 Task: Find a place to stay in East Lansing, United States, from 12th to 16th July for 8 guests, with a price range of ₹10,000 to ₹16,000, and amenities including TV, Gym, Breakfast, and Free parking. Choose 'Hotel' as the property type.
Action: Mouse moved to (613, 89)
Screenshot: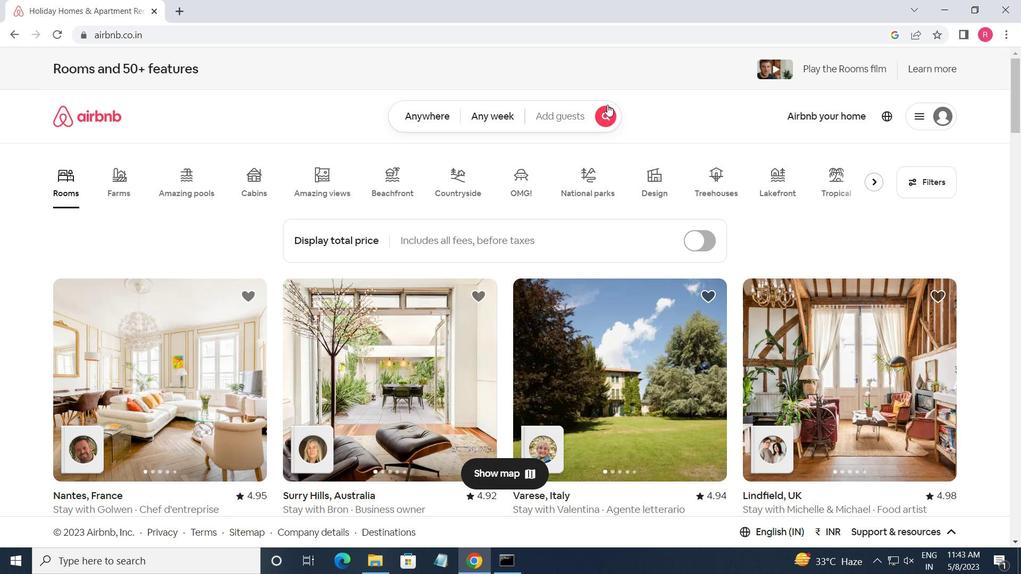 
Action: Mouse pressed left at (613, 89)
Screenshot: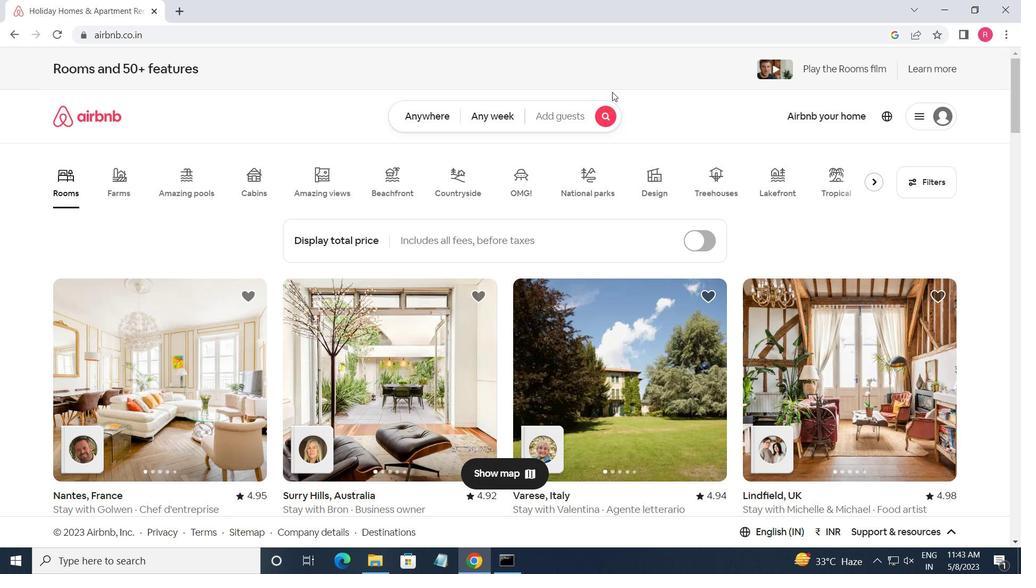 
Action: Mouse moved to (611, 114)
Screenshot: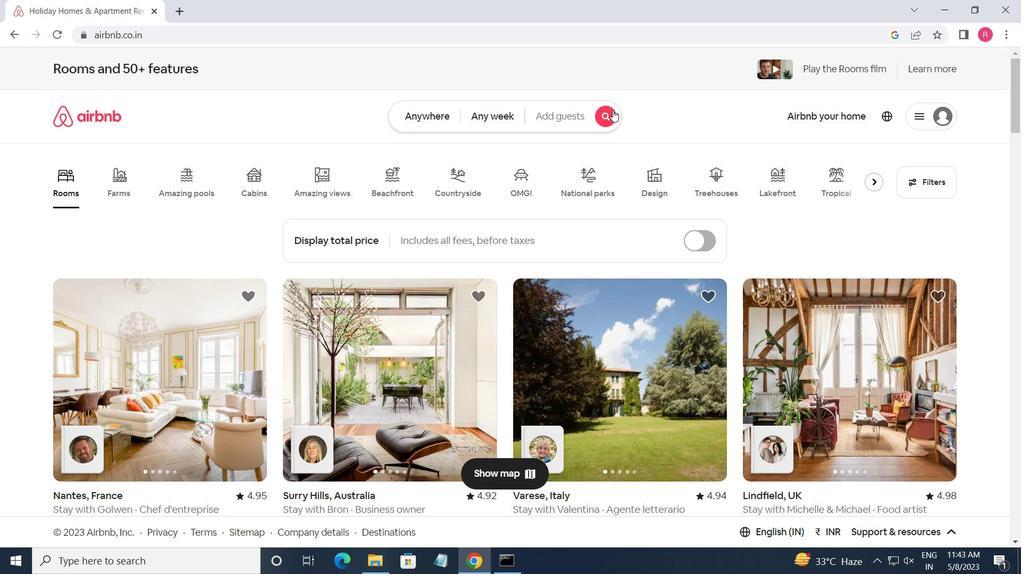 
Action: Mouse pressed left at (611, 114)
Screenshot: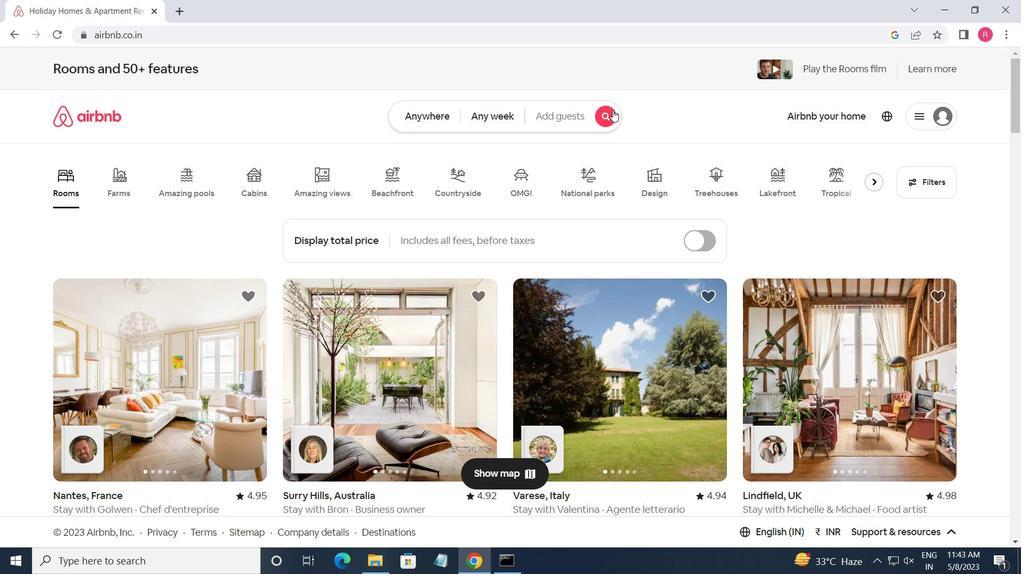 
Action: Mouse moved to (292, 166)
Screenshot: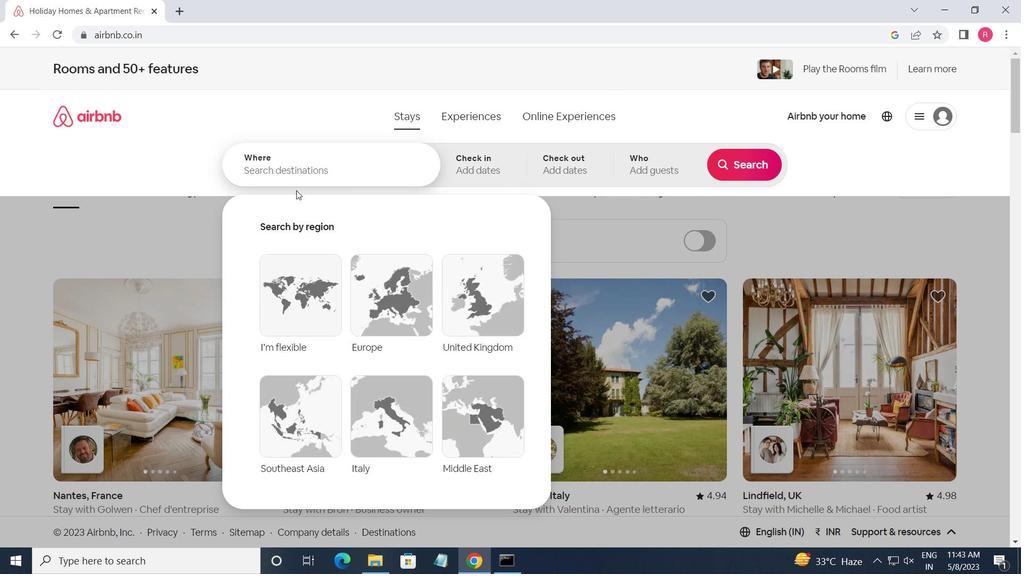 
Action: Mouse pressed left at (292, 166)
Screenshot: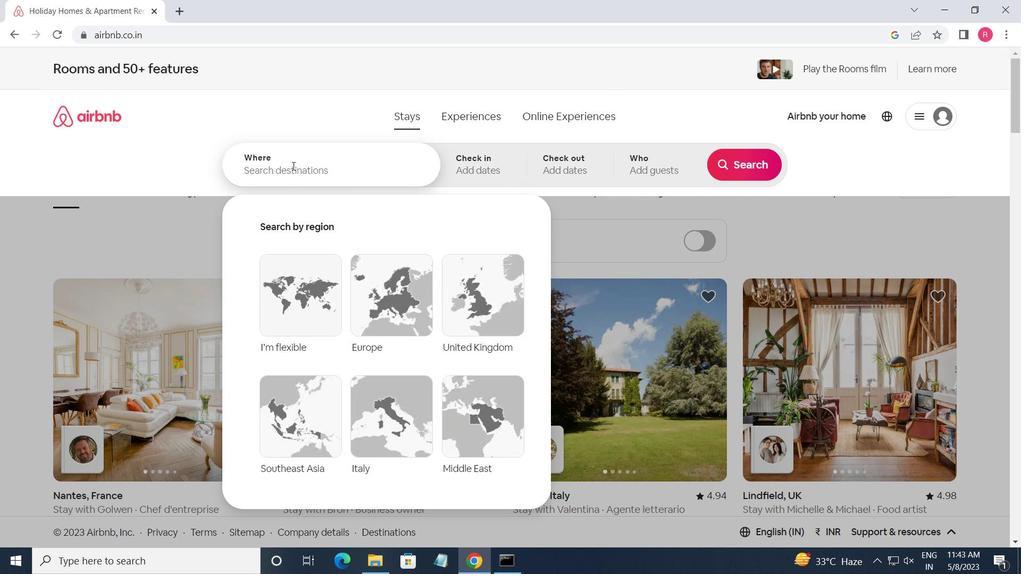 
Action: Key pressed <Key.shift>SPACE<Key.backspace><Key.backspace><Key.backspace><Key.backspace><Key.backspace><Key.backspace><Key.backspace><Key.backspace><Key.backspace><Key.backspace><Key.backspace><Key.backspace><Key.backspace><Key.backspace><Key.backspace><Key.backspace><Key.backspace><Key.backspace><Key.shift>W<Key.backspace><Key.shift>EAST<Key.space><Key.shift_r>LANSING,<Key.space><Key.shift_r>UNITED<Key.space><Key.shift>STATES<Key.enter>
Screenshot: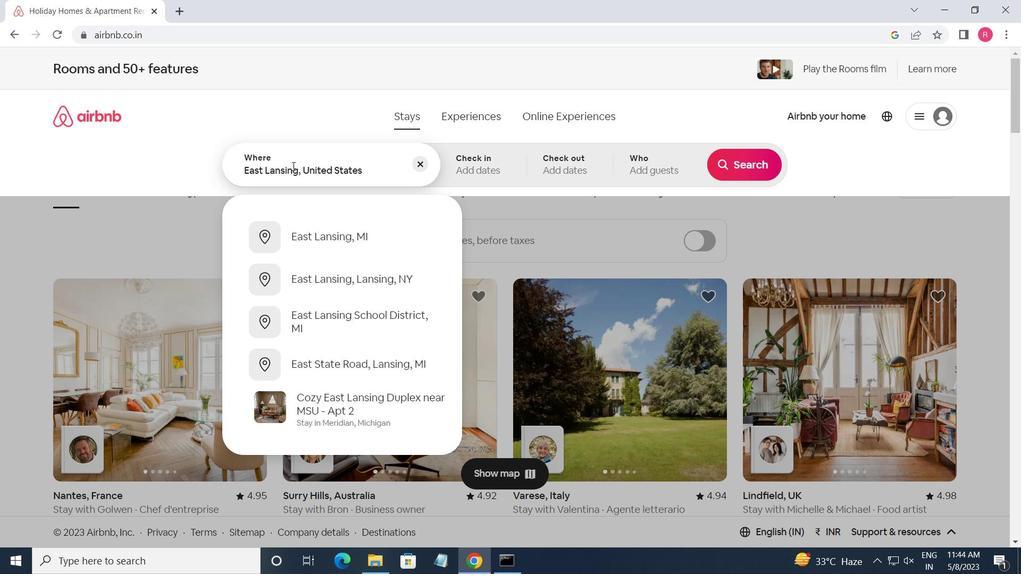 
Action: Mouse moved to (735, 271)
Screenshot: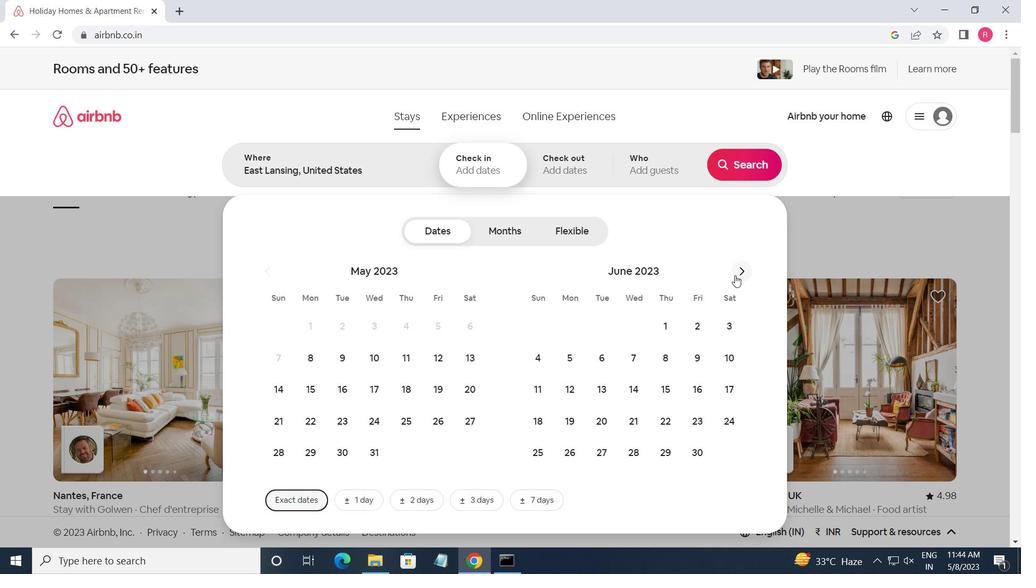 
Action: Mouse pressed left at (735, 271)
Screenshot: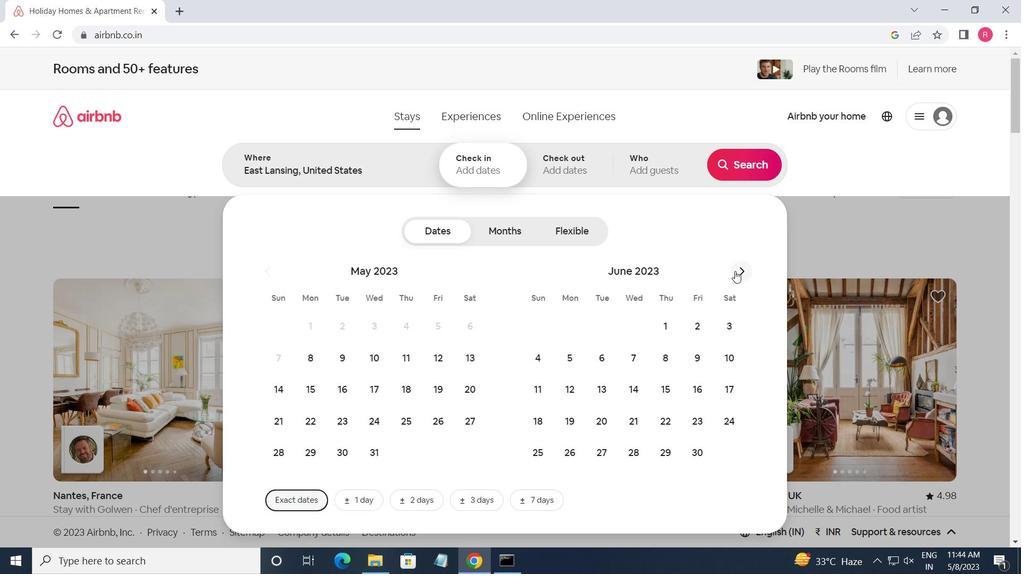 
Action: Mouse moved to (639, 394)
Screenshot: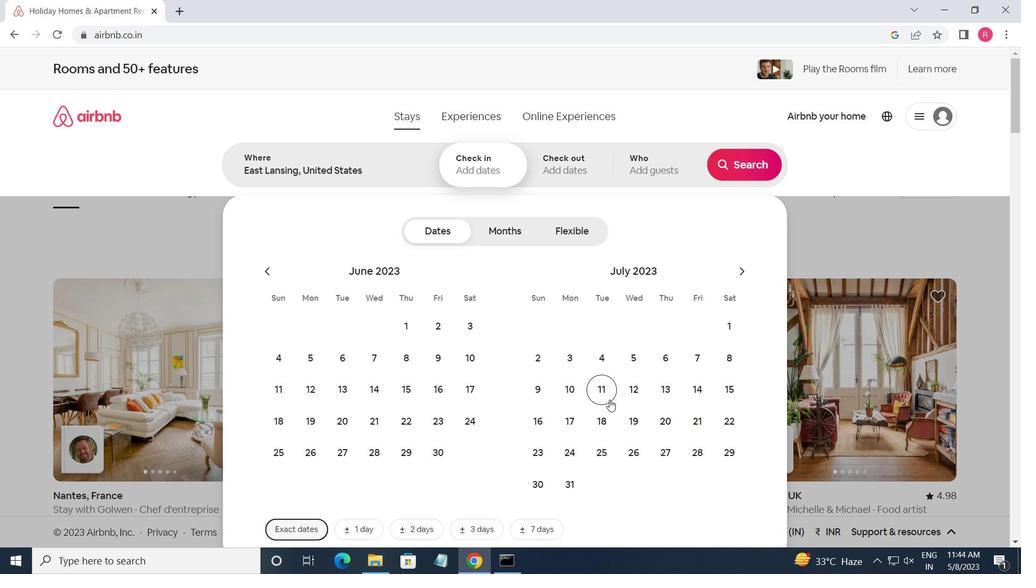 
Action: Mouse pressed left at (639, 394)
Screenshot: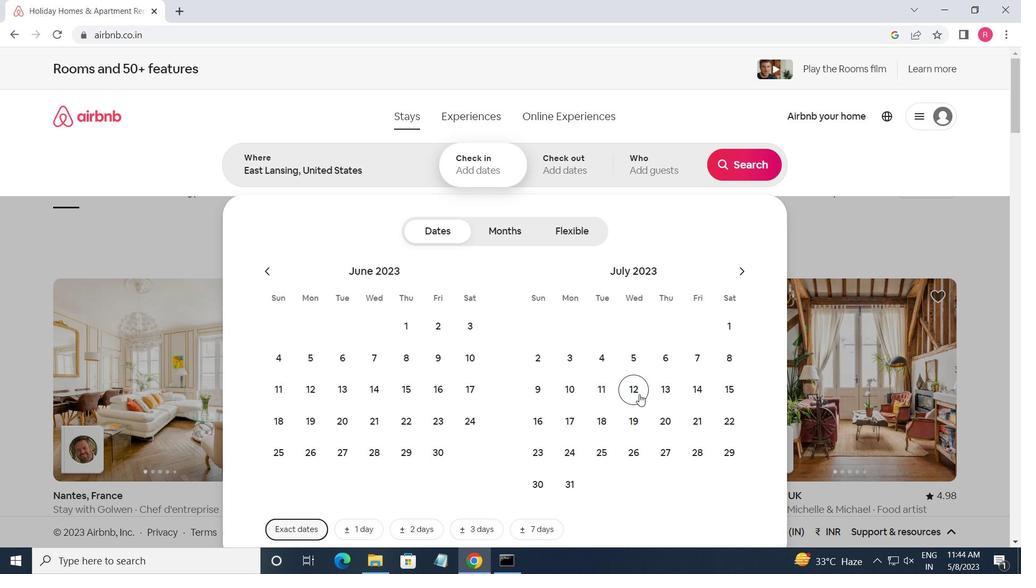 
Action: Mouse moved to (545, 423)
Screenshot: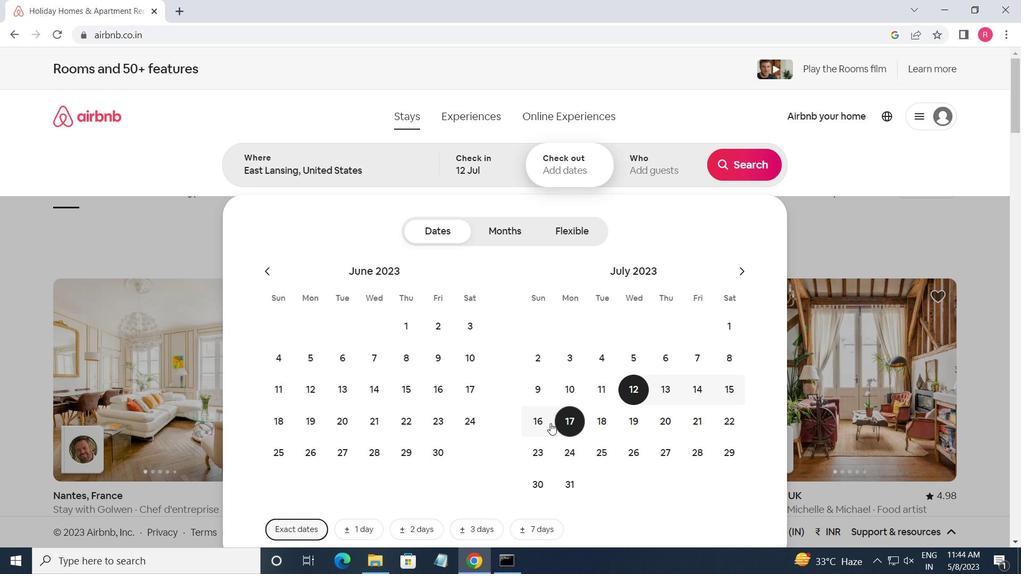 
Action: Mouse pressed left at (545, 423)
Screenshot: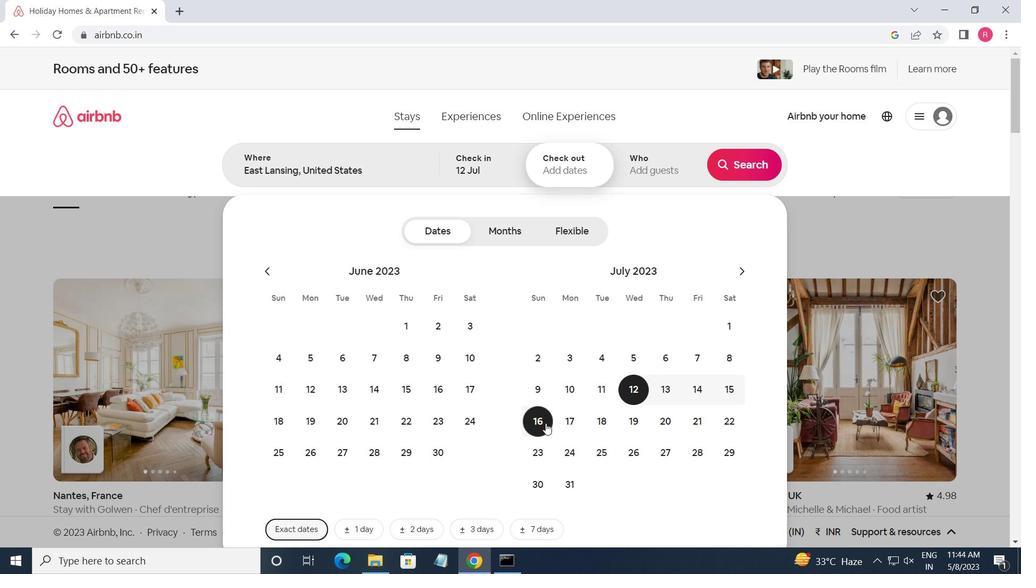 
Action: Mouse moved to (667, 169)
Screenshot: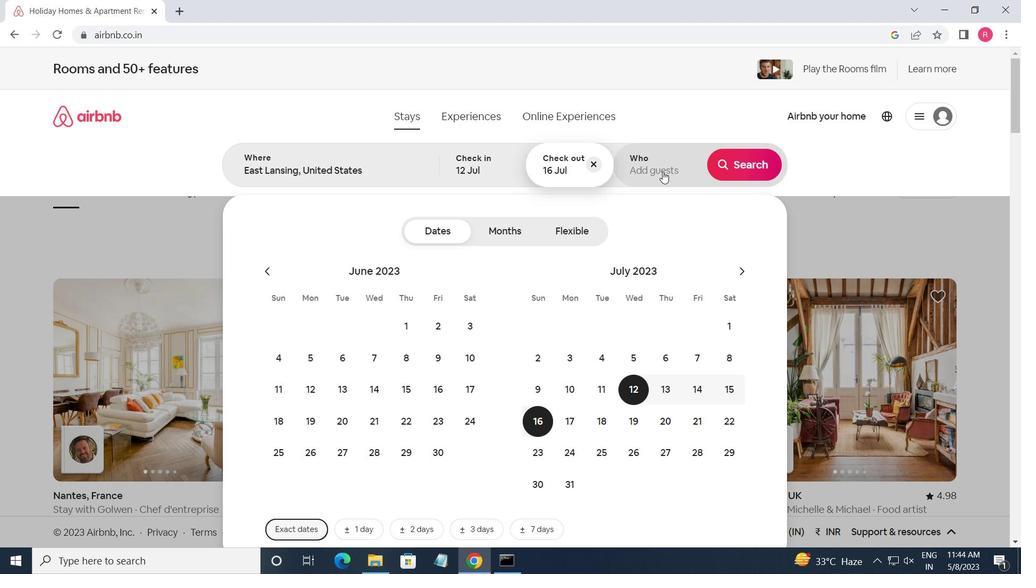
Action: Mouse pressed left at (667, 169)
Screenshot: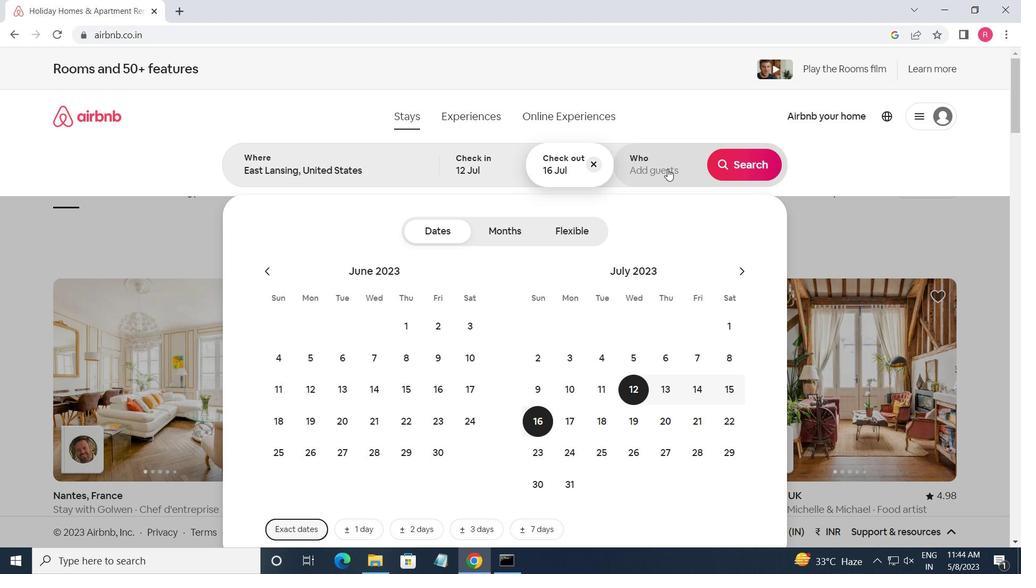 
Action: Mouse moved to (753, 232)
Screenshot: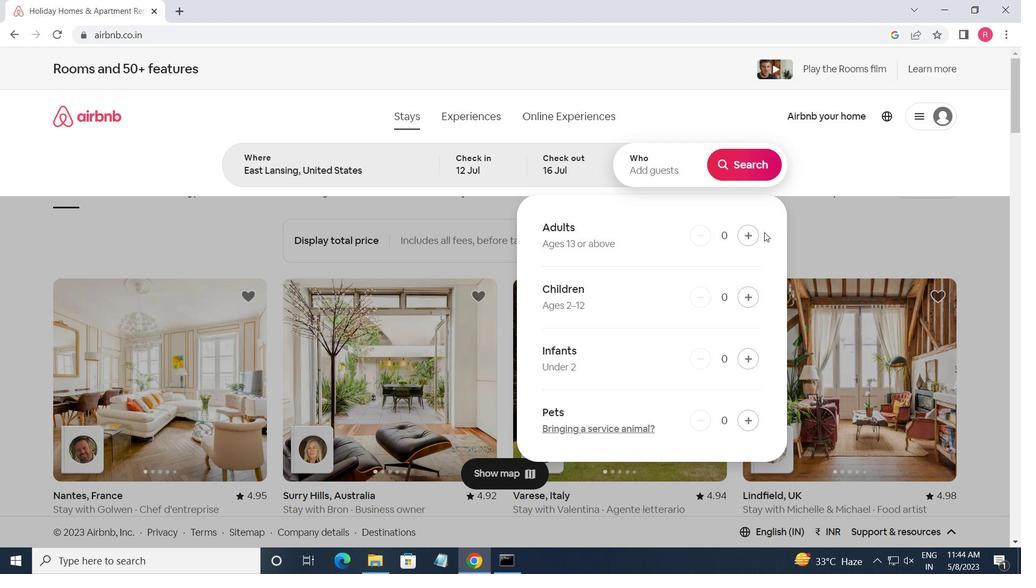 
Action: Mouse pressed left at (753, 232)
Screenshot: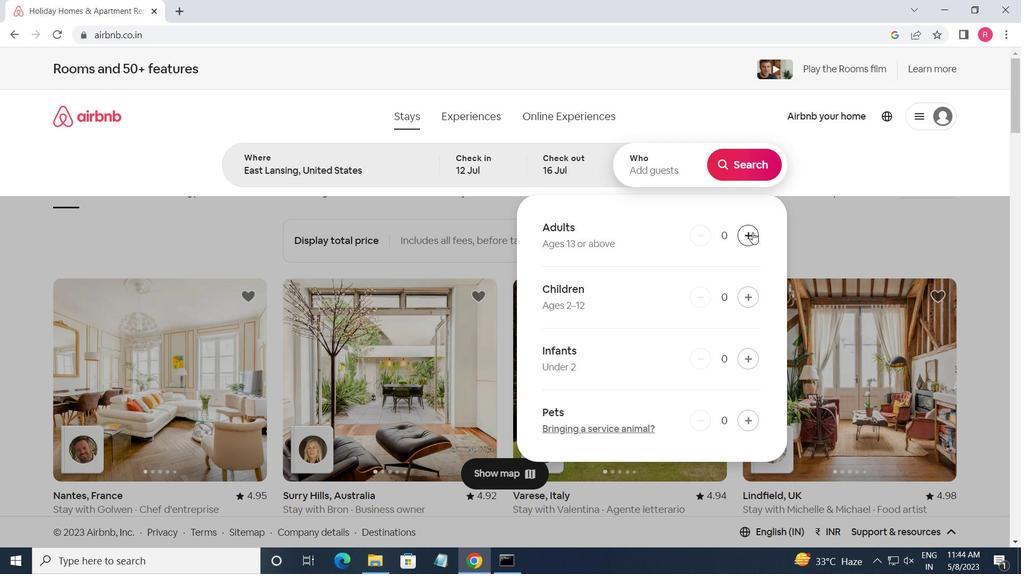 
Action: Mouse moved to (751, 233)
Screenshot: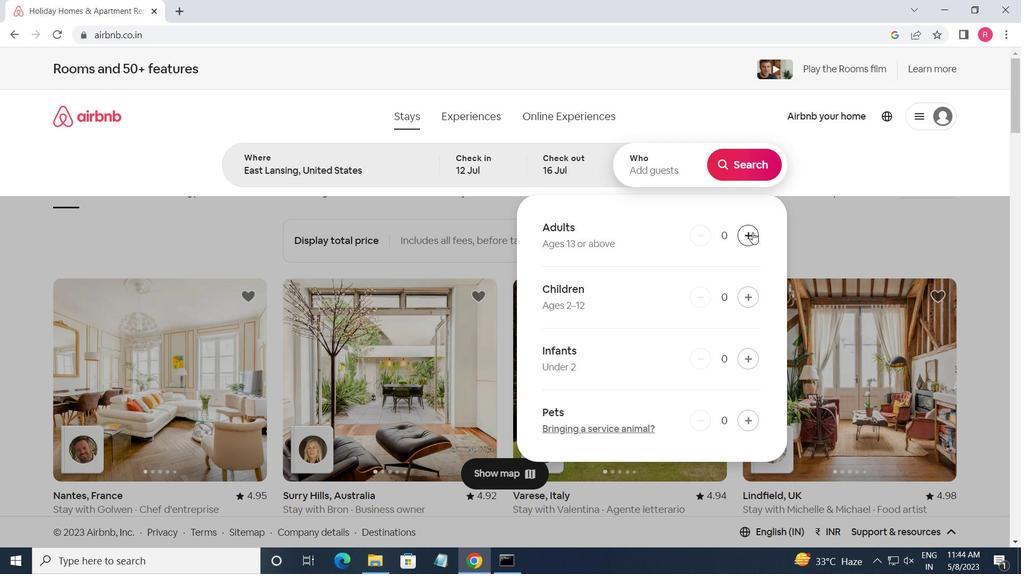 
Action: Mouse pressed left at (751, 233)
Screenshot: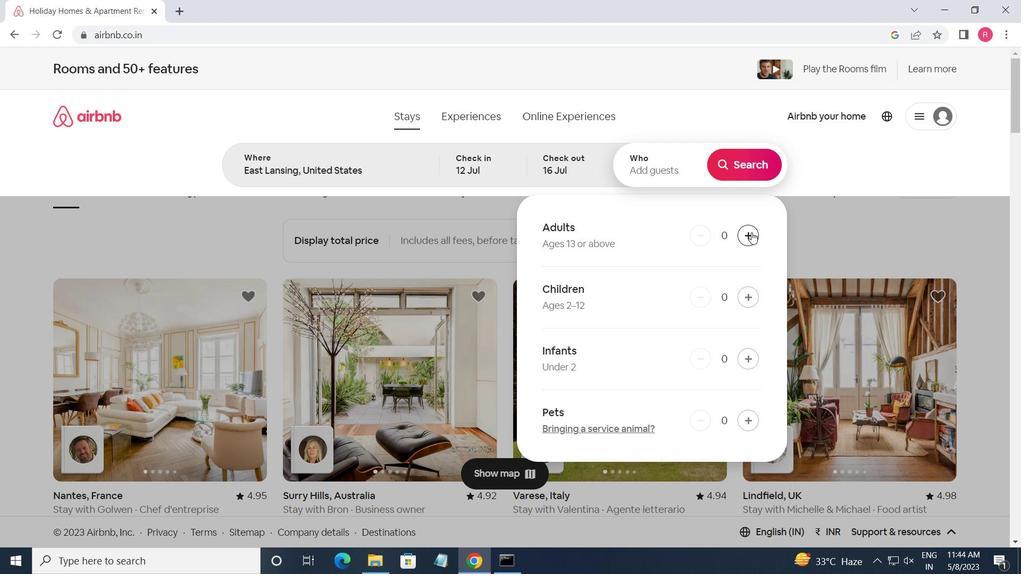 
Action: Mouse pressed left at (751, 233)
Screenshot: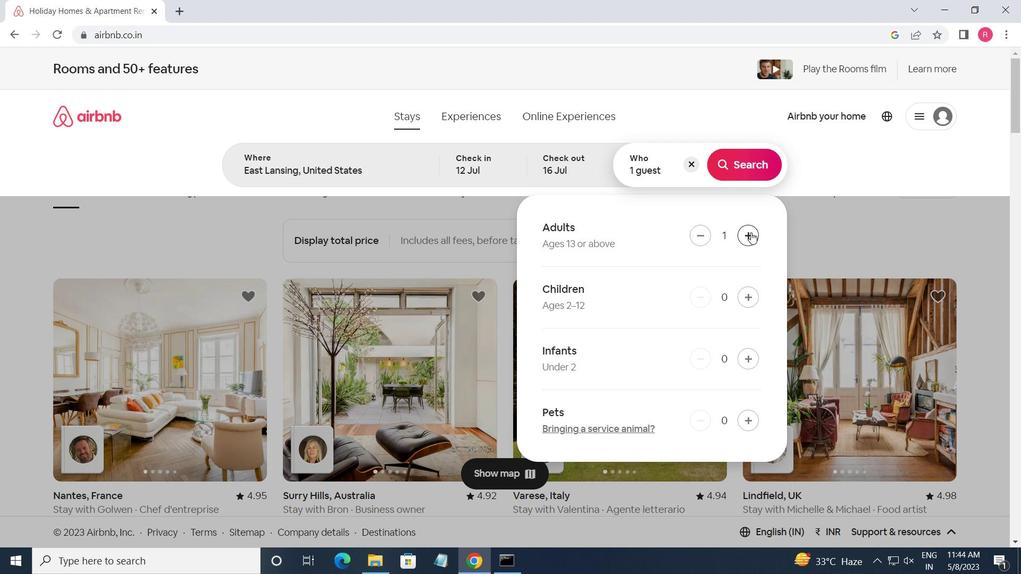 
Action: Mouse pressed left at (751, 233)
Screenshot: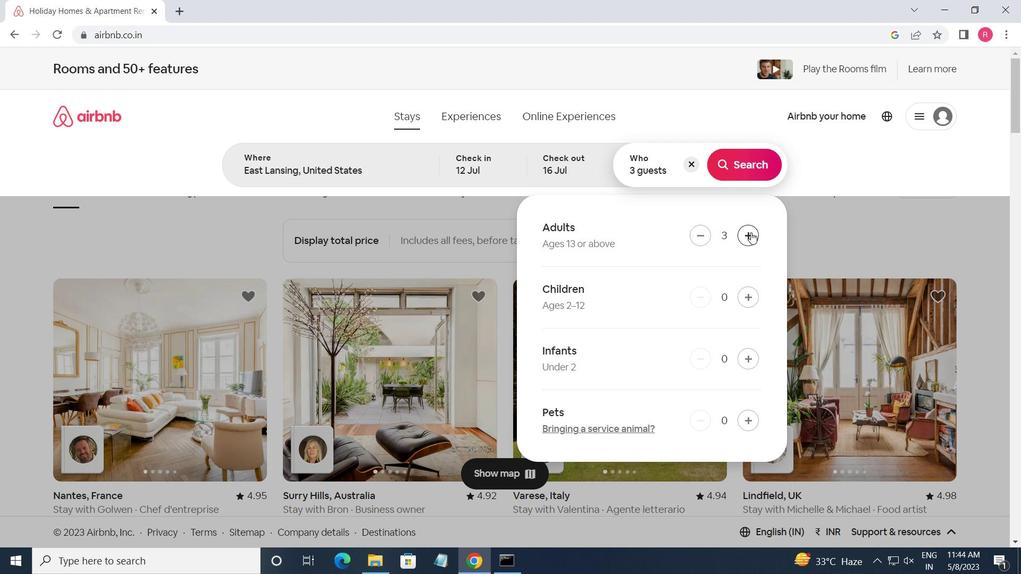 
Action: Mouse pressed left at (751, 233)
Screenshot: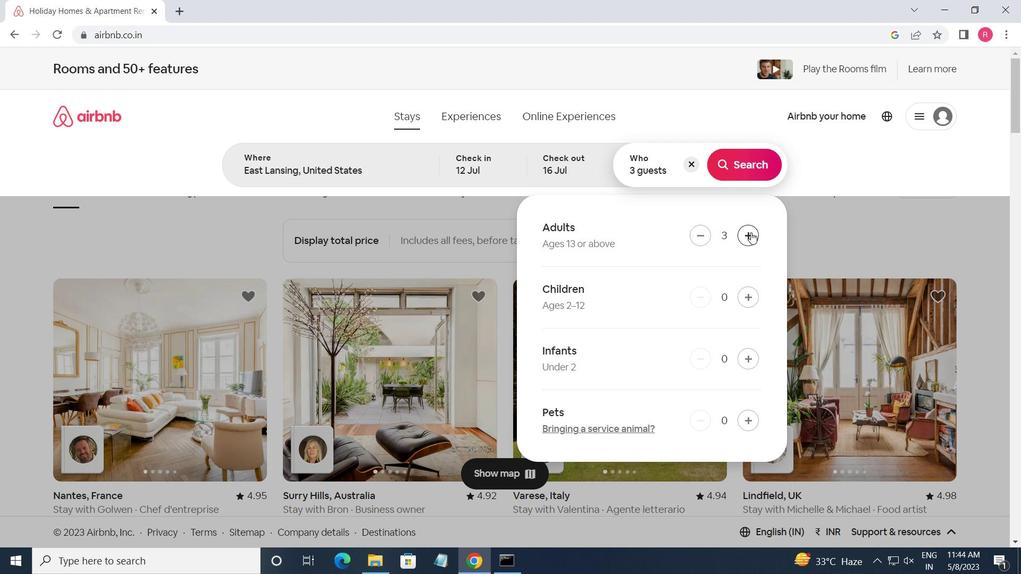 
Action: Mouse pressed left at (751, 233)
Screenshot: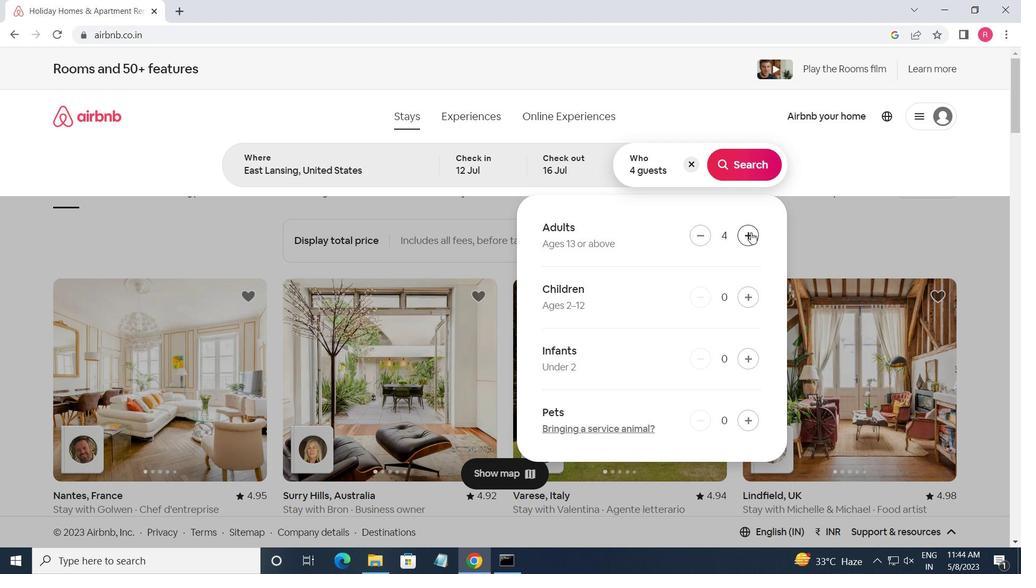 
Action: Mouse pressed left at (751, 233)
Screenshot: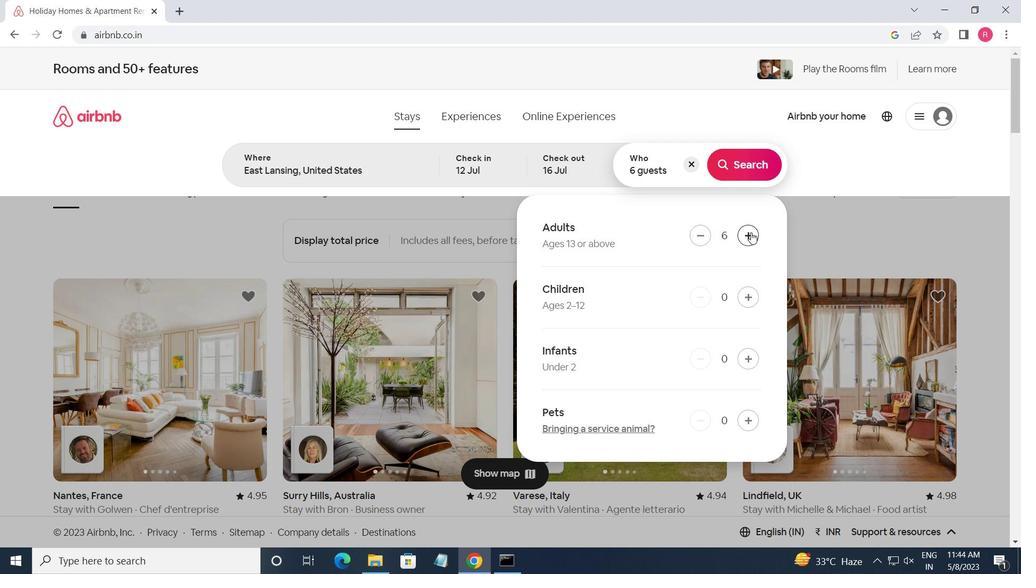 
Action: Mouse pressed left at (751, 233)
Screenshot: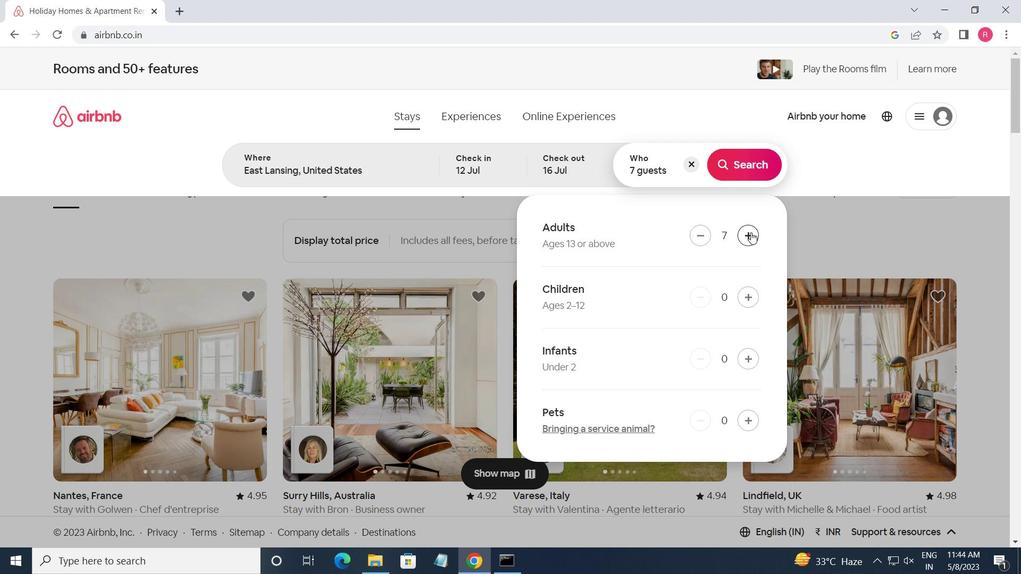 
Action: Mouse moved to (753, 166)
Screenshot: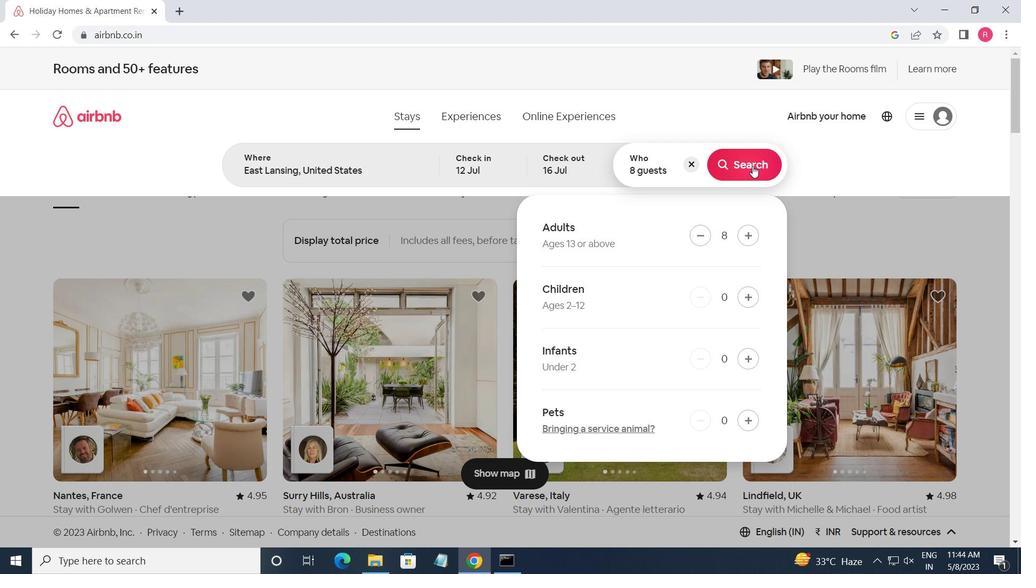 
Action: Mouse pressed left at (753, 166)
Screenshot: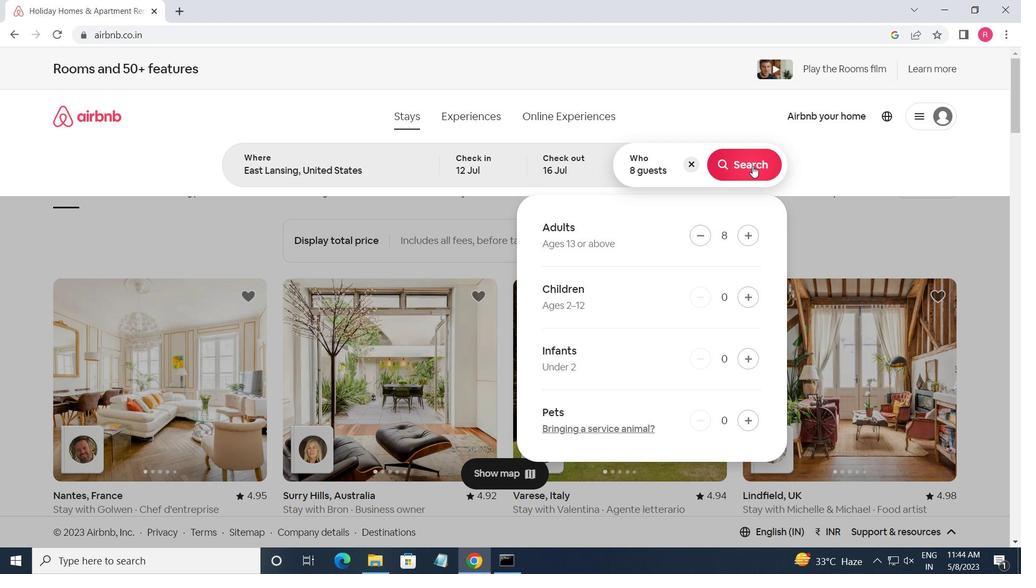 
Action: Mouse moved to (957, 124)
Screenshot: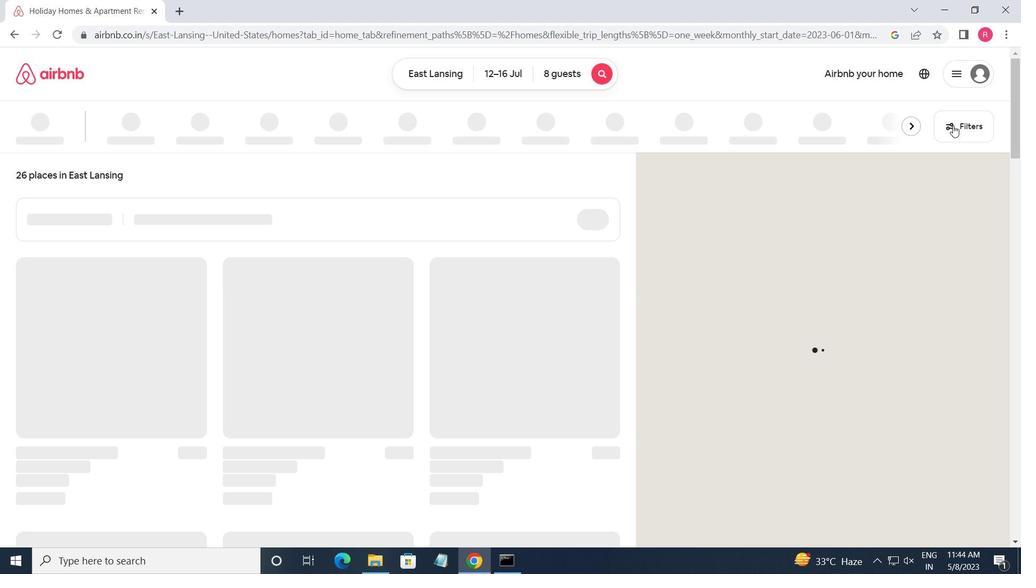 
Action: Mouse pressed left at (957, 124)
Screenshot: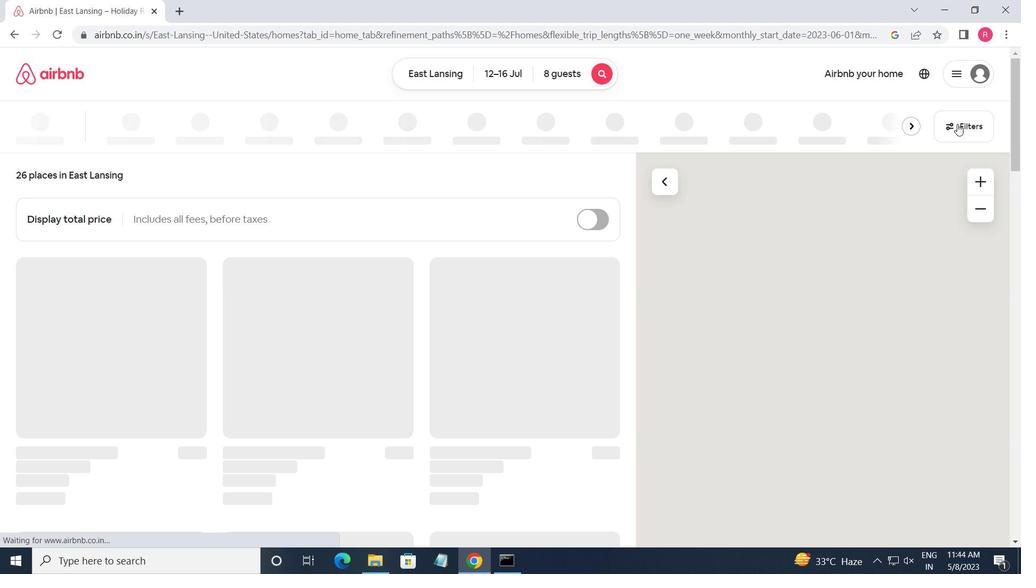 
Action: Mouse moved to (373, 454)
Screenshot: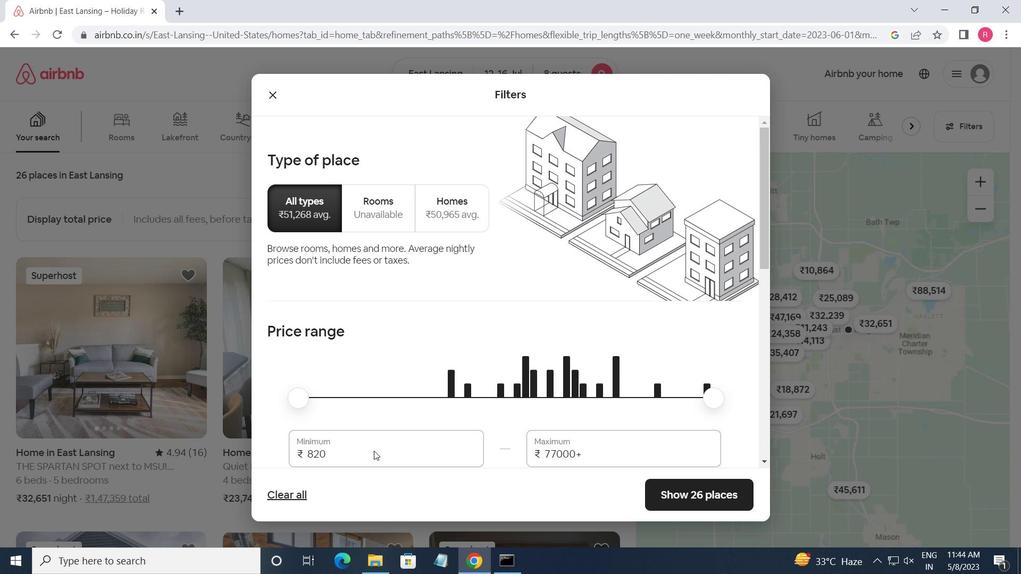 
Action: Mouse pressed left at (373, 454)
Screenshot: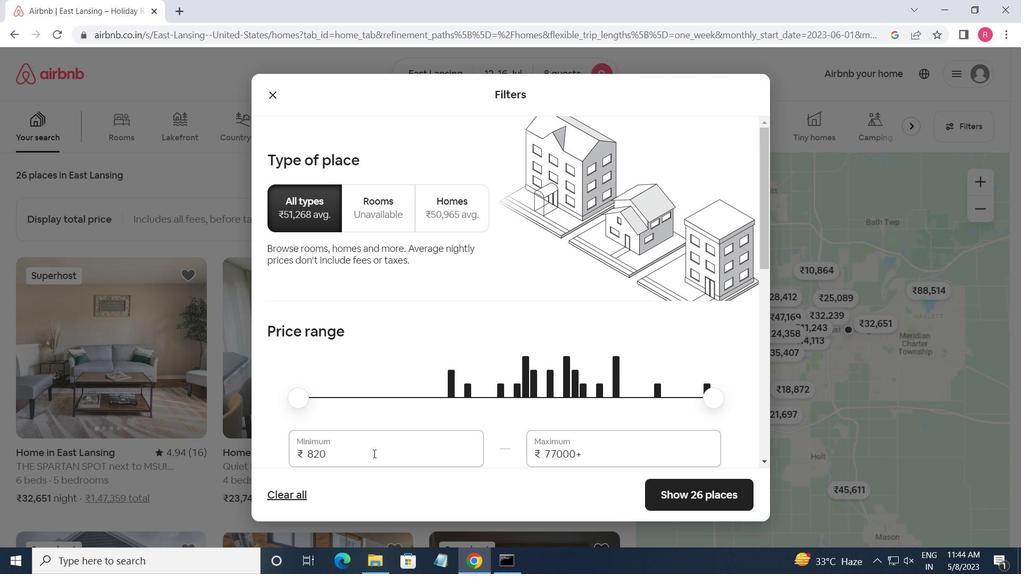 
Action: Mouse pressed left at (373, 454)
Screenshot: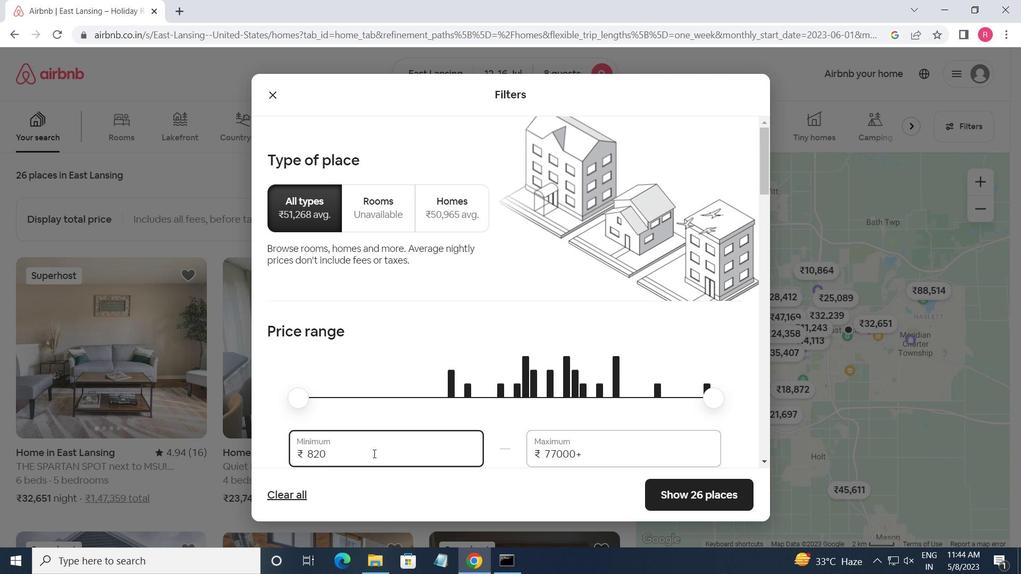 
Action: Mouse pressed left at (373, 454)
Screenshot: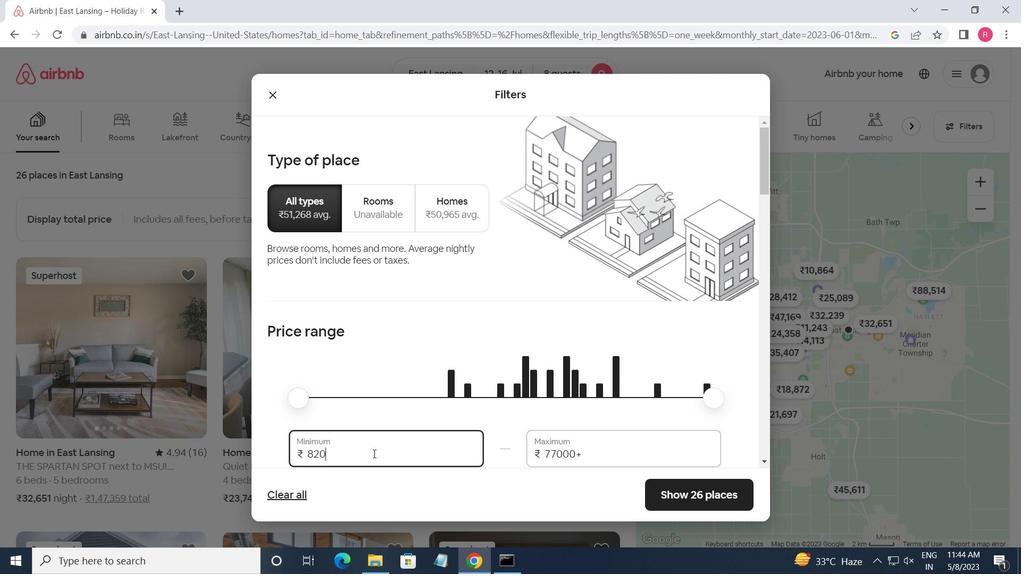 
Action: Mouse pressed left at (373, 454)
Screenshot: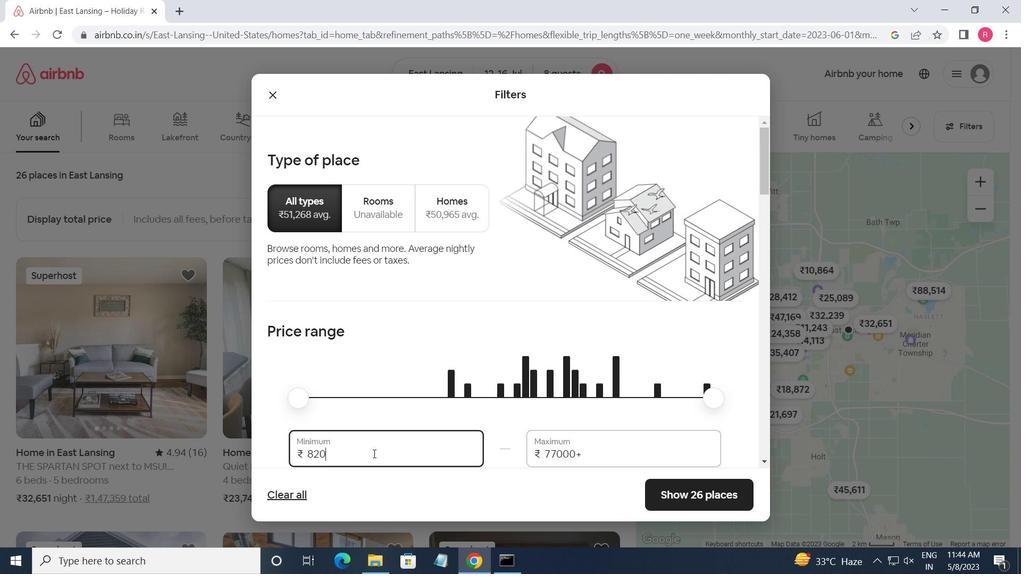 
Action: Key pressed 10000<Key.tab>16000
Screenshot: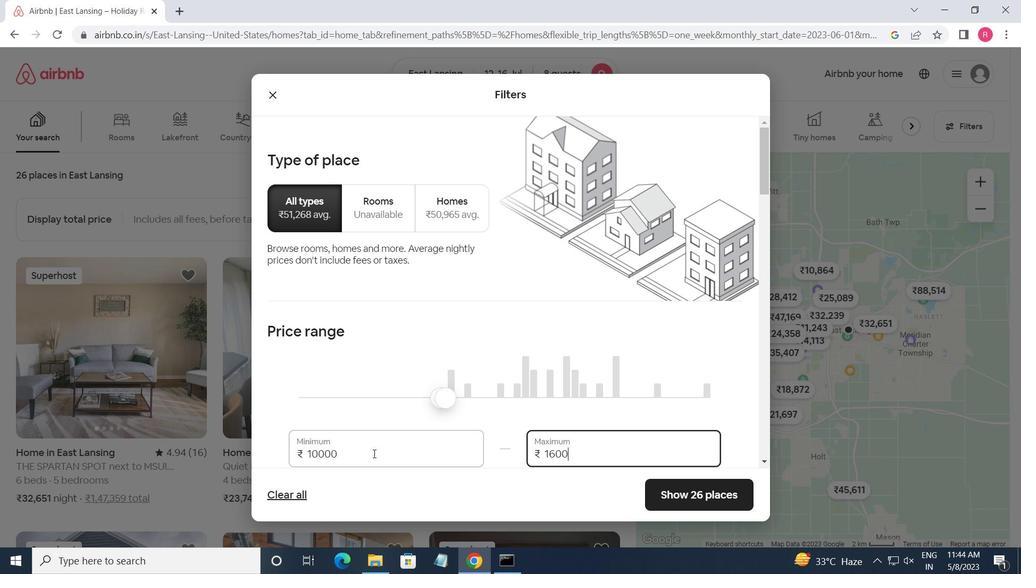 
Action: Mouse moved to (414, 456)
Screenshot: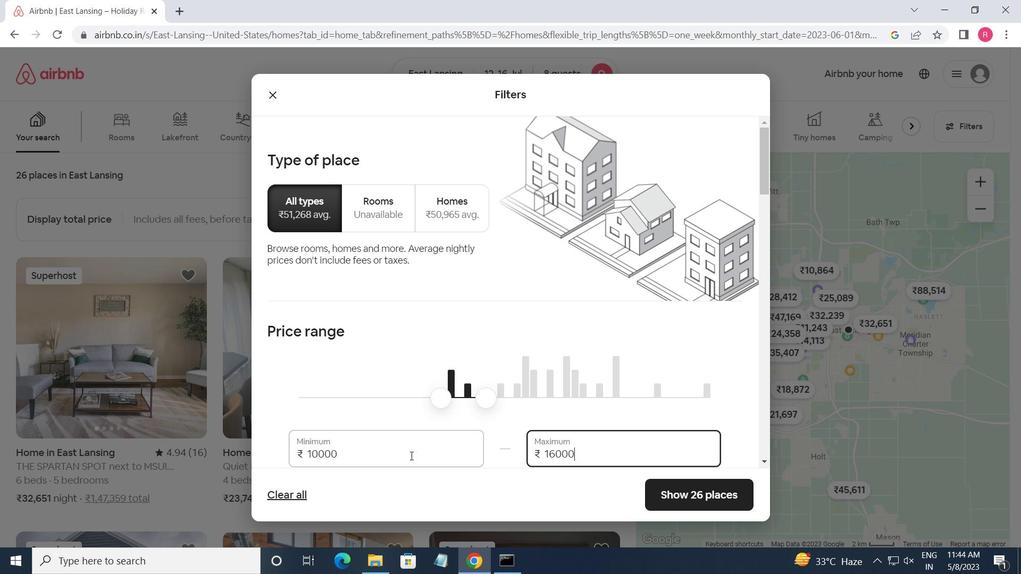 
Action: Mouse scrolled (414, 455) with delta (0, 0)
Screenshot: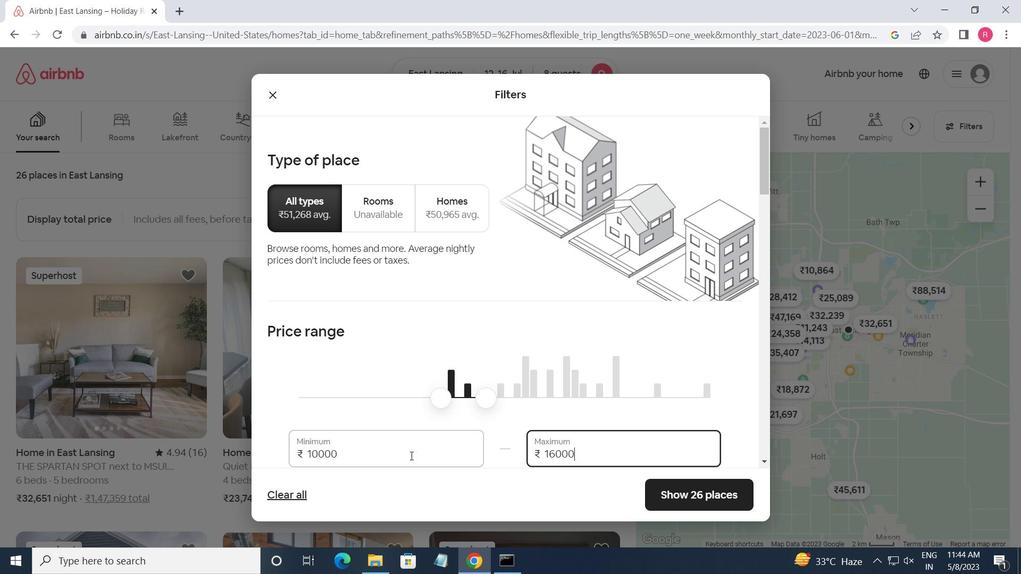 
Action: Mouse moved to (416, 455)
Screenshot: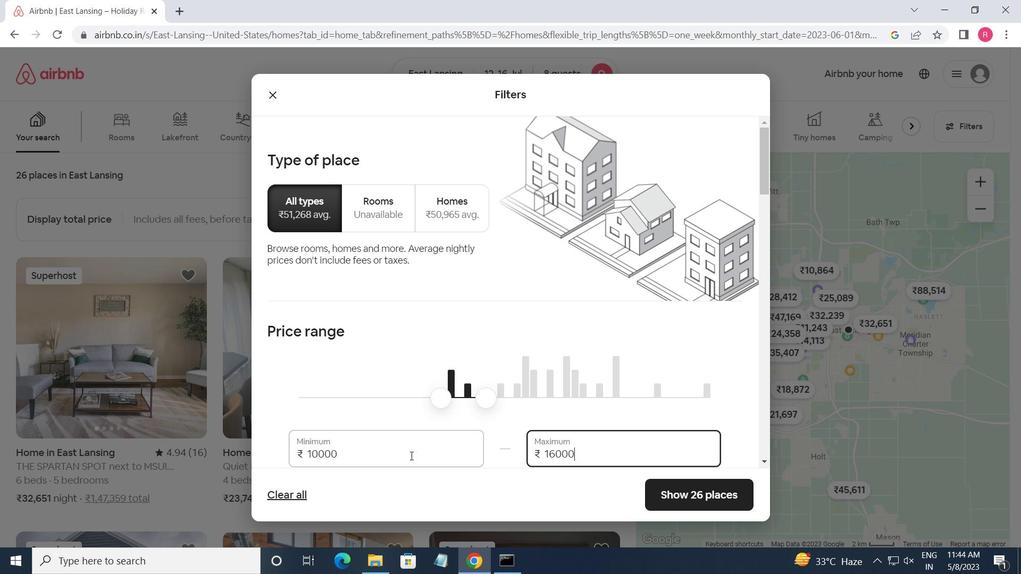 
Action: Mouse scrolled (416, 455) with delta (0, 0)
Screenshot: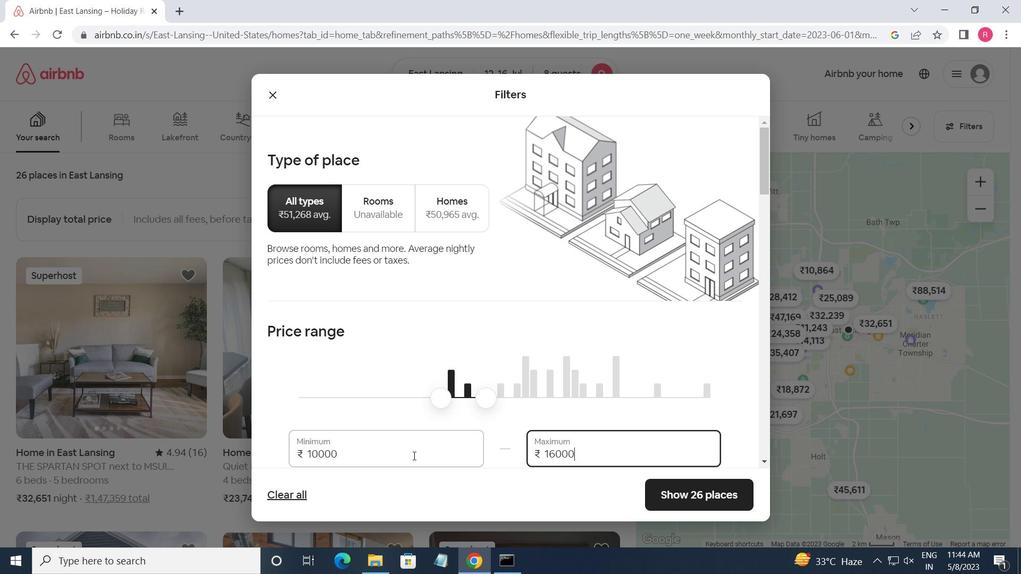 
Action: Mouse moved to (418, 387)
Screenshot: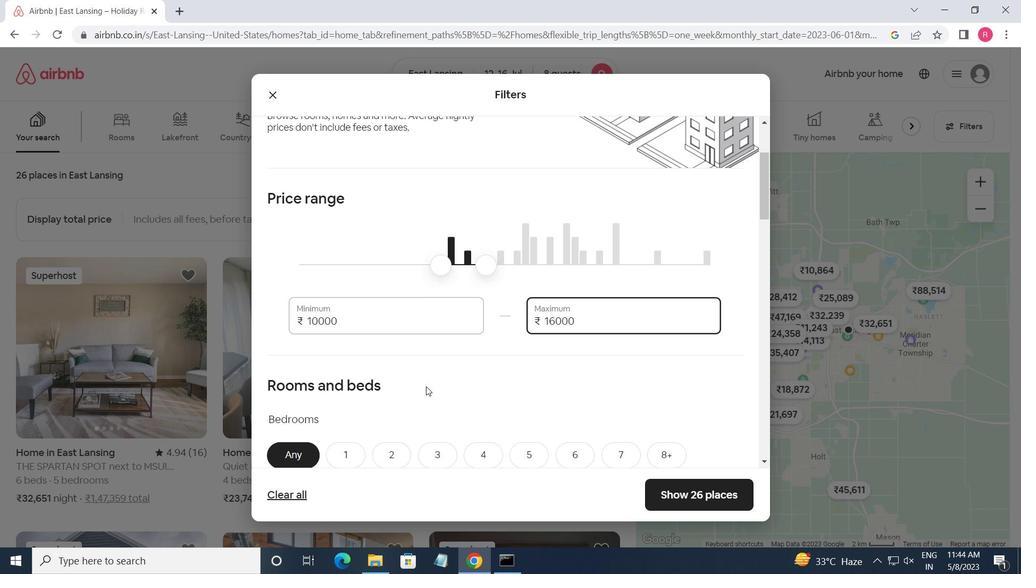
Action: Mouse scrolled (418, 387) with delta (0, 0)
Screenshot: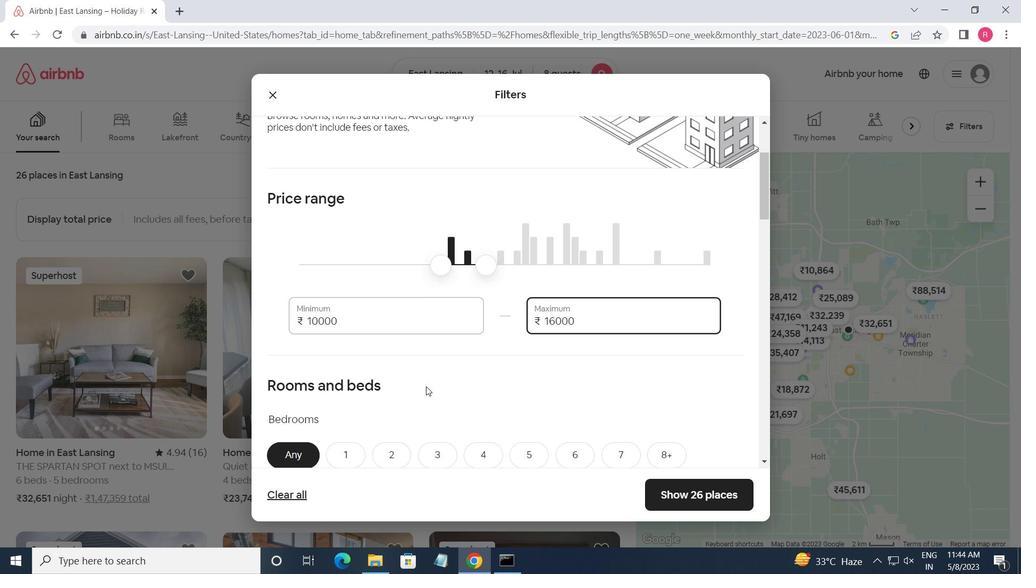 
Action: Mouse moved to (663, 391)
Screenshot: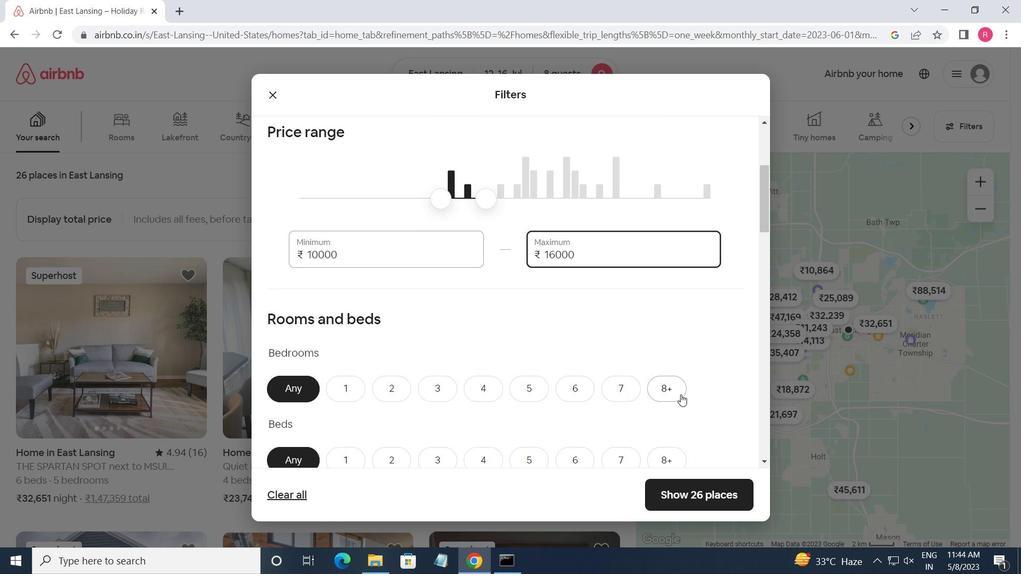 
Action: Mouse pressed left at (663, 391)
Screenshot: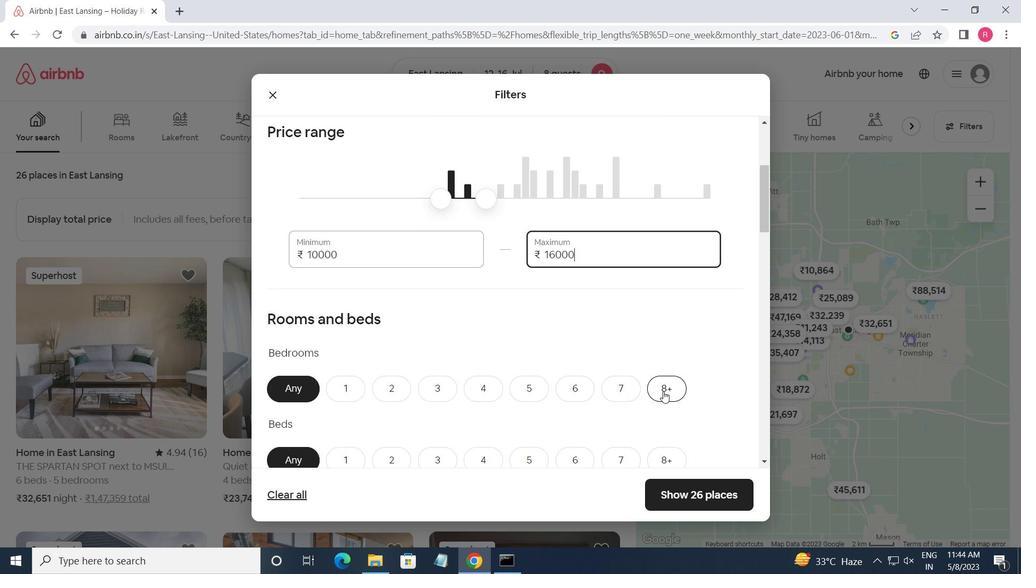 
Action: Mouse moved to (666, 450)
Screenshot: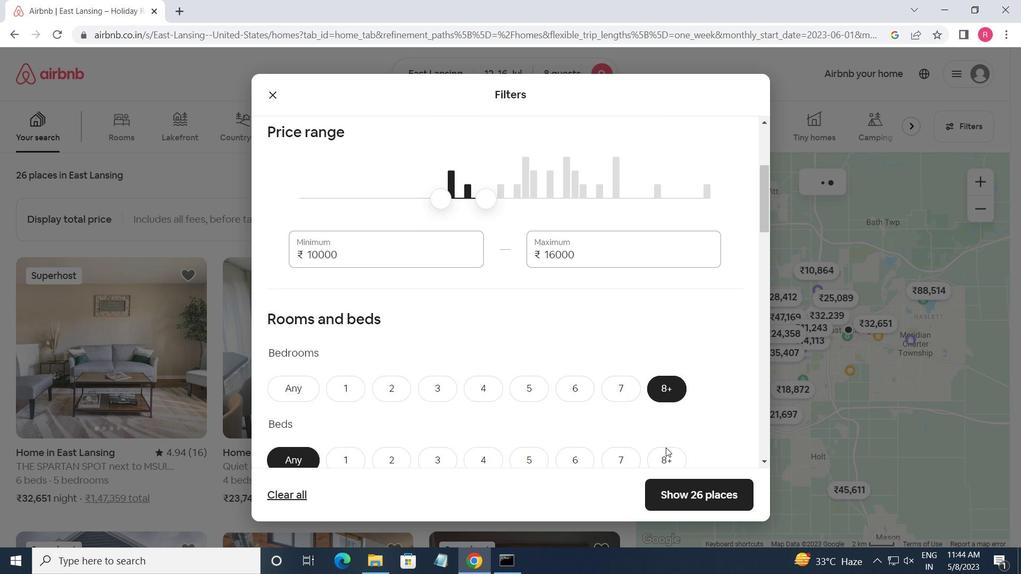 
Action: Mouse pressed left at (666, 450)
Screenshot: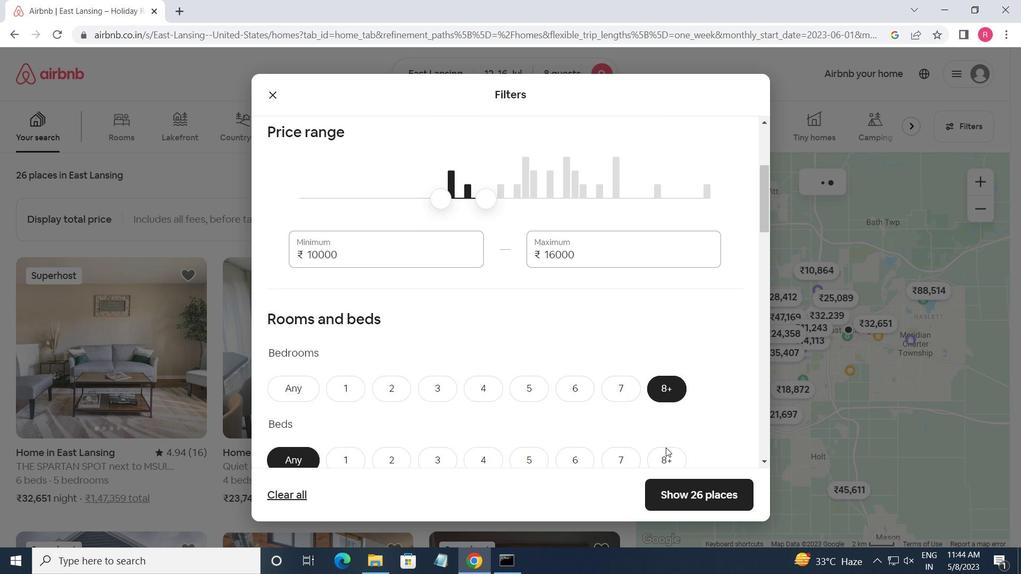 
Action: Mouse moved to (654, 414)
Screenshot: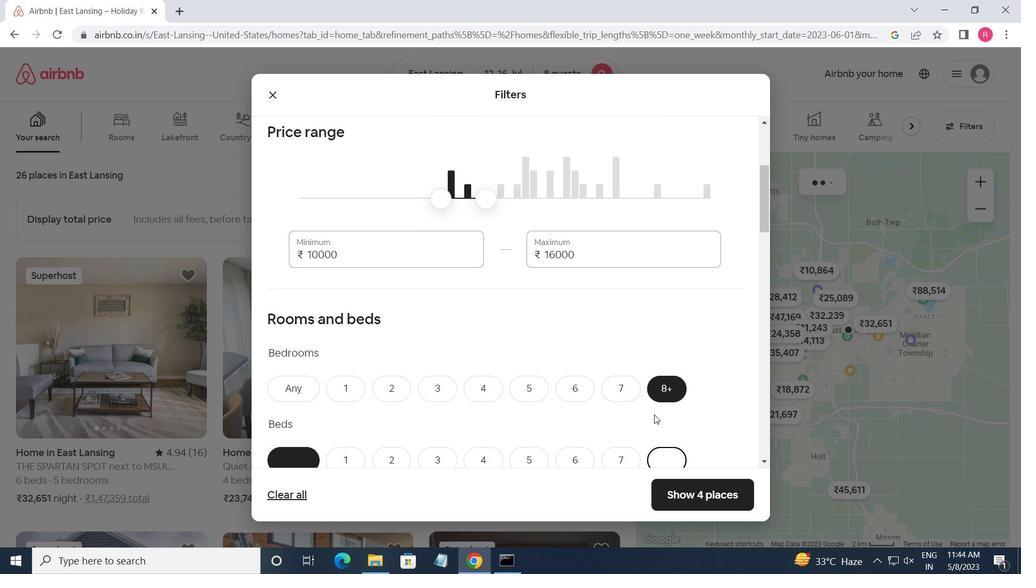 
Action: Mouse scrolled (654, 413) with delta (0, 0)
Screenshot: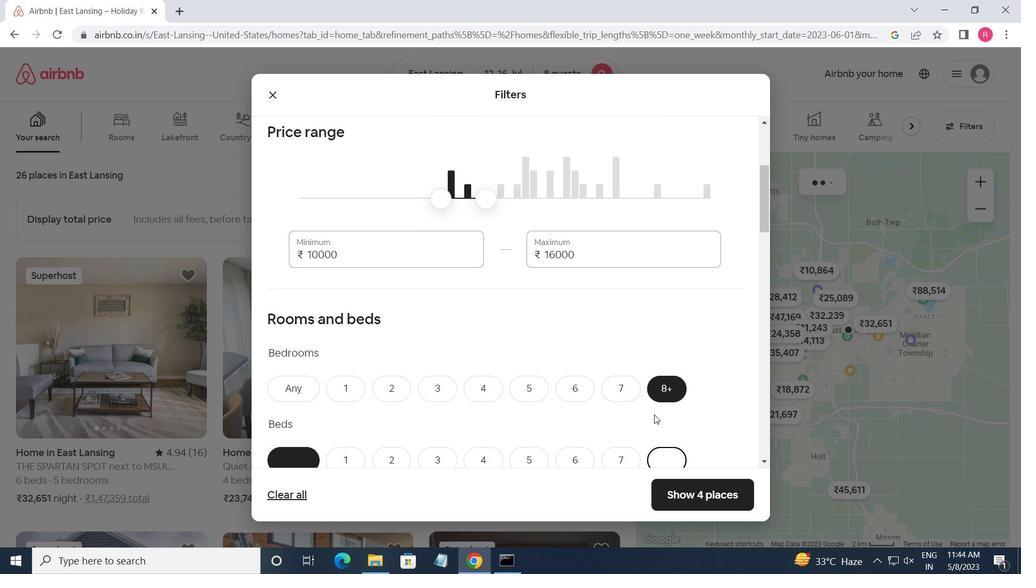 
Action: Mouse scrolled (654, 413) with delta (0, 0)
Screenshot: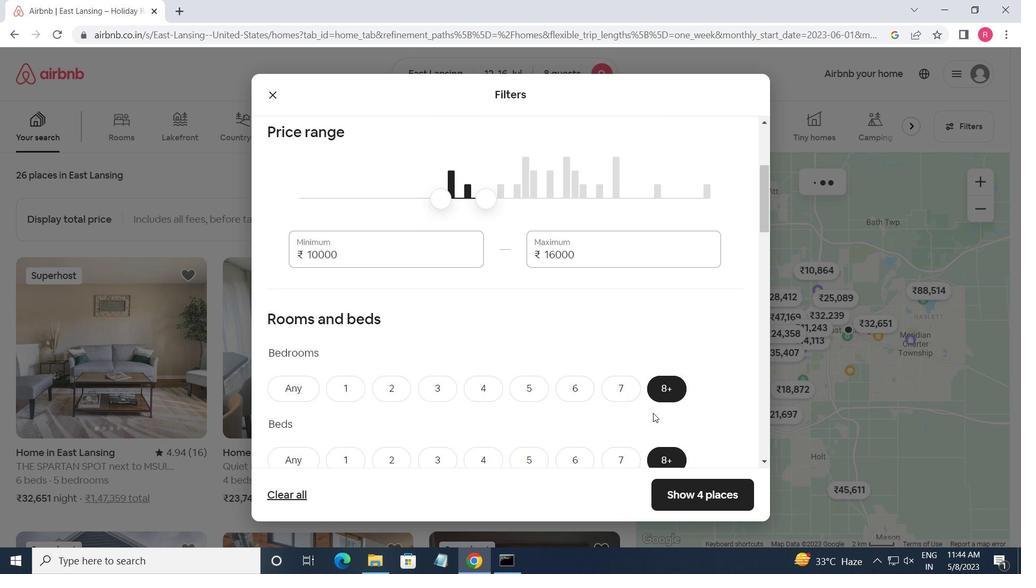 
Action: Mouse moved to (653, 413)
Screenshot: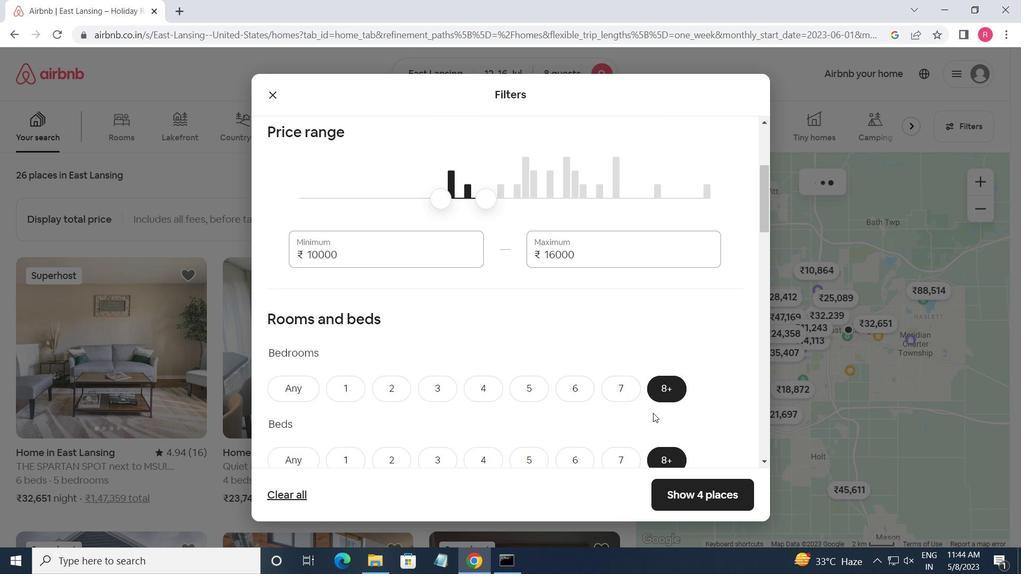 
Action: Mouse scrolled (653, 412) with delta (0, 0)
Screenshot: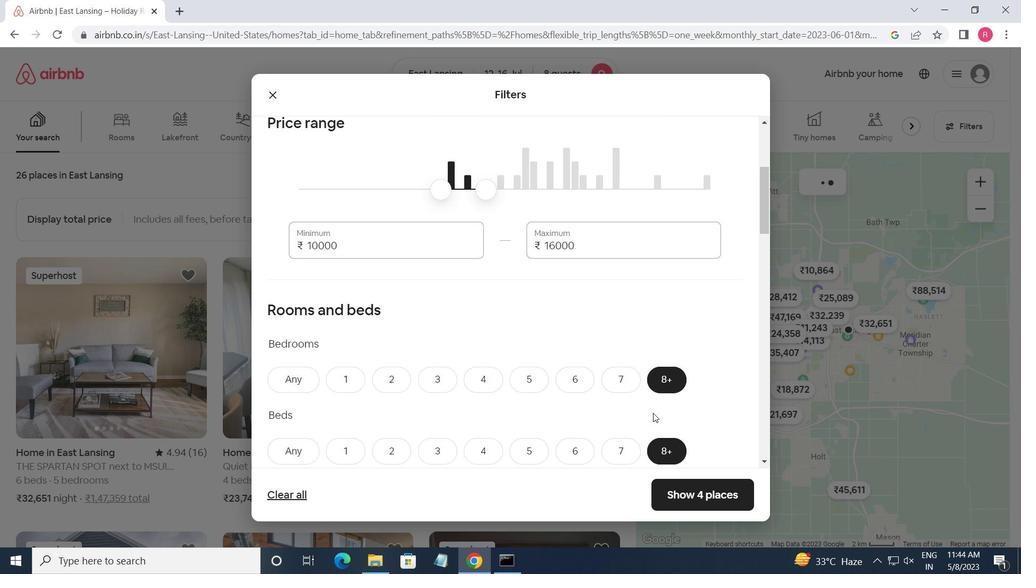 
Action: Mouse moved to (653, 413)
Screenshot: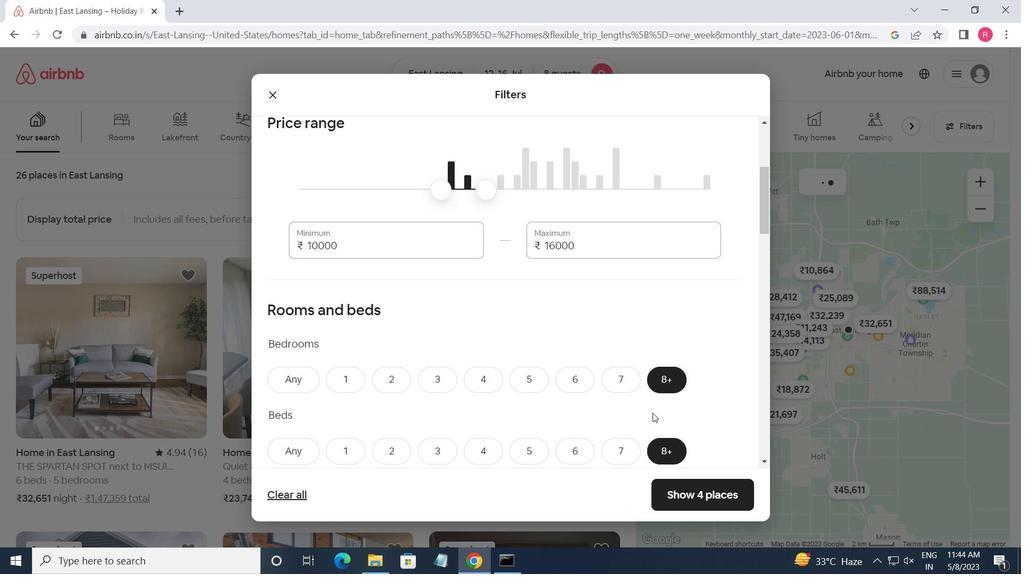 
Action: Mouse scrolled (653, 412) with delta (0, 0)
Screenshot: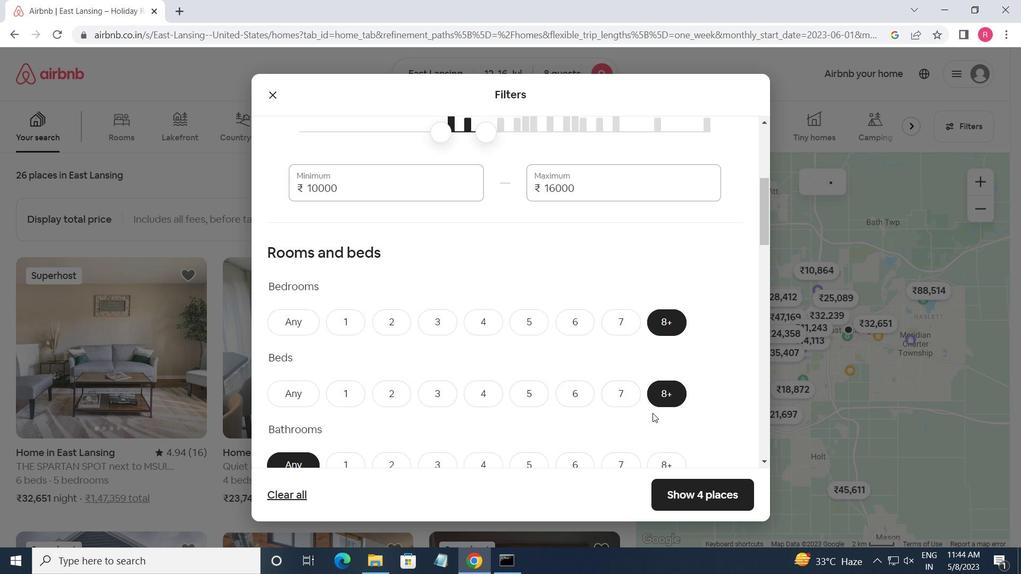 
Action: Mouse moved to (669, 261)
Screenshot: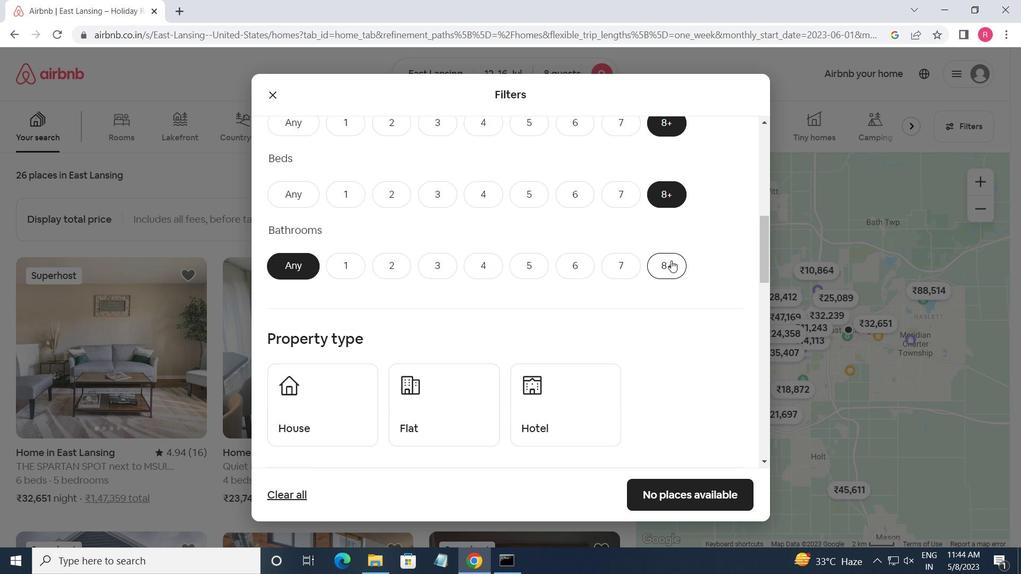 
Action: Mouse pressed left at (669, 261)
Screenshot: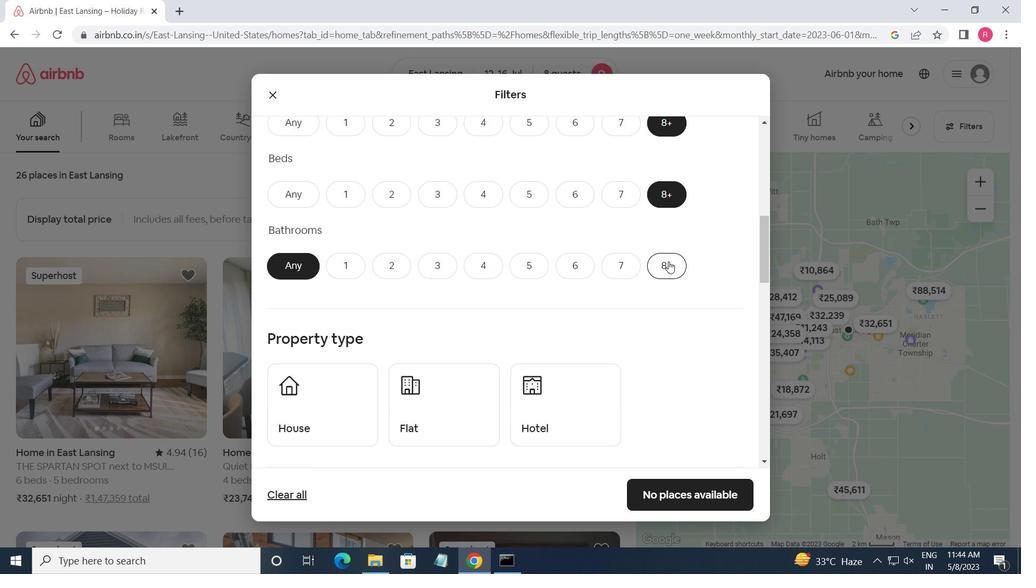 
Action: Mouse moved to (669, 263)
Screenshot: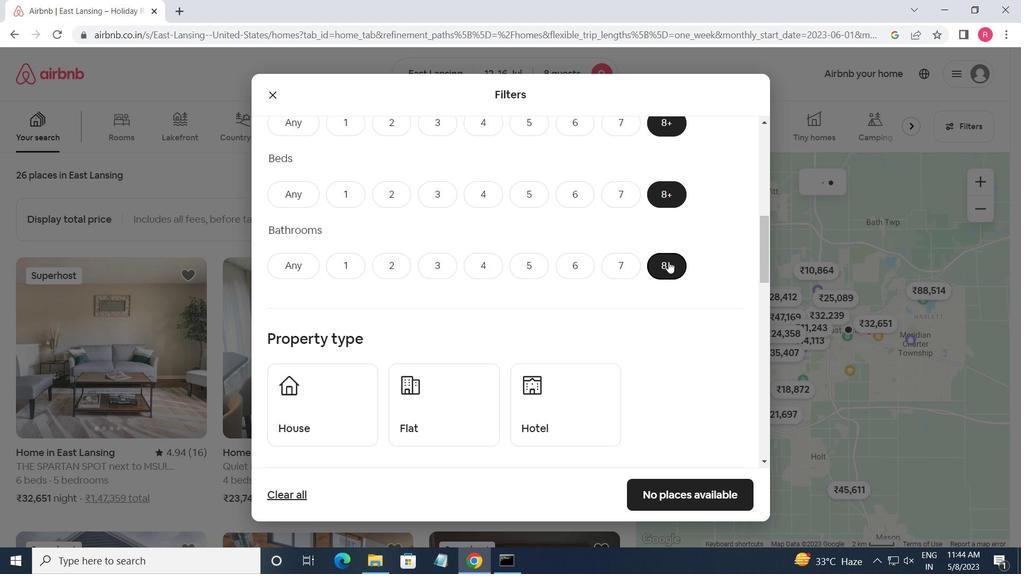 
Action: Mouse scrolled (669, 262) with delta (0, 0)
Screenshot: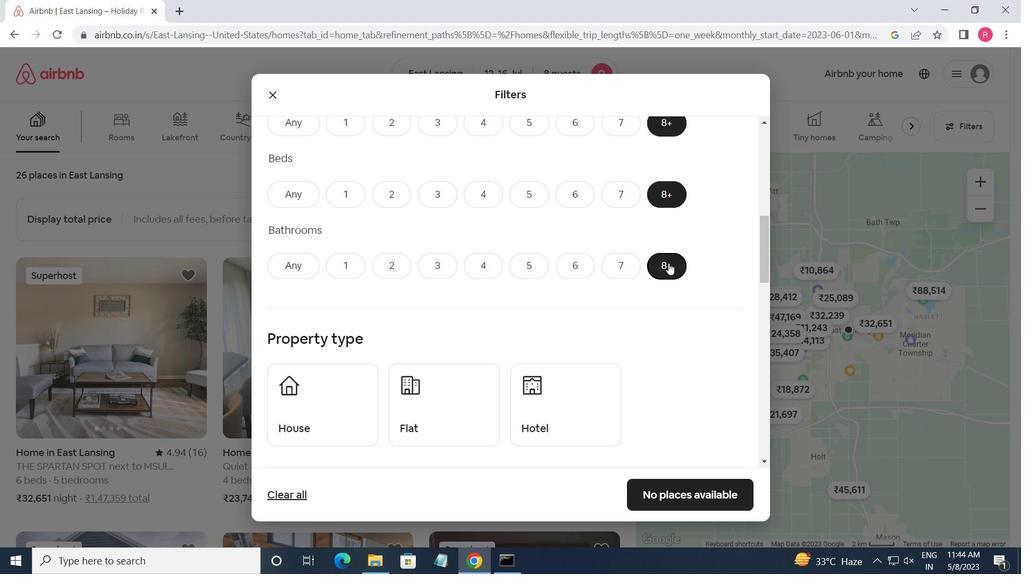 
Action: Mouse scrolled (669, 262) with delta (0, 0)
Screenshot: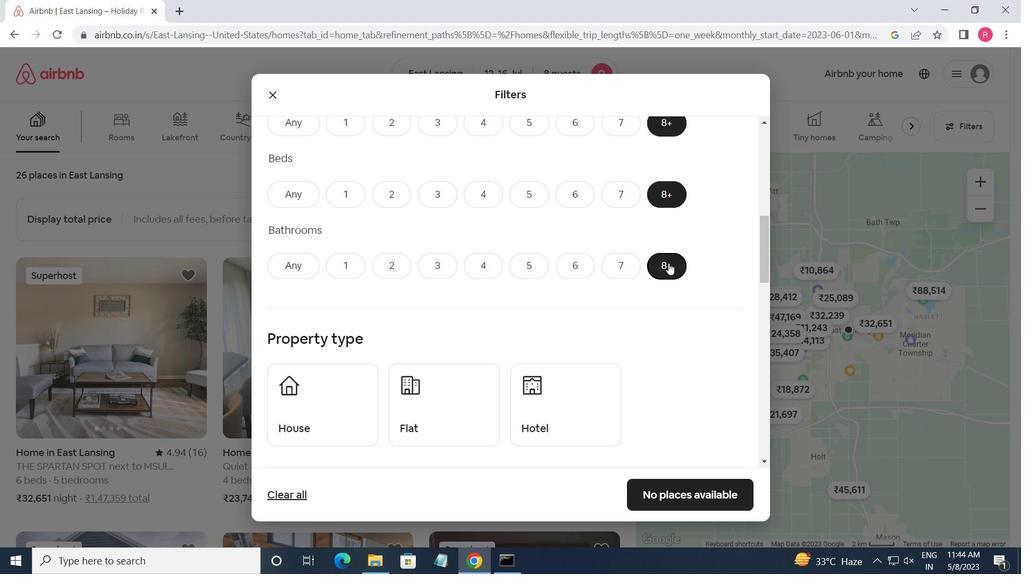 
Action: Mouse moved to (340, 255)
Screenshot: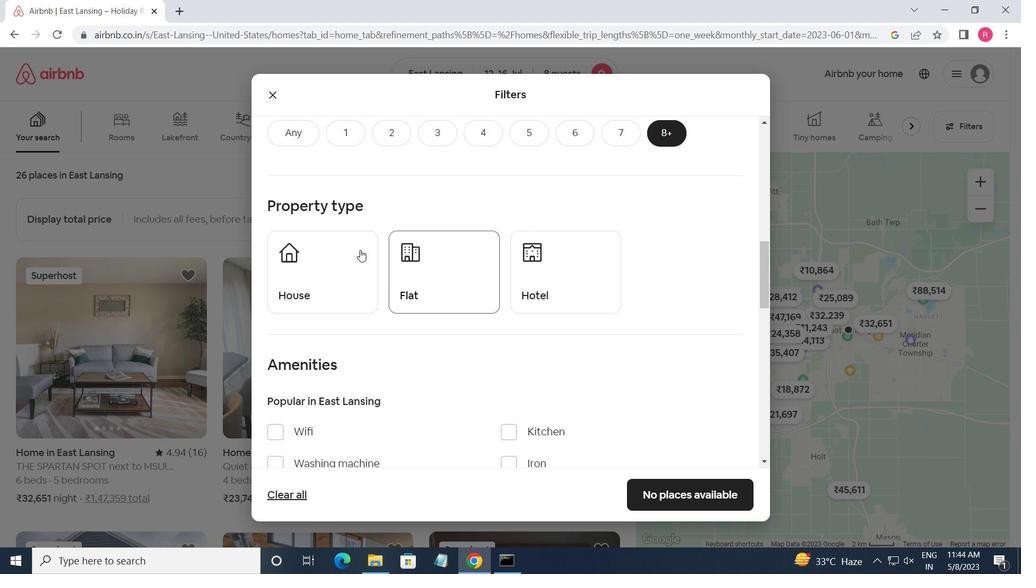 
Action: Mouse pressed left at (340, 255)
Screenshot: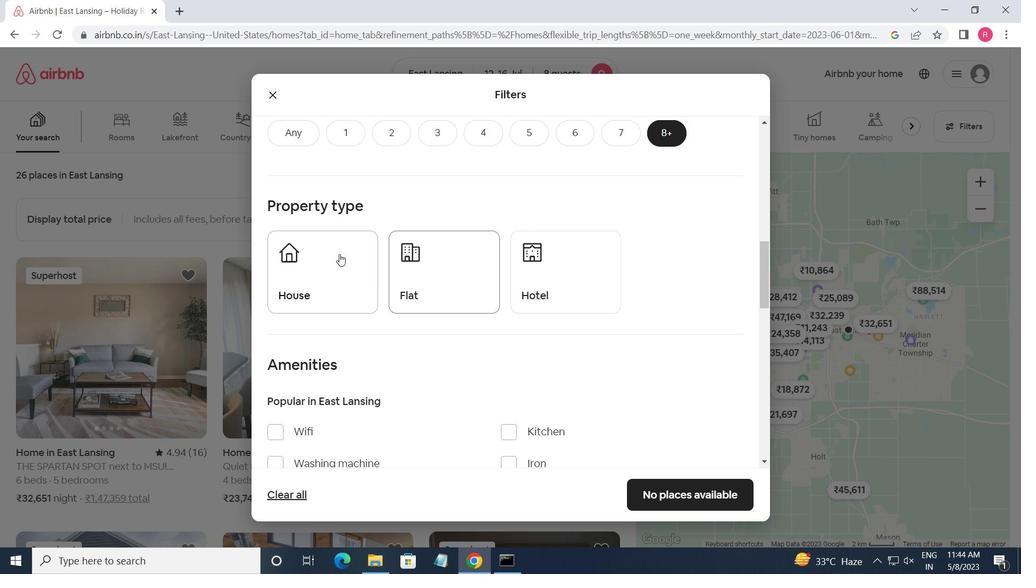 
Action: Mouse moved to (447, 274)
Screenshot: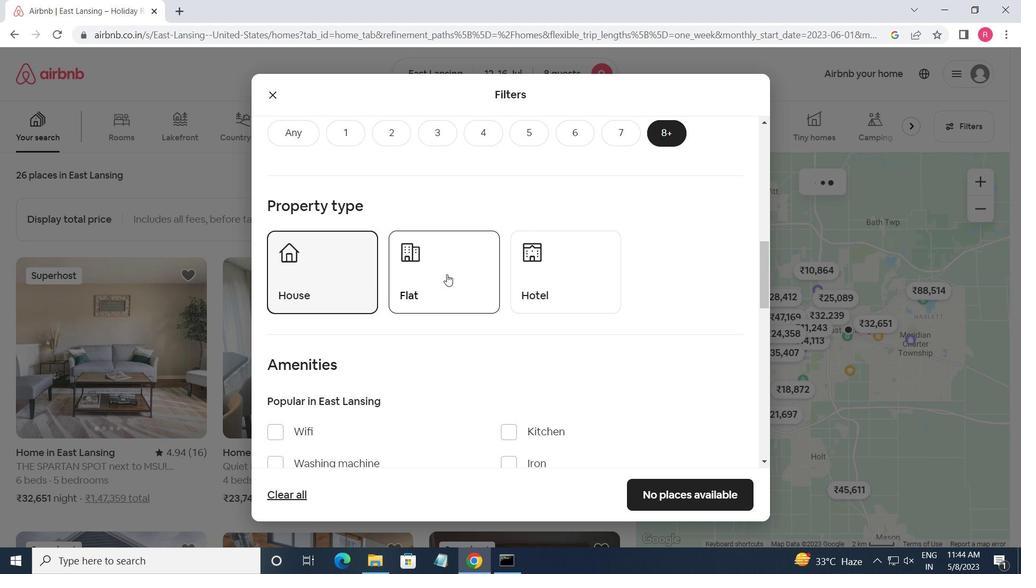 
Action: Mouse pressed left at (447, 274)
Screenshot: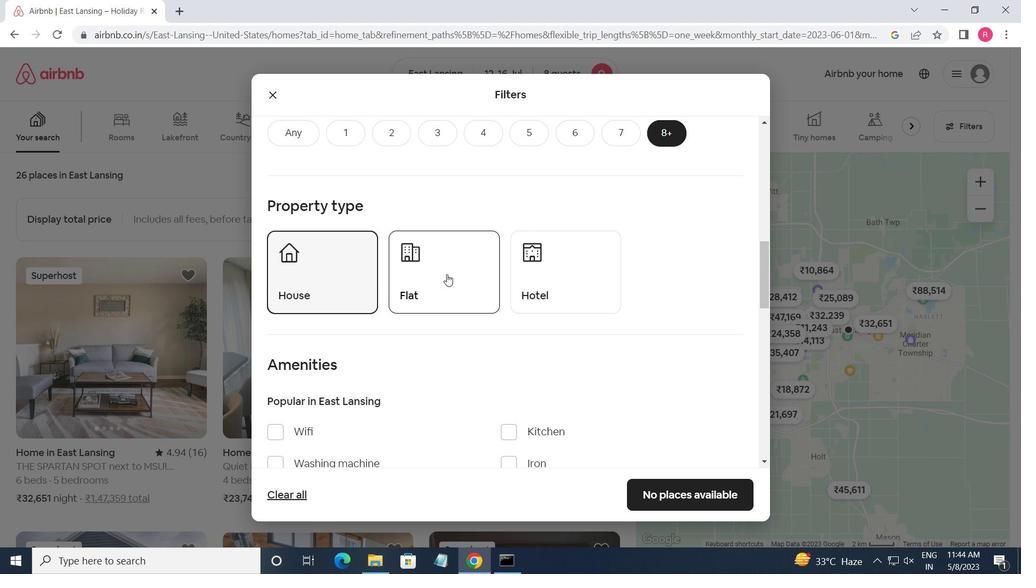 
Action: Mouse moved to (544, 296)
Screenshot: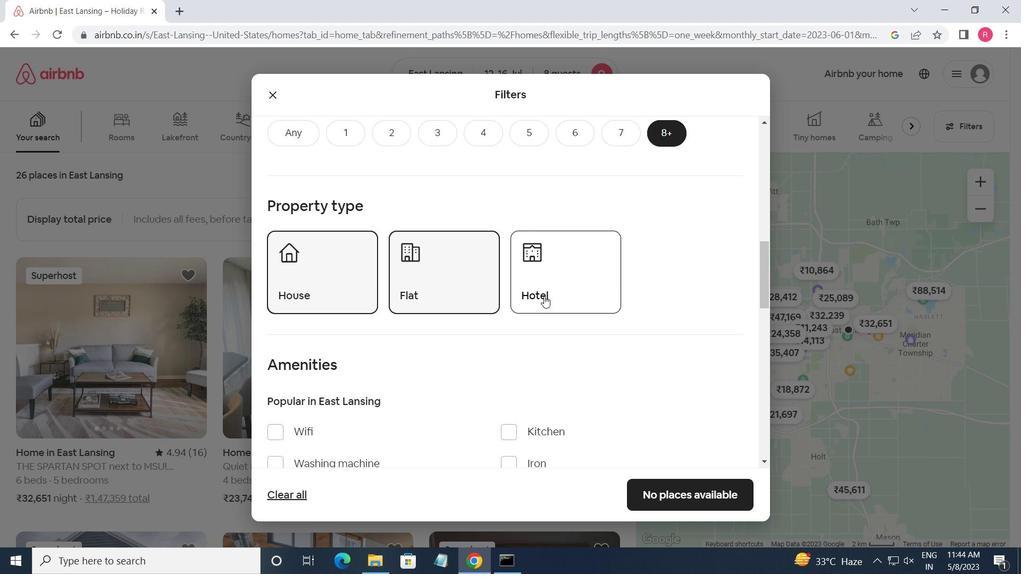 
Action: Mouse scrolled (544, 295) with delta (0, 0)
Screenshot: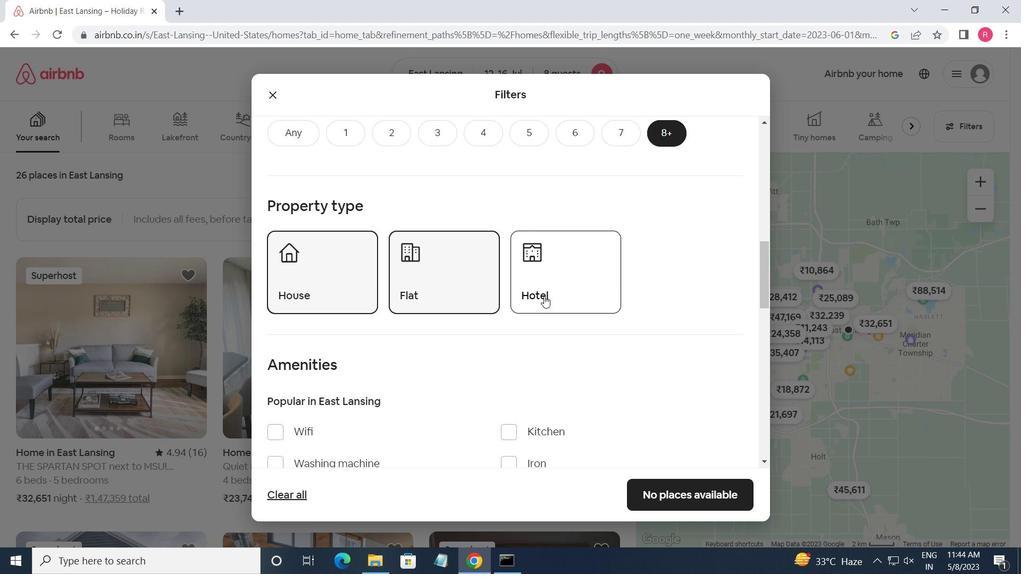 
Action: Mouse scrolled (544, 295) with delta (0, 0)
Screenshot: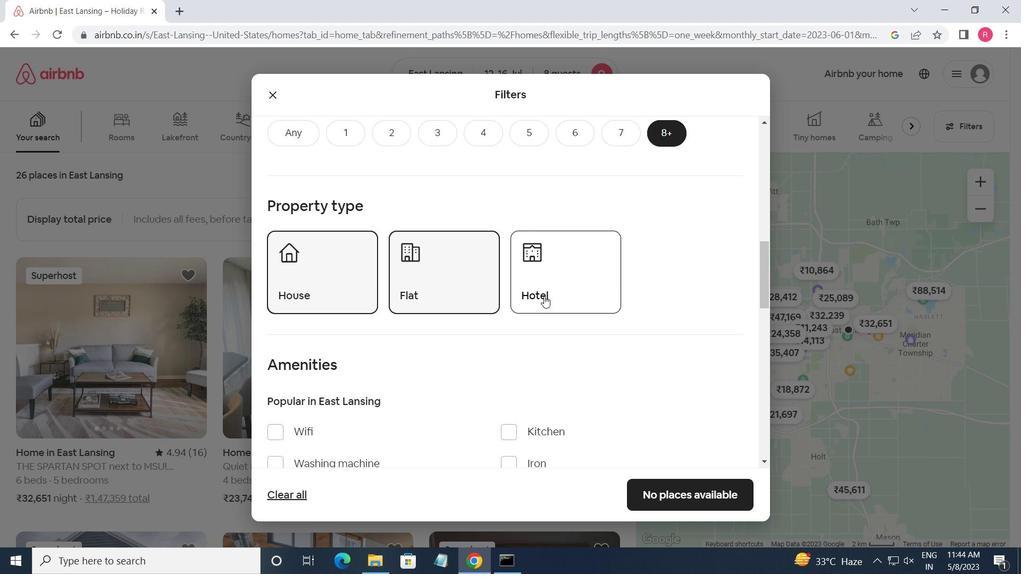 
Action: Mouse moved to (278, 300)
Screenshot: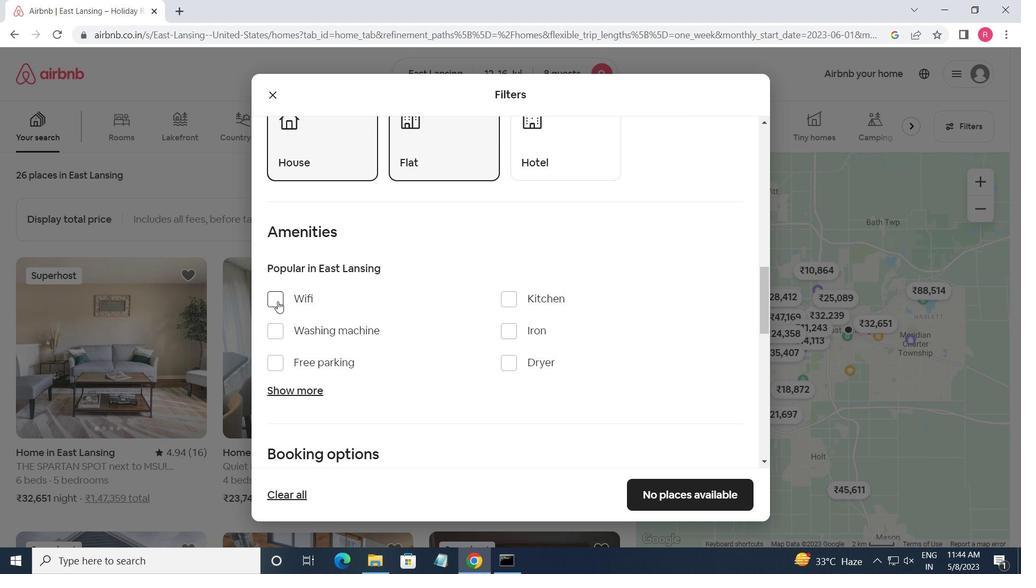
Action: Mouse pressed left at (278, 300)
Screenshot: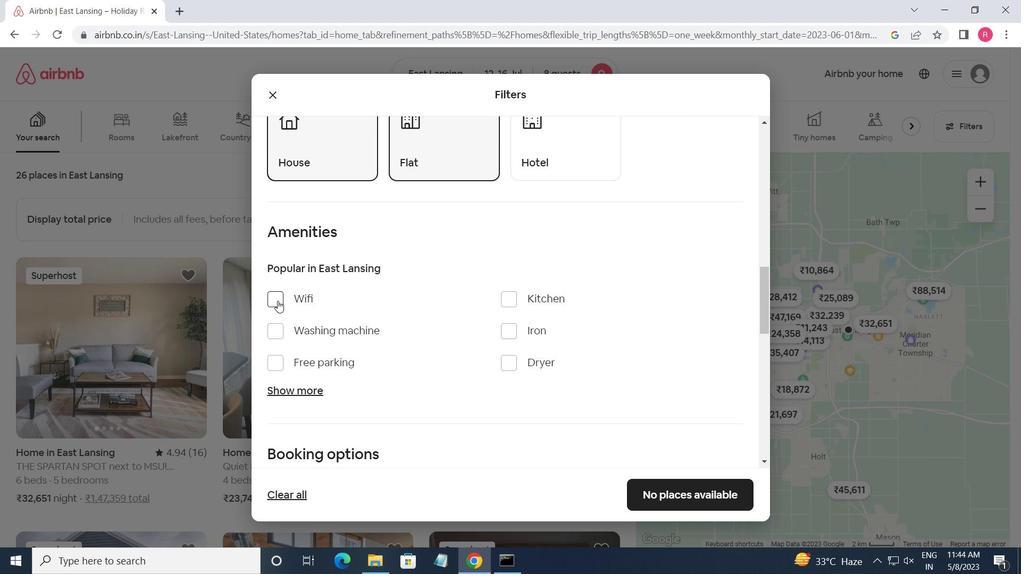 
Action: Mouse moved to (283, 360)
Screenshot: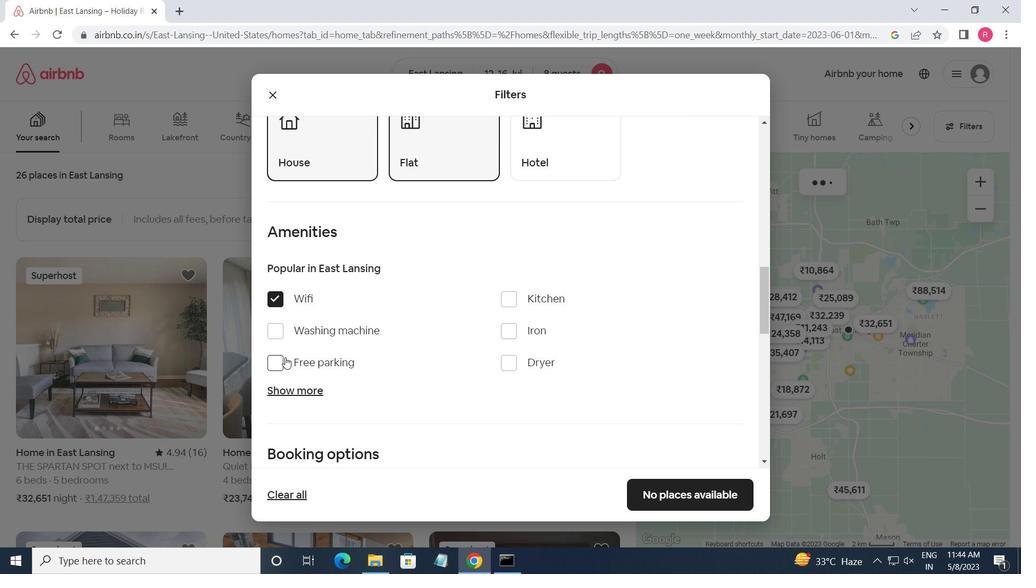 
Action: Mouse pressed left at (283, 360)
Screenshot: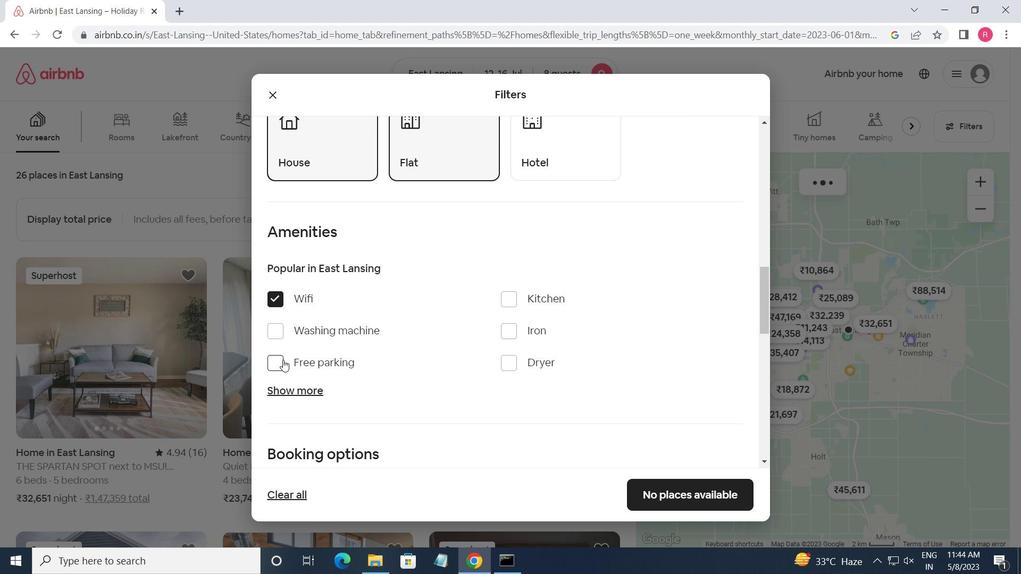 
Action: Mouse moved to (283, 389)
Screenshot: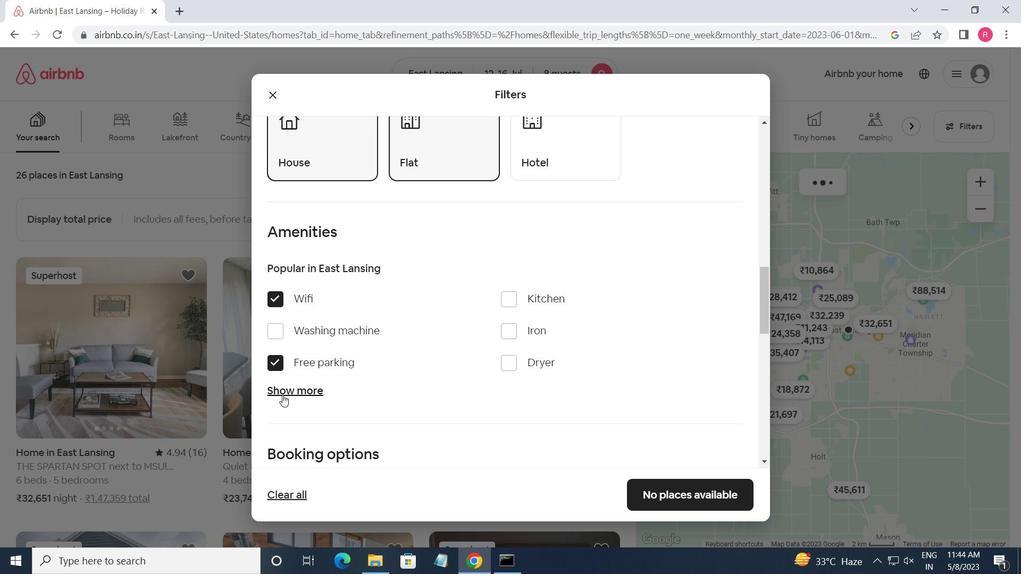 
Action: Mouse pressed left at (283, 389)
Screenshot: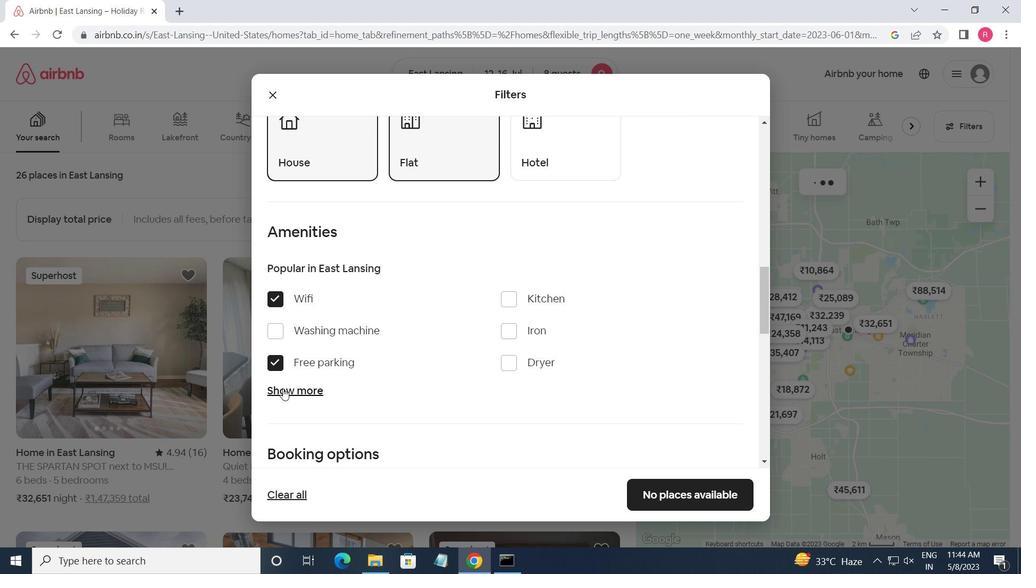 
Action: Mouse moved to (372, 376)
Screenshot: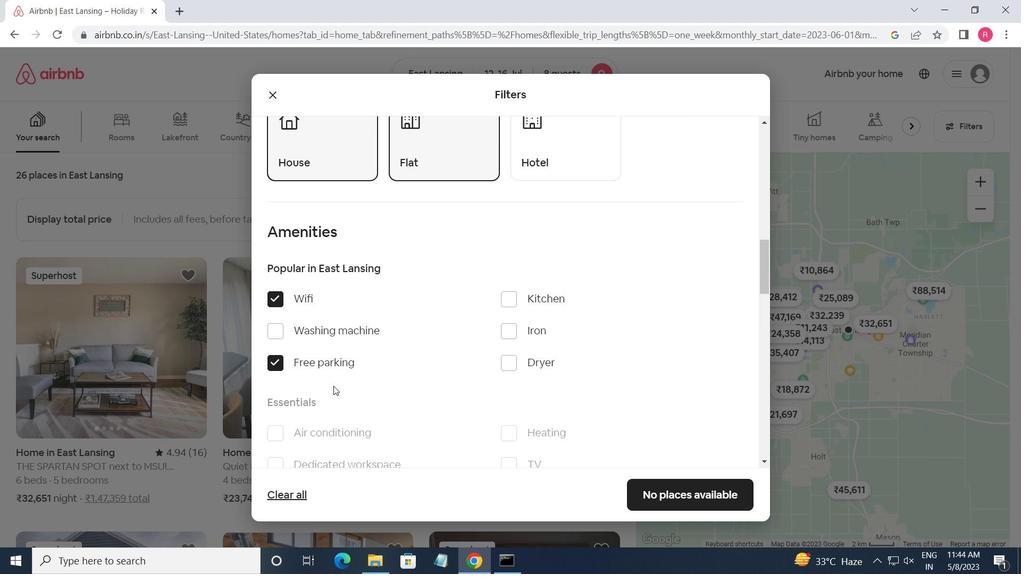 
Action: Mouse scrolled (372, 375) with delta (0, 0)
Screenshot: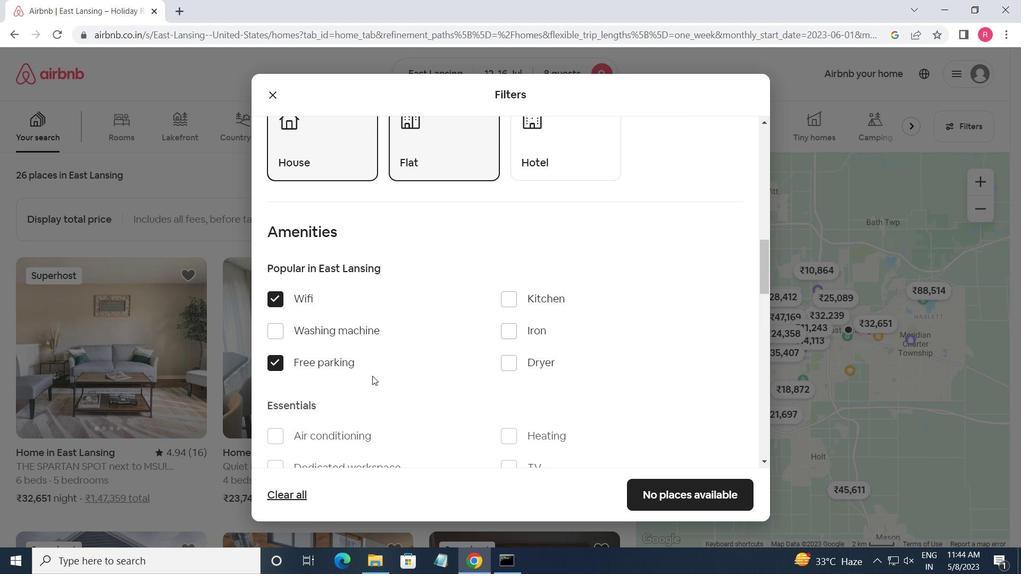 
Action: Mouse scrolled (372, 375) with delta (0, 0)
Screenshot: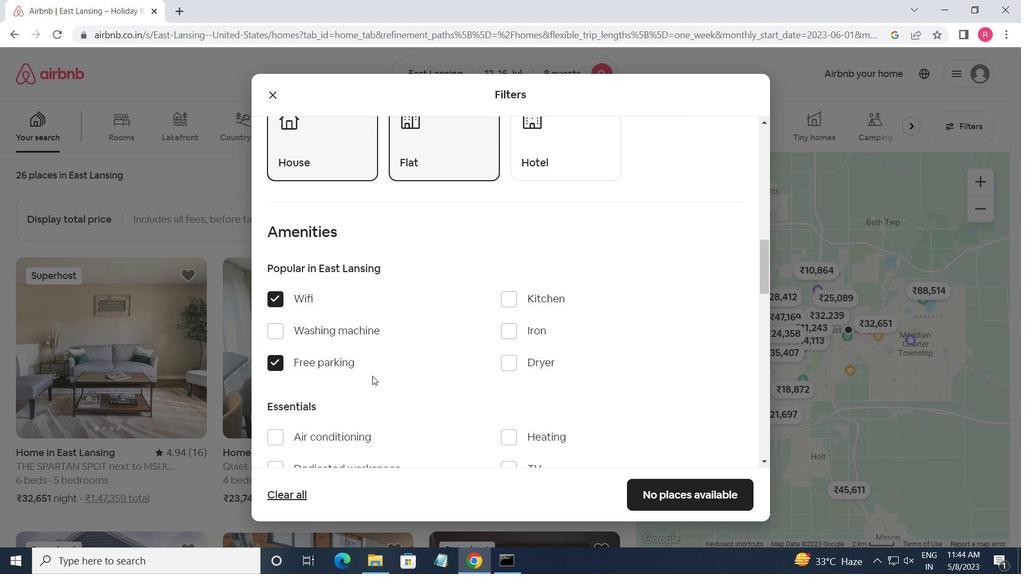 
Action: Mouse moved to (506, 335)
Screenshot: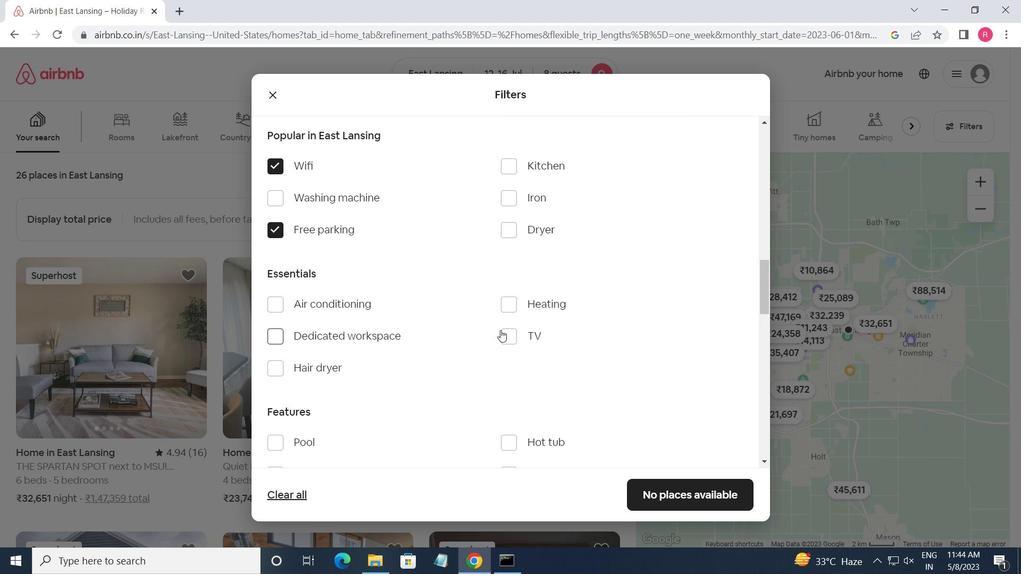 
Action: Mouse pressed left at (506, 335)
Screenshot: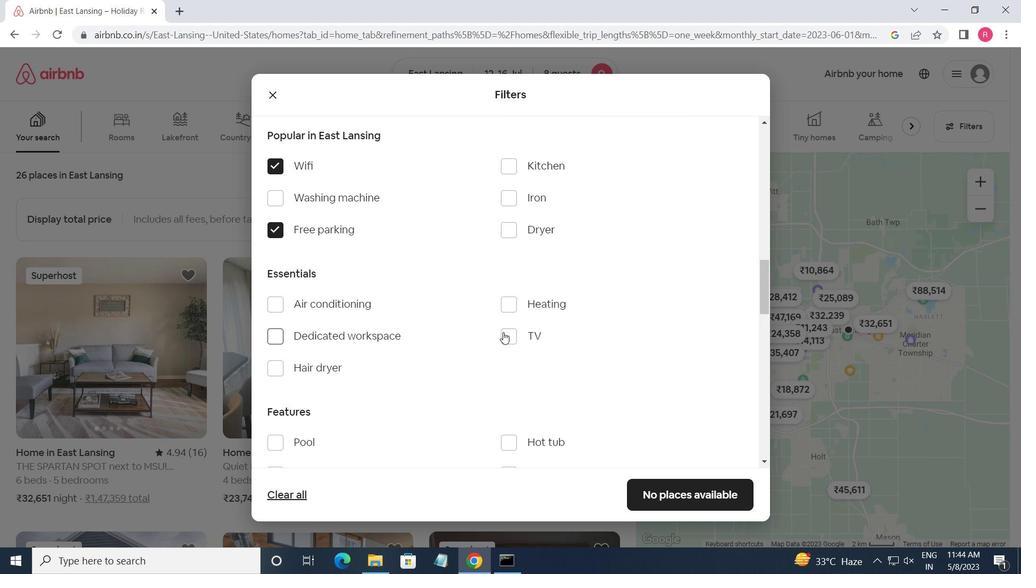 
Action: Mouse moved to (434, 370)
Screenshot: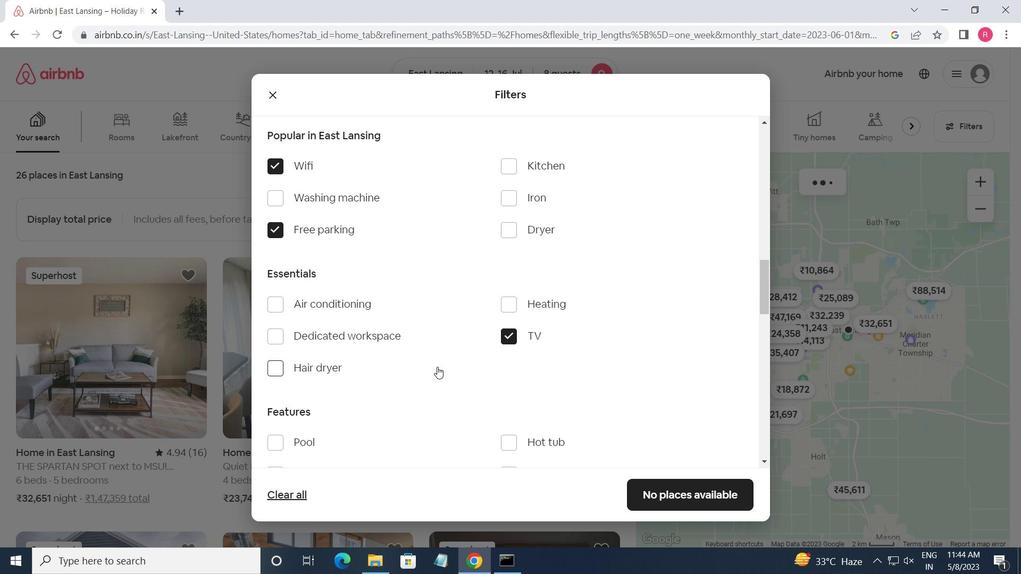 
Action: Mouse scrolled (434, 369) with delta (0, 0)
Screenshot: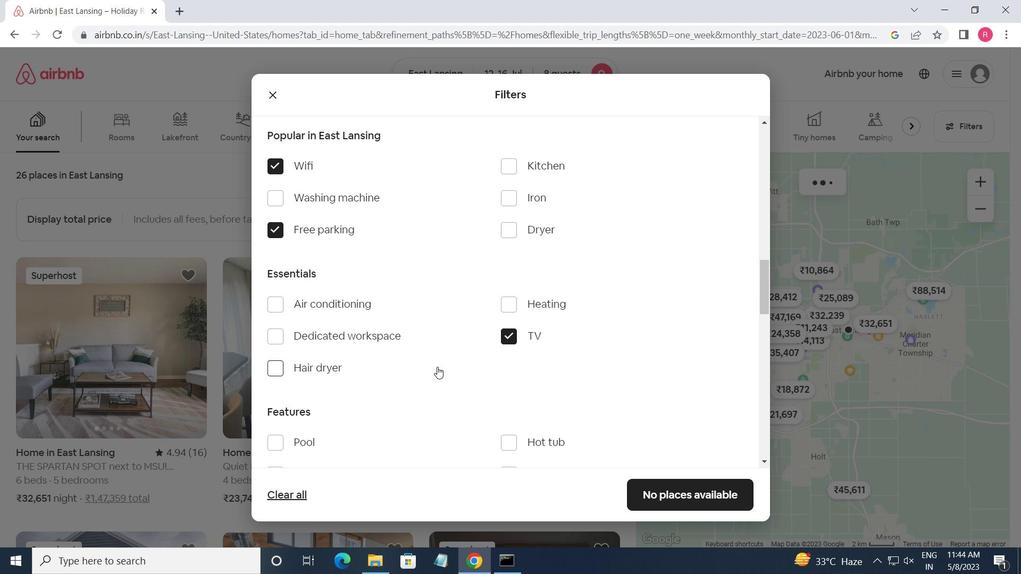 
Action: Mouse moved to (432, 370)
Screenshot: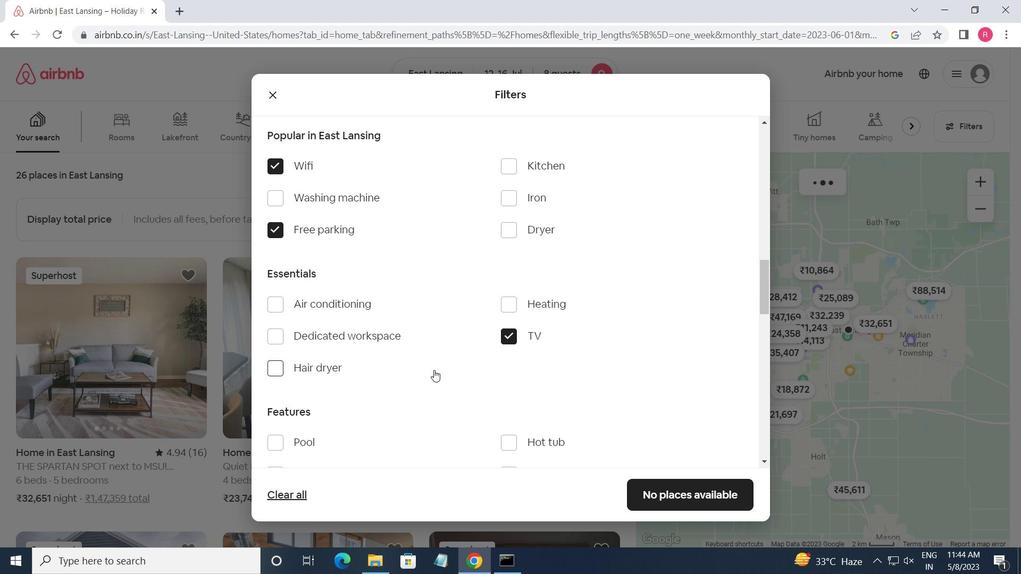 
Action: Mouse scrolled (432, 370) with delta (0, 0)
Screenshot: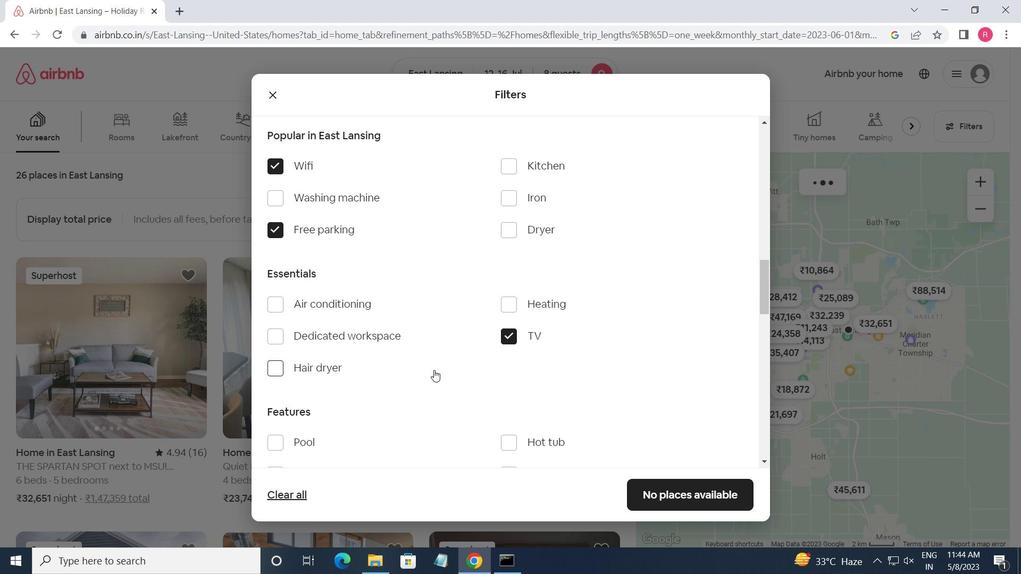 
Action: Mouse scrolled (432, 370) with delta (0, 0)
Screenshot: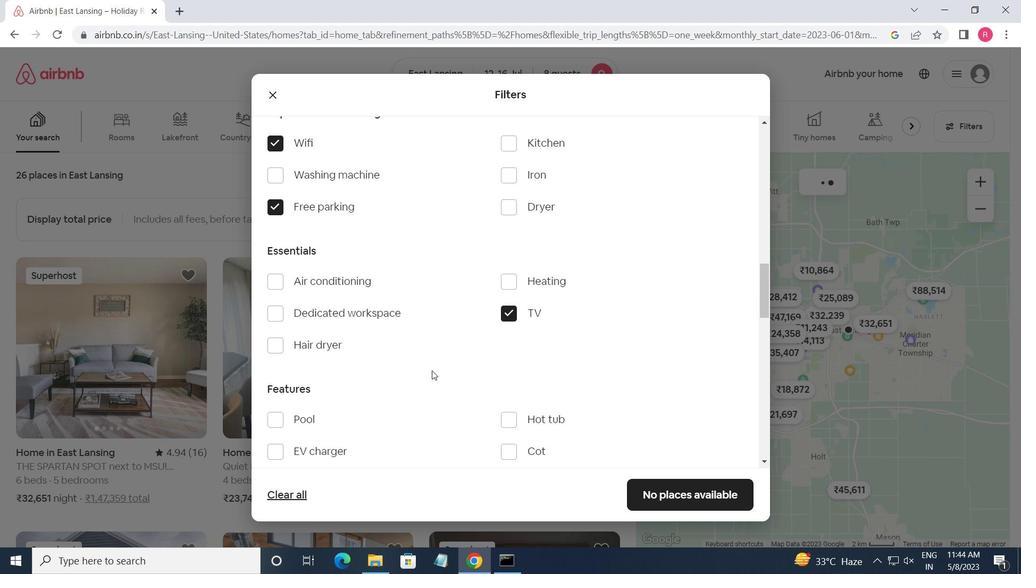 
Action: Mouse moved to (278, 300)
Screenshot: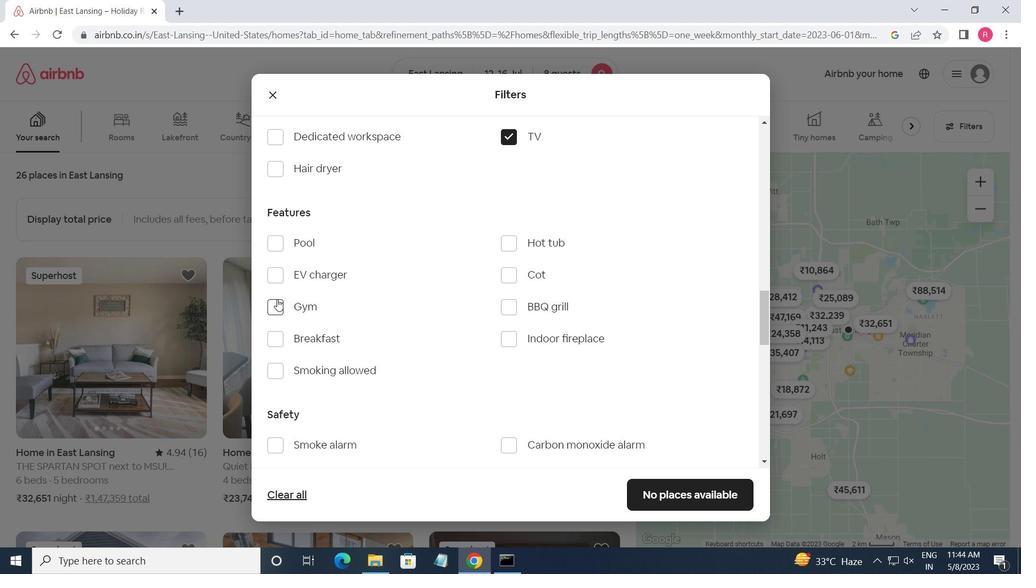 
Action: Mouse pressed left at (278, 300)
Screenshot: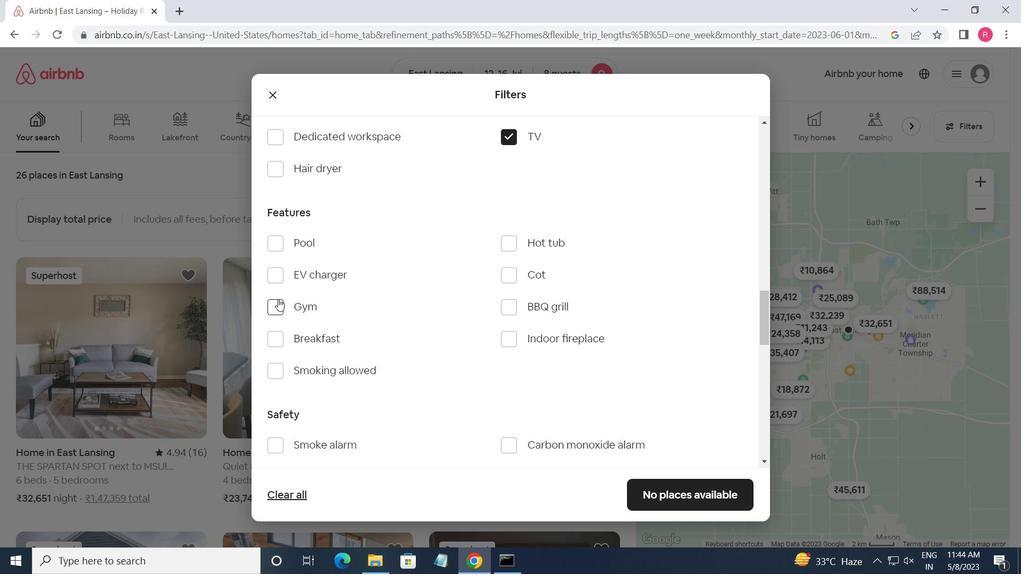 
Action: Mouse moved to (278, 333)
Screenshot: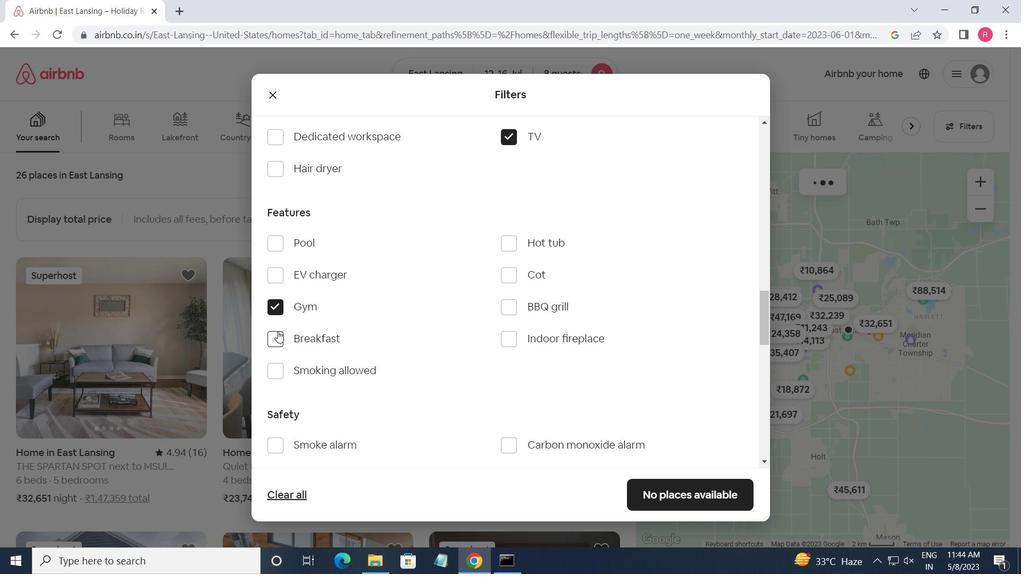 
Action: Mouse pressed left at (278, 333)
Screenshot: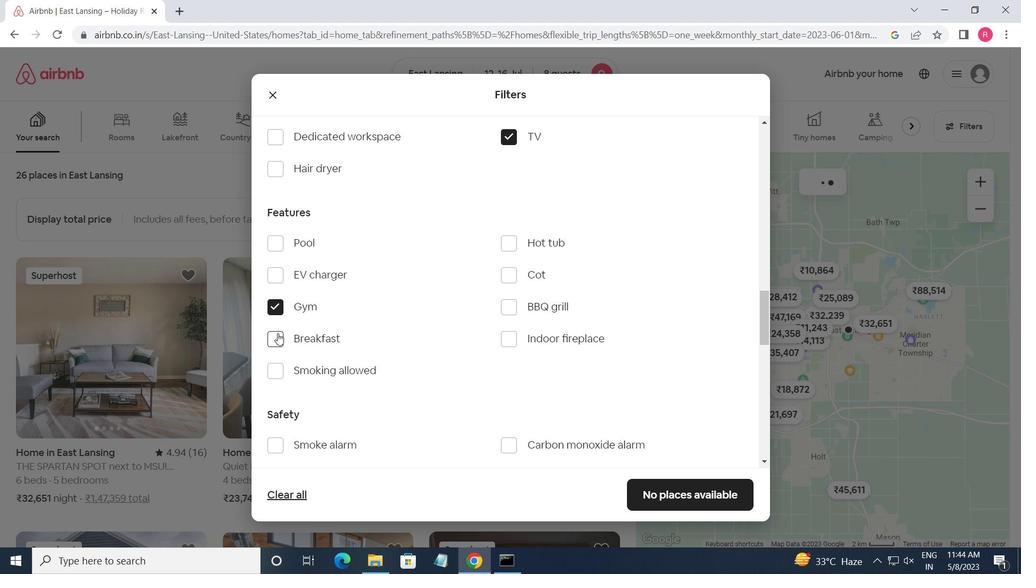 
Action: Mouse moved to (346, 330)
Screenshot: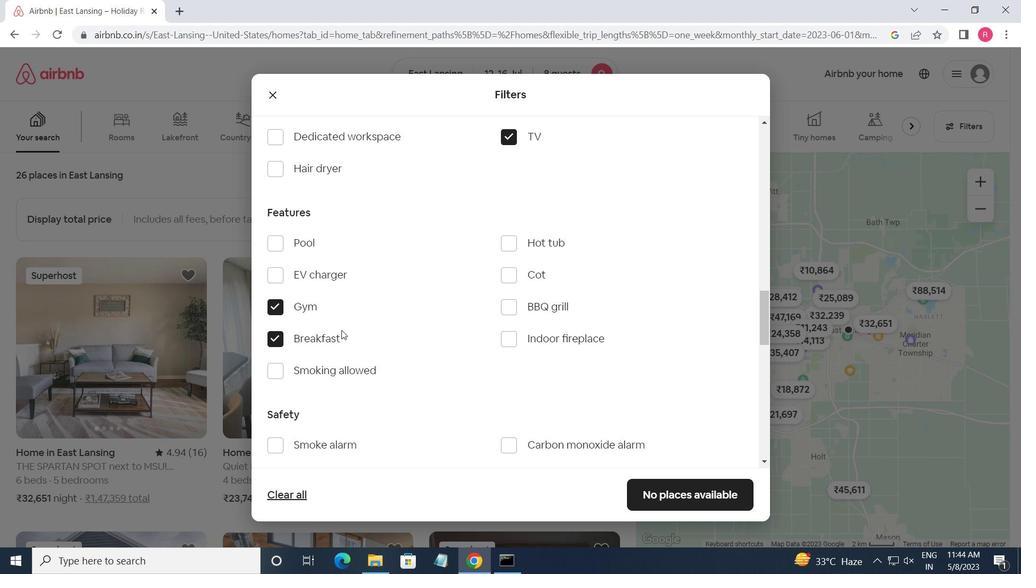 
Action: Mouse scrolled (346, 329) with delta (0, 0)
Screenshot: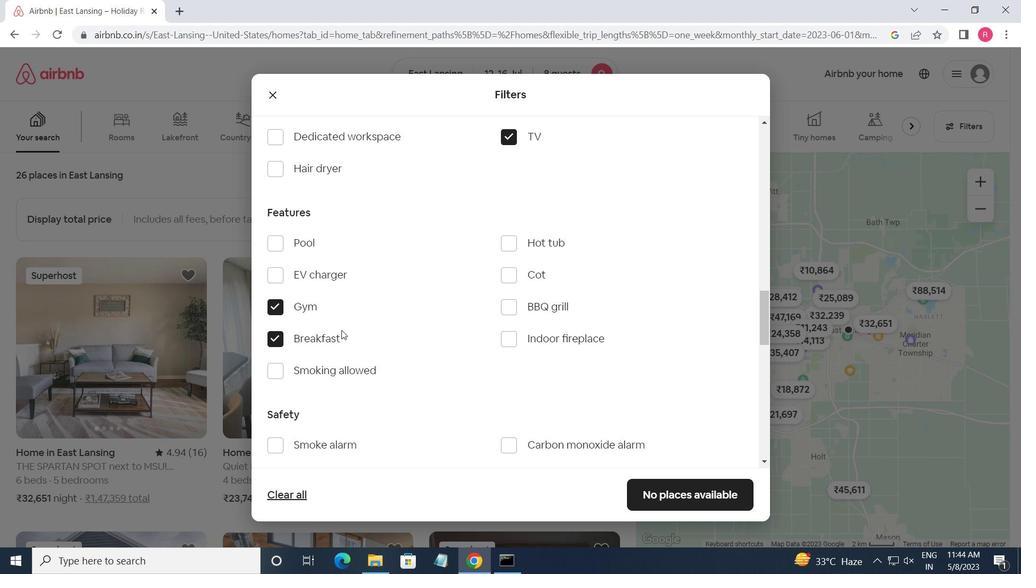 
Action: Mouse moved to (346, 330)
Screenshot: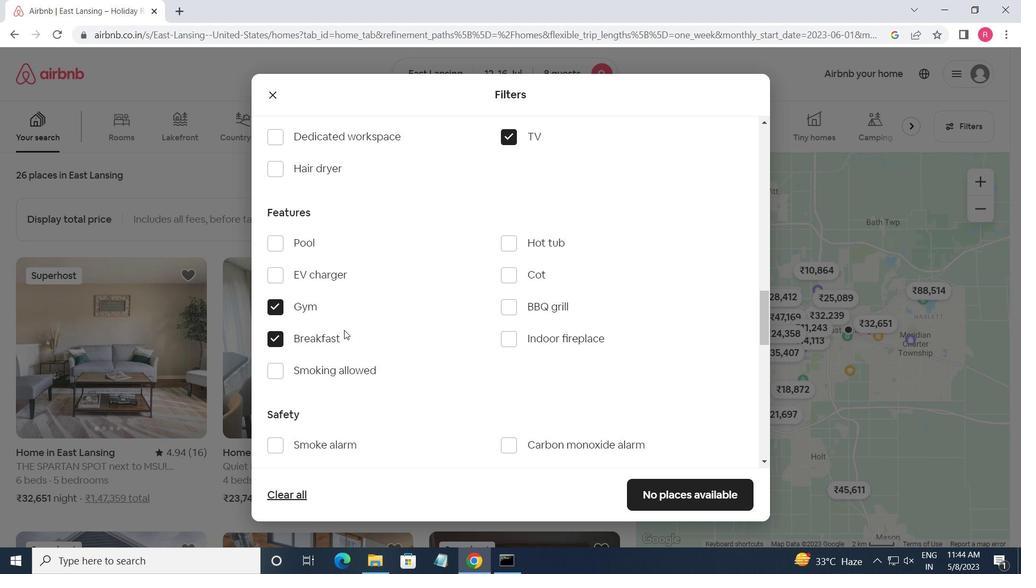
Action: Mouse scrolled (346, 329) with delta (0, 0)
Screenshot: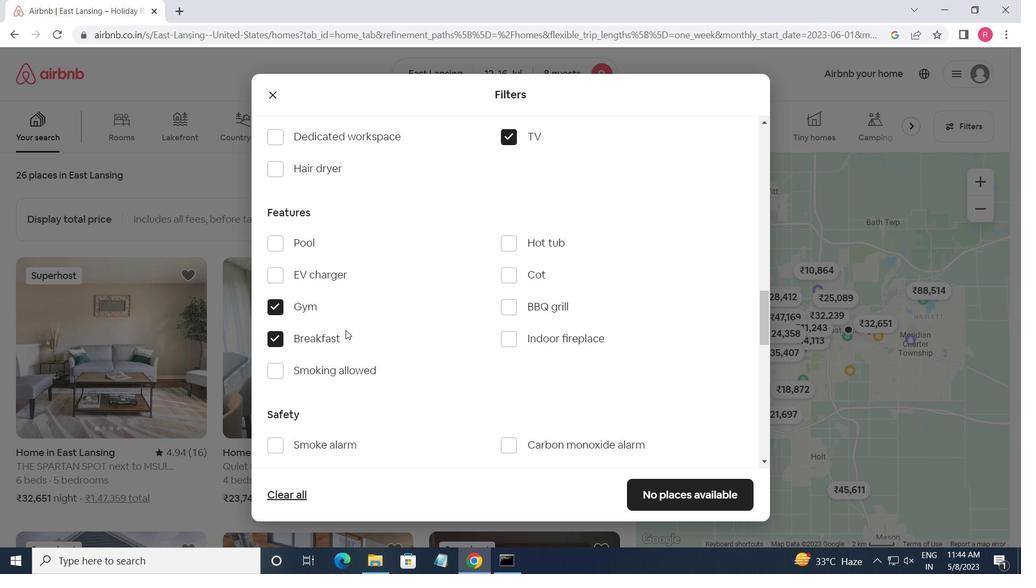 
Action: Mouse scrolled (346, 329) with delta (0, 0)
Screenshot: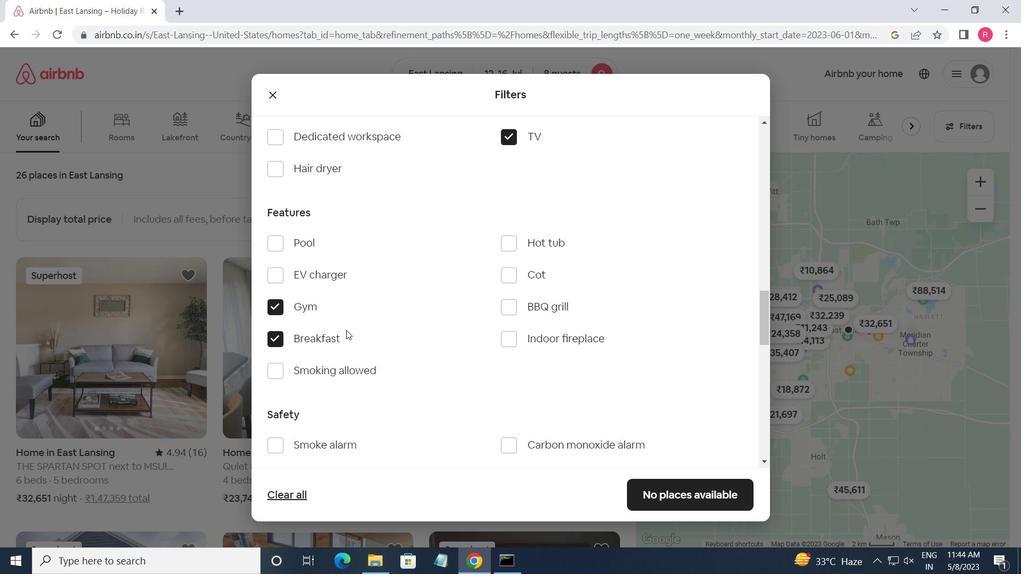 
Action: Mouse scrolled (346, 329) with delta (0, 0)
Screenshot: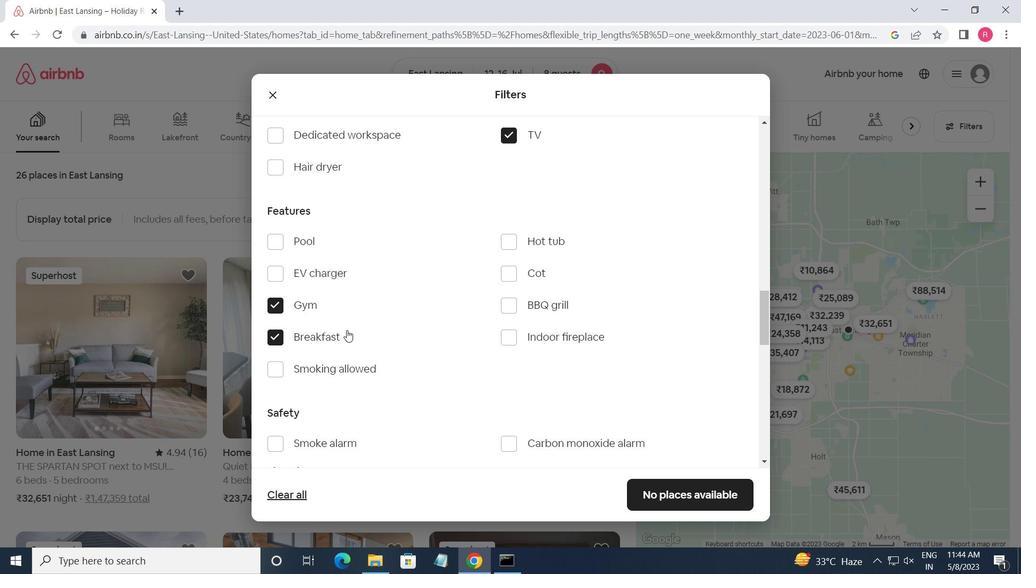 
Action: Mouse moved to (347, 331)
Screenshot: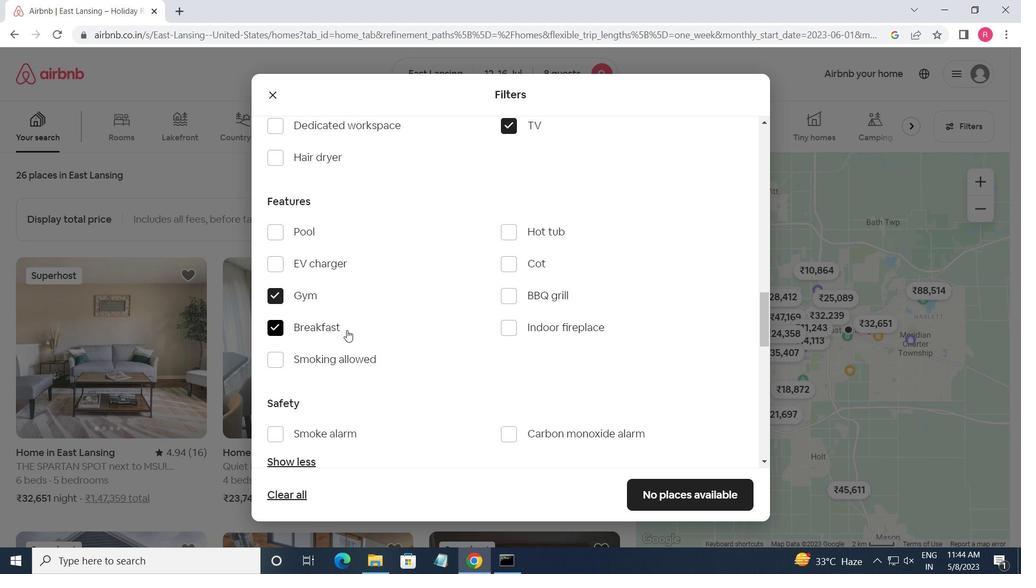 
Action: Mouse scrolled (347, 330) with delta (0, 0)
Screenshot: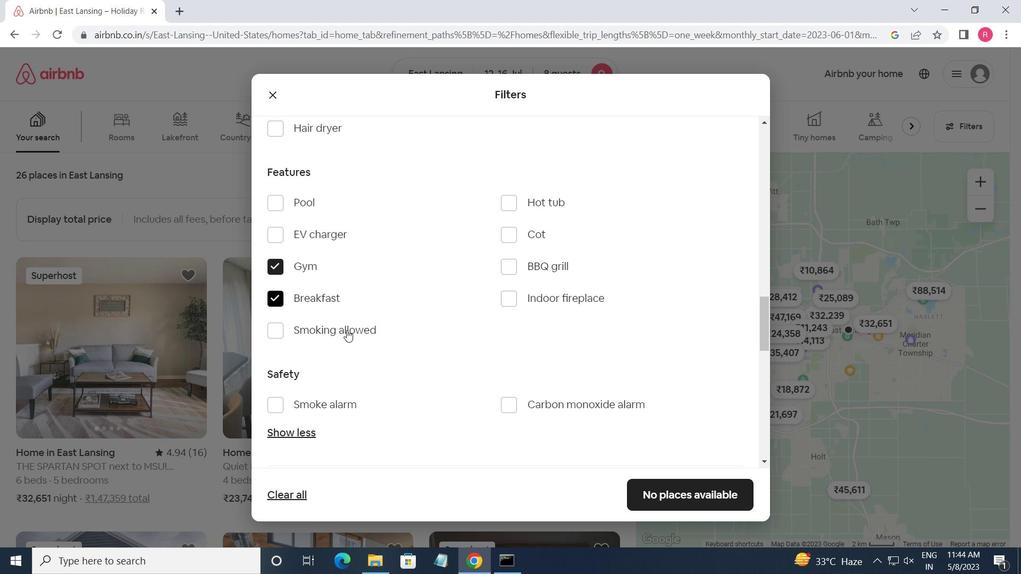 
Action: Mouse moved to (717, 295)
Screenshot: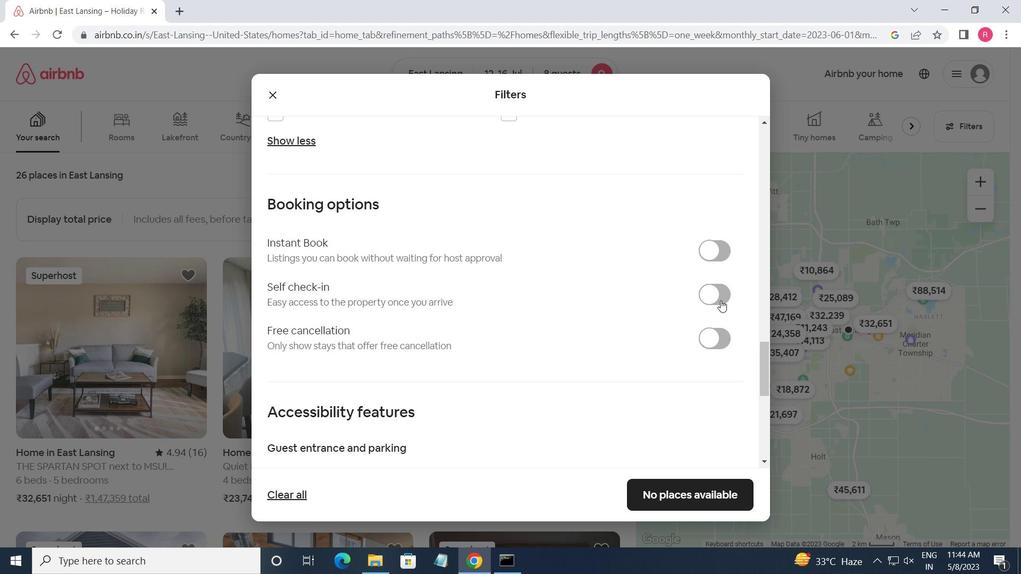 
Action: Mouse pressed left at (717, 295)
Screenshot: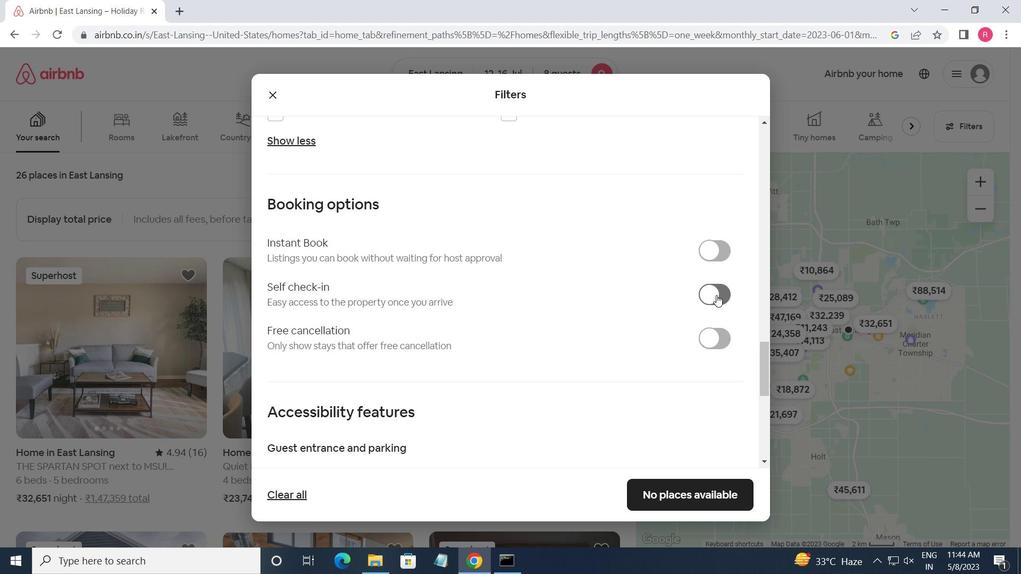 
Action: Mouse moved to (610, 336)
Screenshot: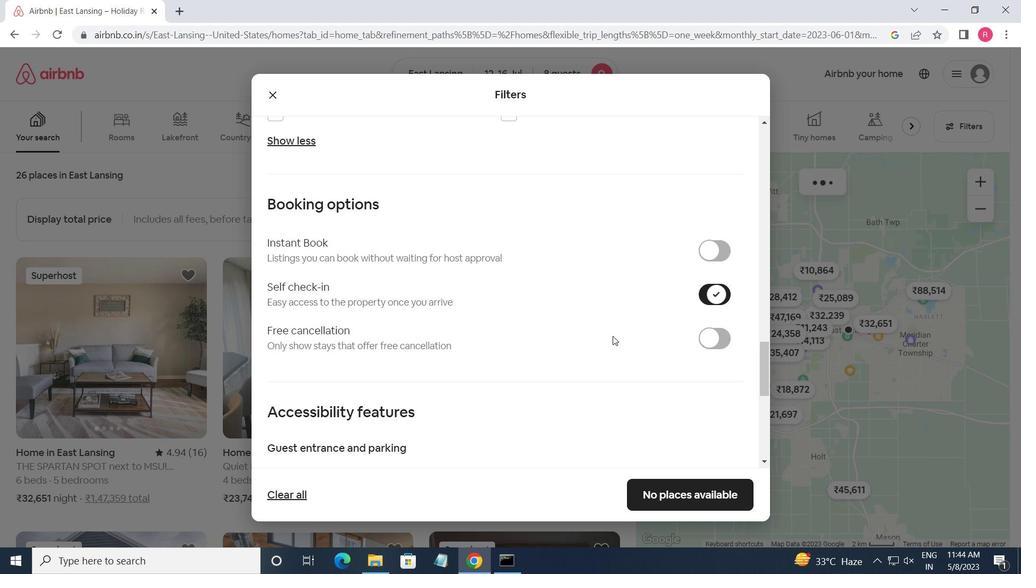 
Action: Mouse scrolled (610, 336) with delta (0, 0)
Screenshot: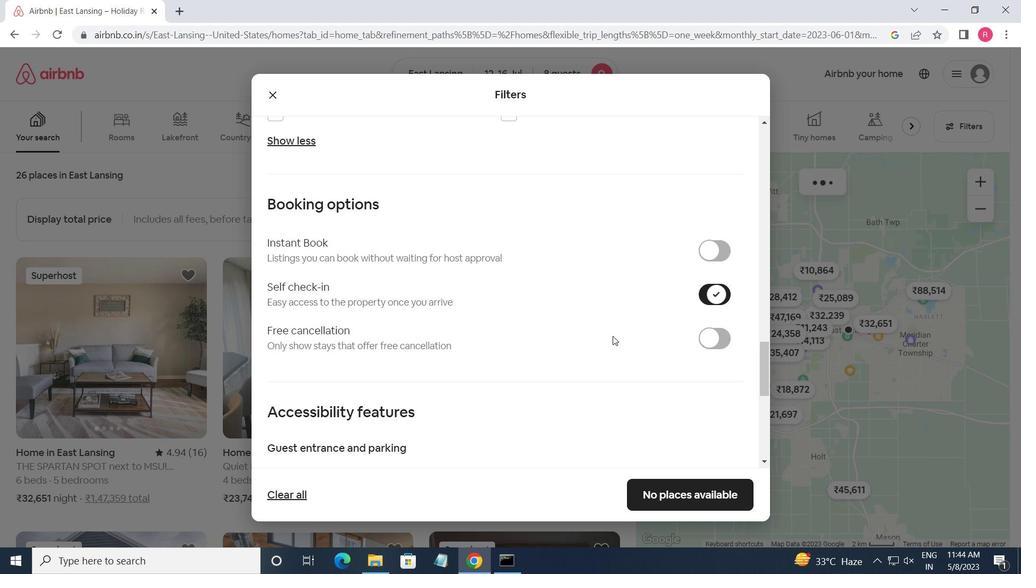 
Action: Mouse moved to (609, 337)
Screenshot: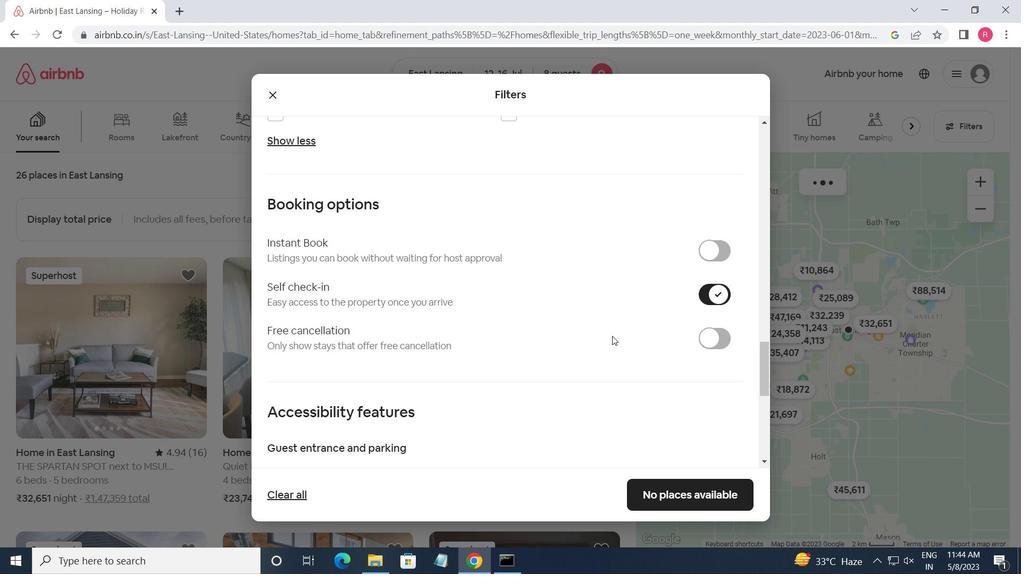 
Action: Mouse scrolled (609, 336) with delta (0, 0)
Screenshot: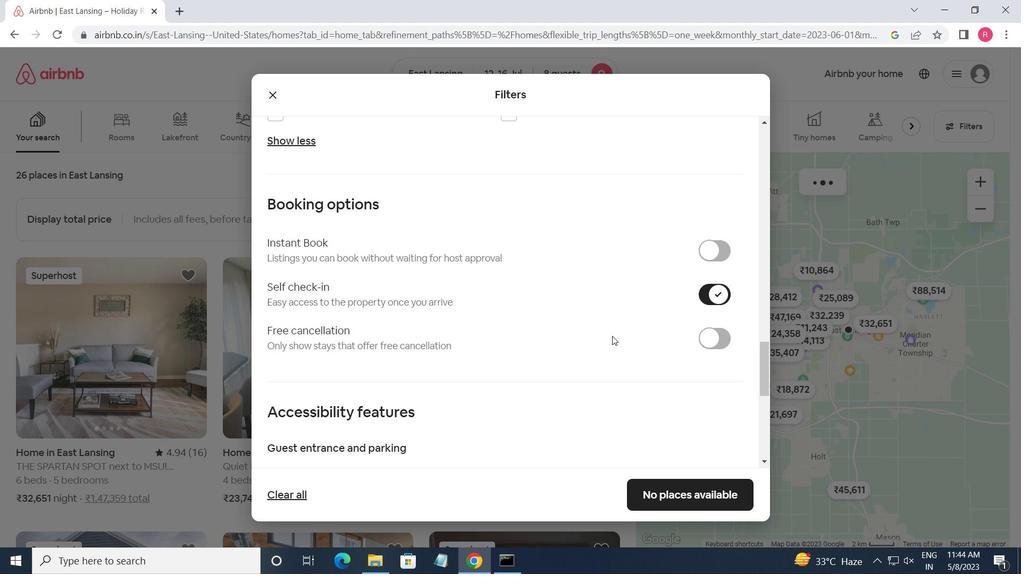 
Action: Mouse moved to (608, 337)
Screenshot: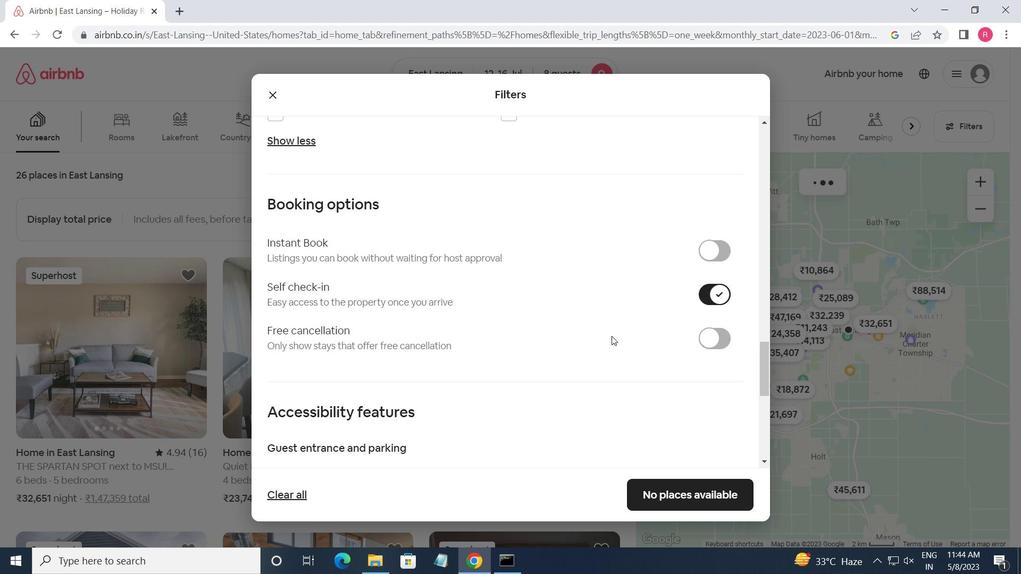 
Action: Mouse scrolled (608, 336) with delta (0, 0)
Screenshot: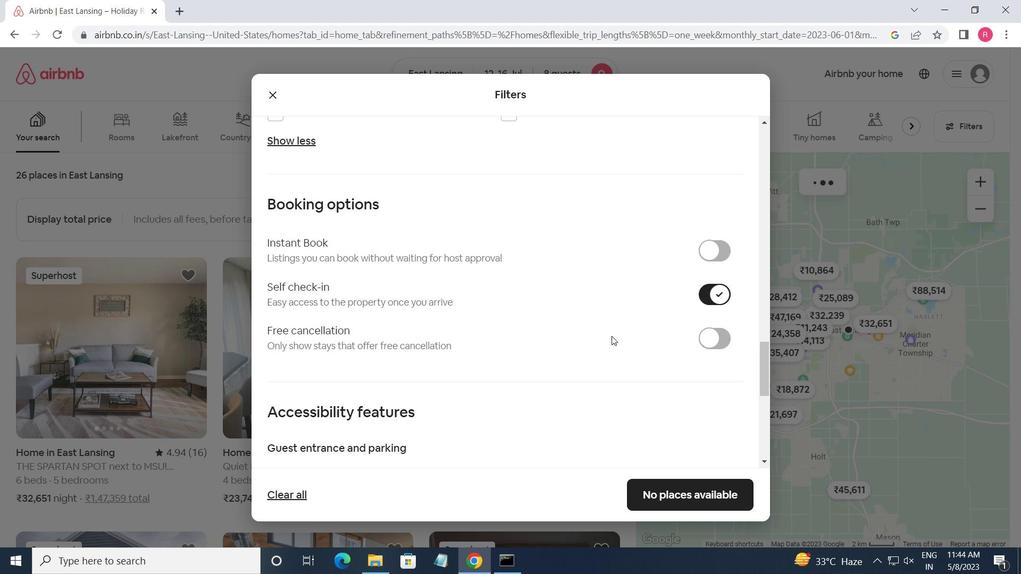 
Action: Mouse moved to (607, 337)
Screenshot: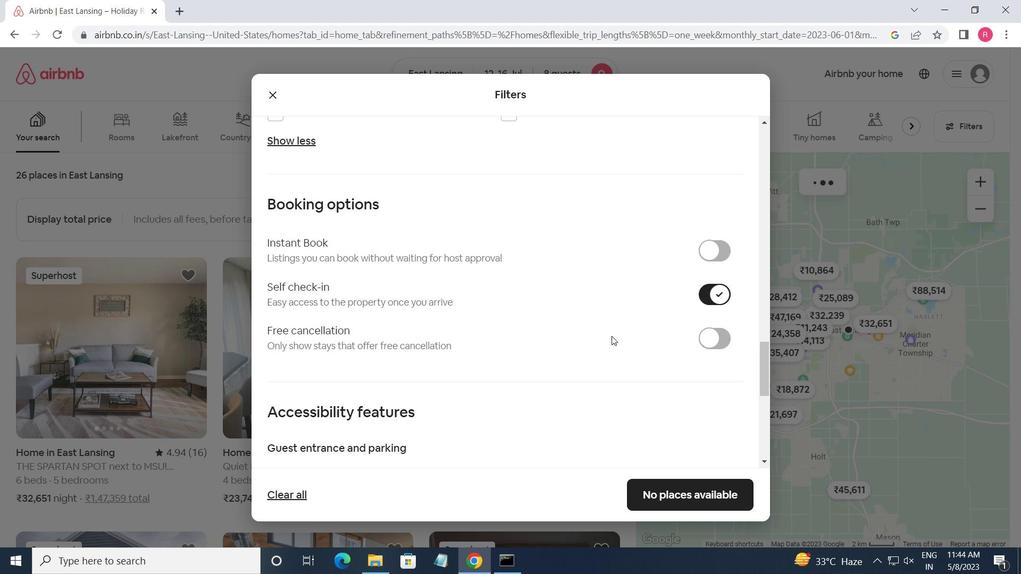 
Action: Mouse scrolled (607, 336) with delta (0, 0)
Screenshot: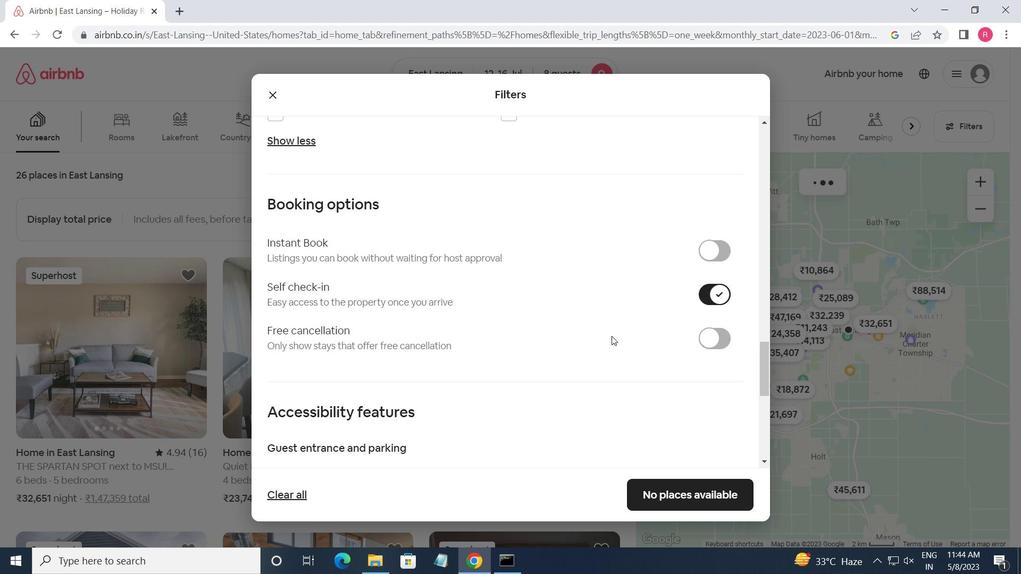 
Action: Mouse moved to (606, 337)
Screenshot: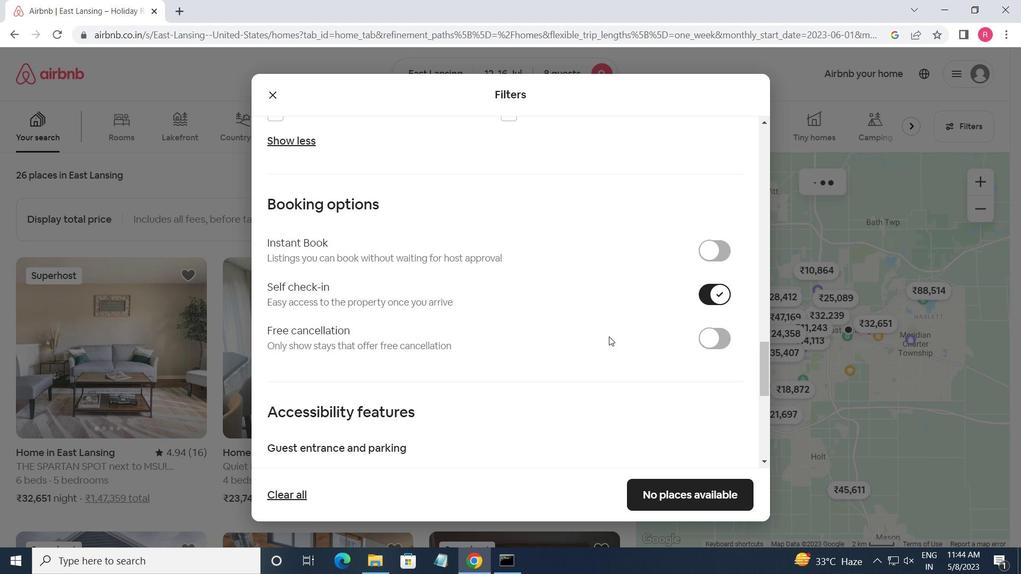 
Action: Mouse scrolled (606, 336) with delta (0, 0)
Screenshot: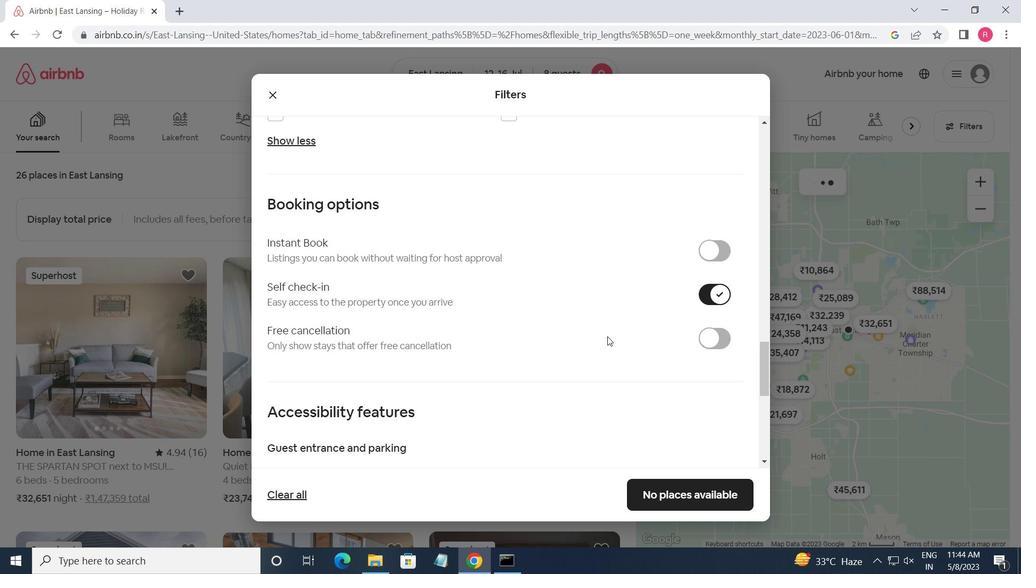 
Action: Mouse moved to (687, 349)
Screenshot: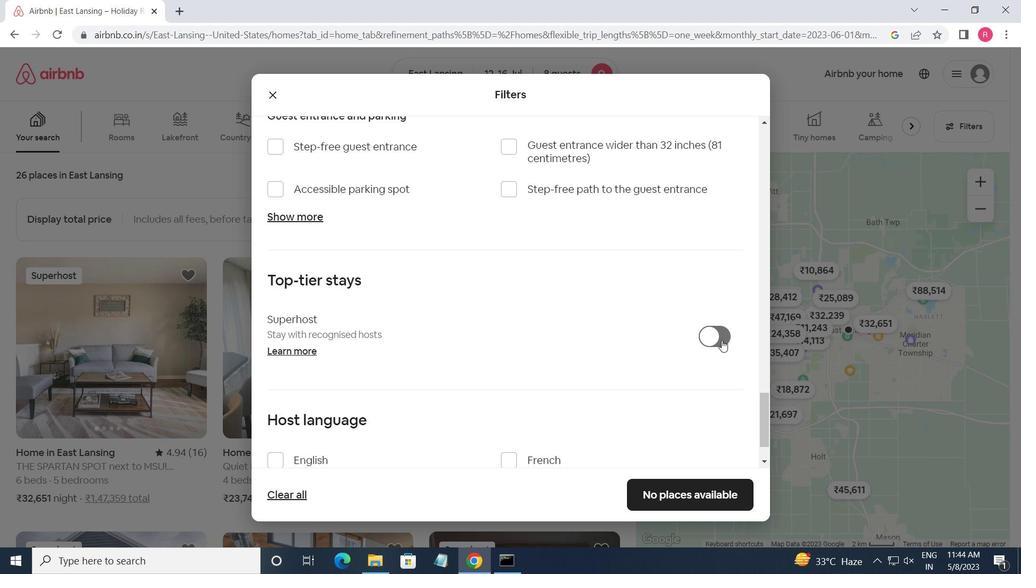 
Action: Mouse scrolled (687, 349) with delta (0, 0)
Screenshot: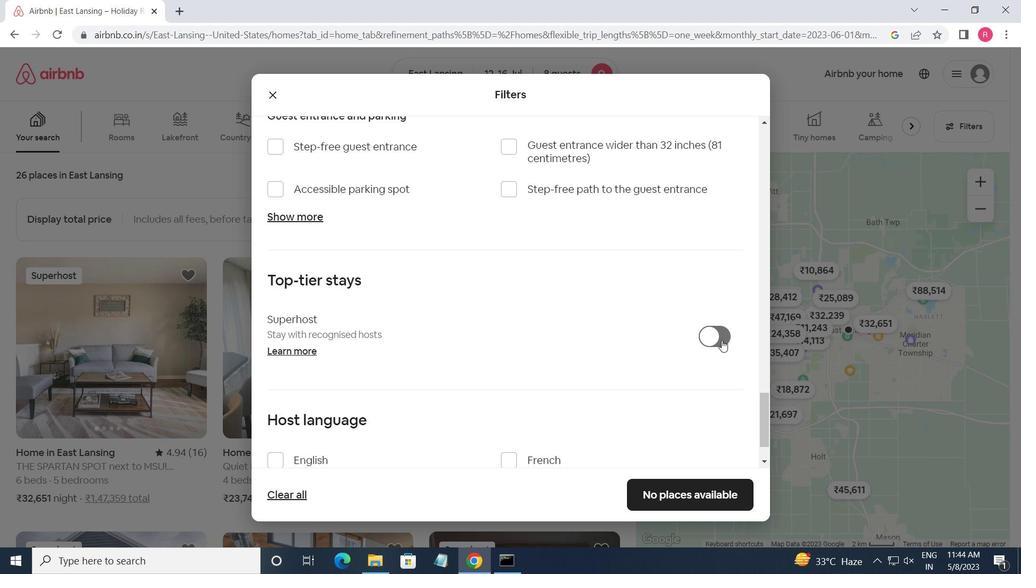 
Action: Mouse moved to (670, 352)
Screenshot: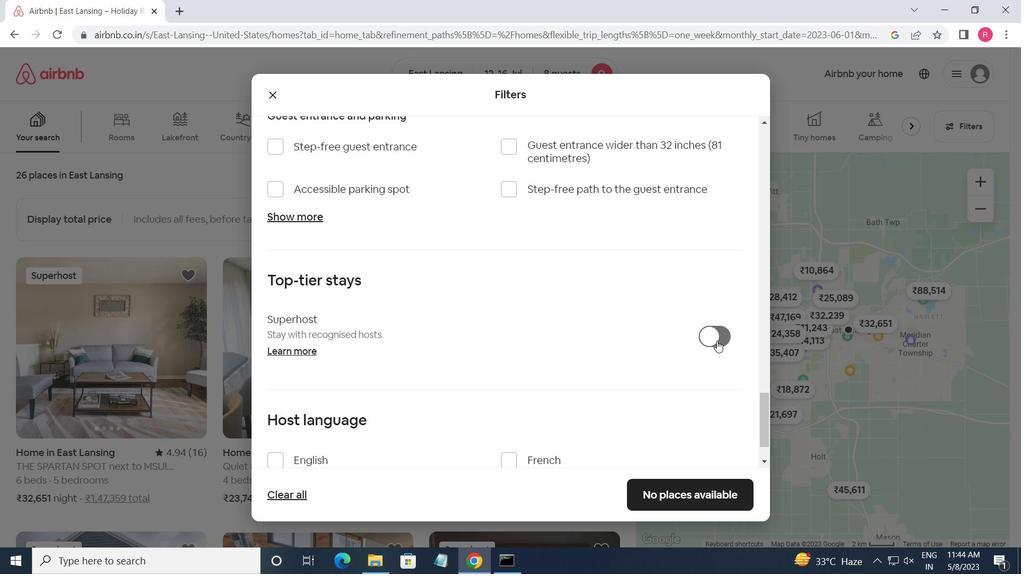 
Action: Mouse scrolled (670, 351) with delta (0, 0)
Screenshot: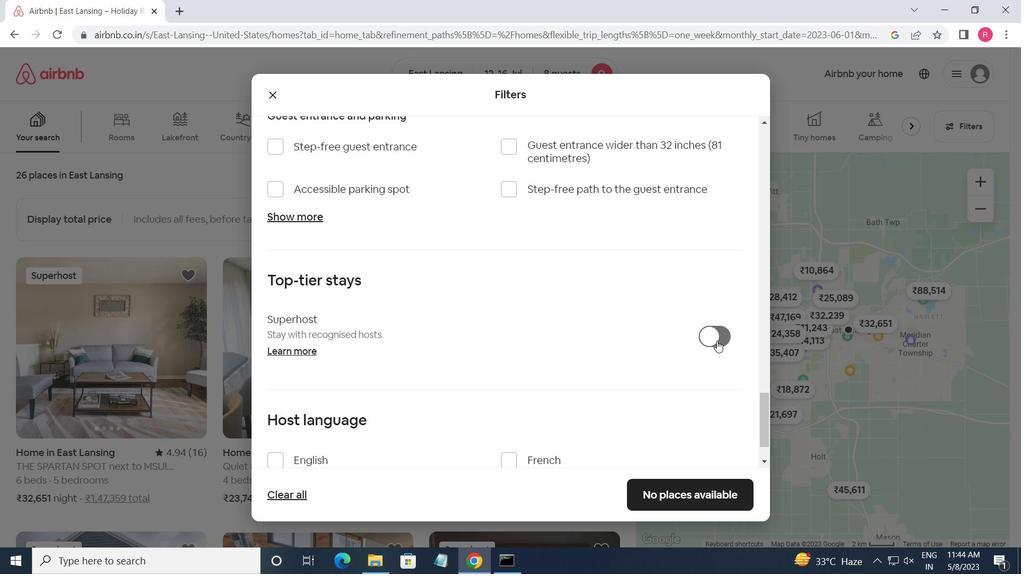 
Action: Mouse moved to (663, 352)
Screenshot: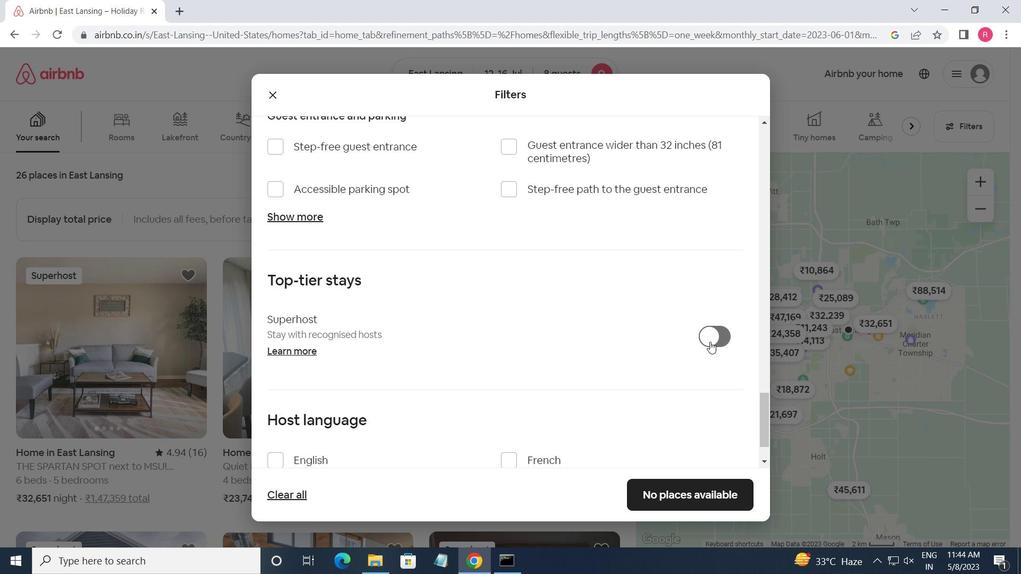 
Action: Mouse scrolled (663, 352) with delta (0, 0)
Screenshot: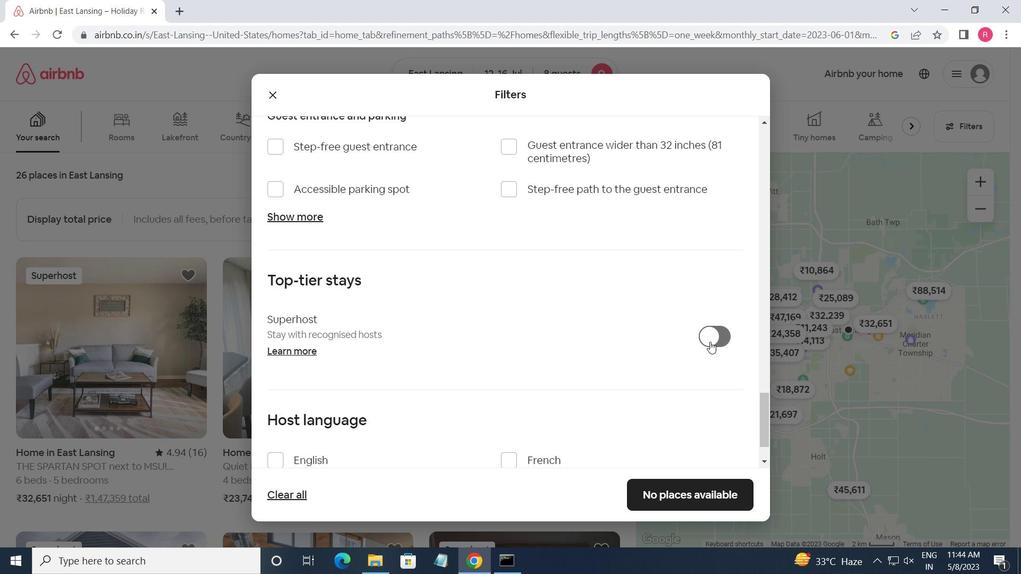 
Action: Mouse moved to (657, 352)
Screenshot: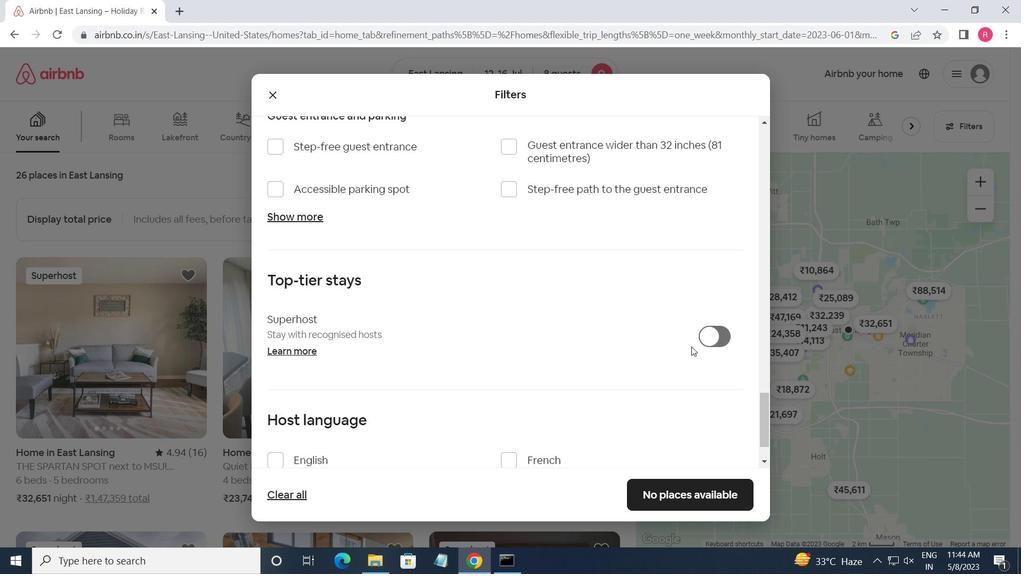 
Action: Mouse scrolled (657, 352) with delta (0, 0)
Screenshot: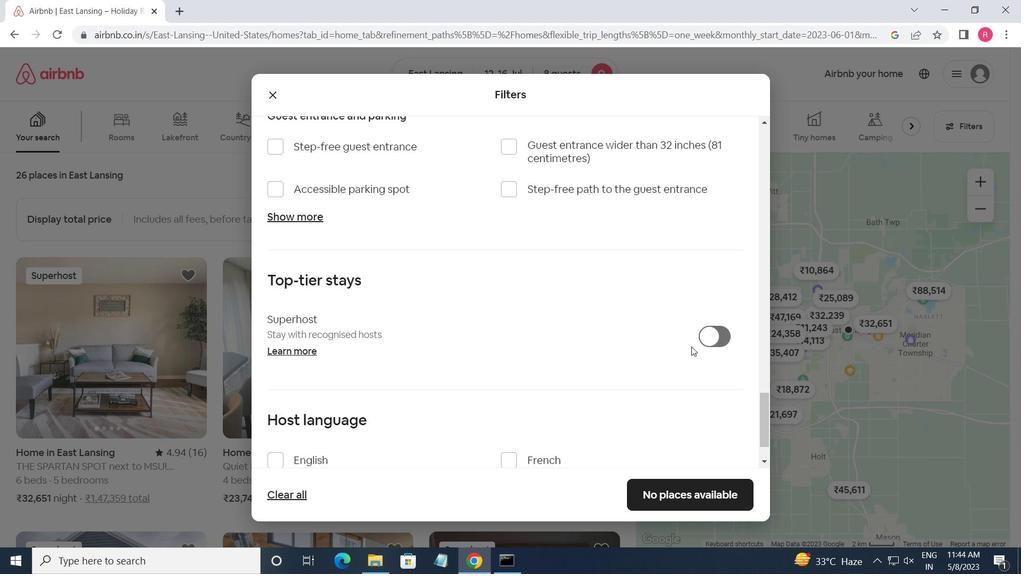 
Action: Mouse moved to (271, 401)
Screenshot: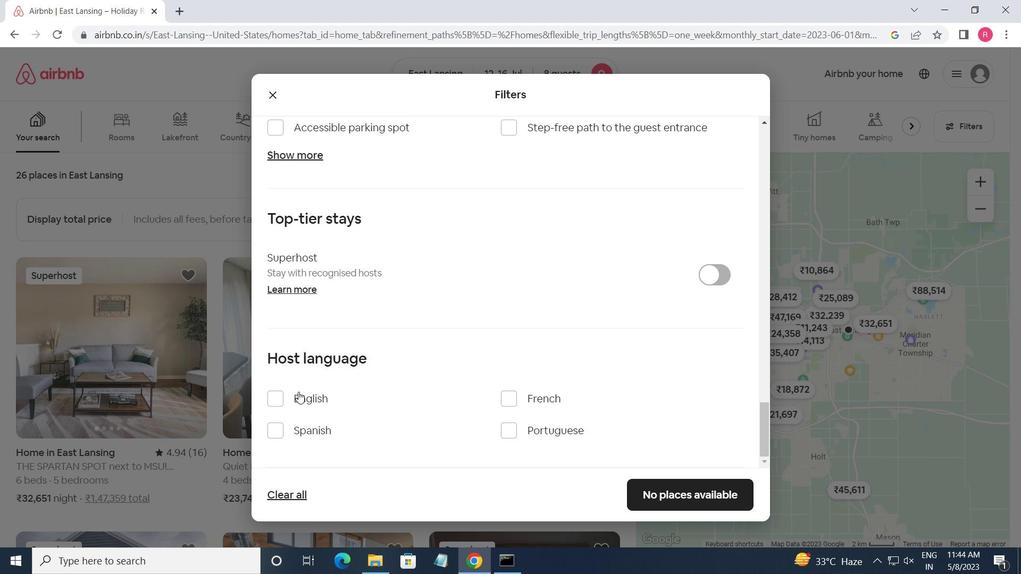 
Action: Mouse pressed left at (271, 401)
Screenshot: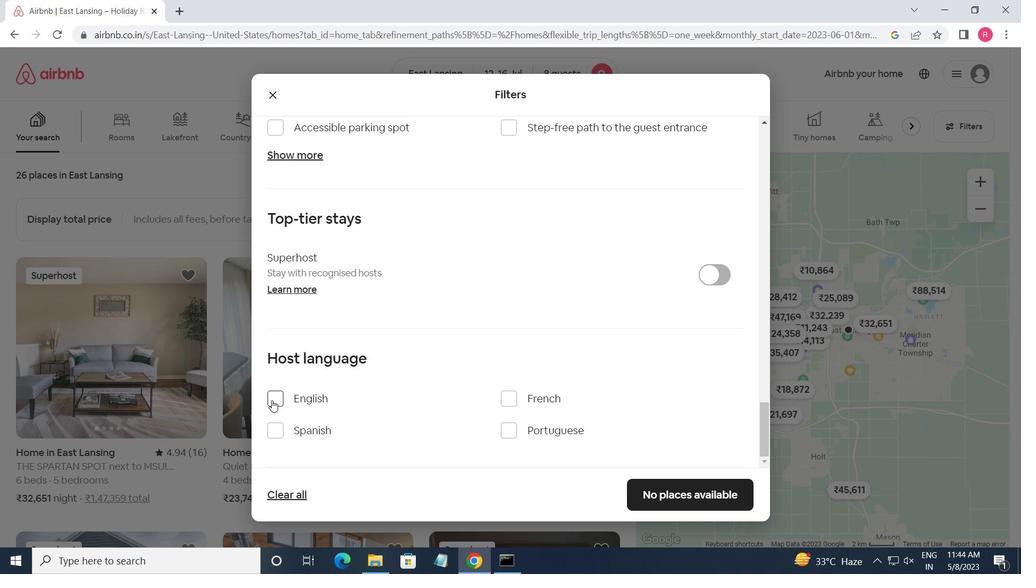 
Action: Mouse moved to (664, 495)
Screenshot: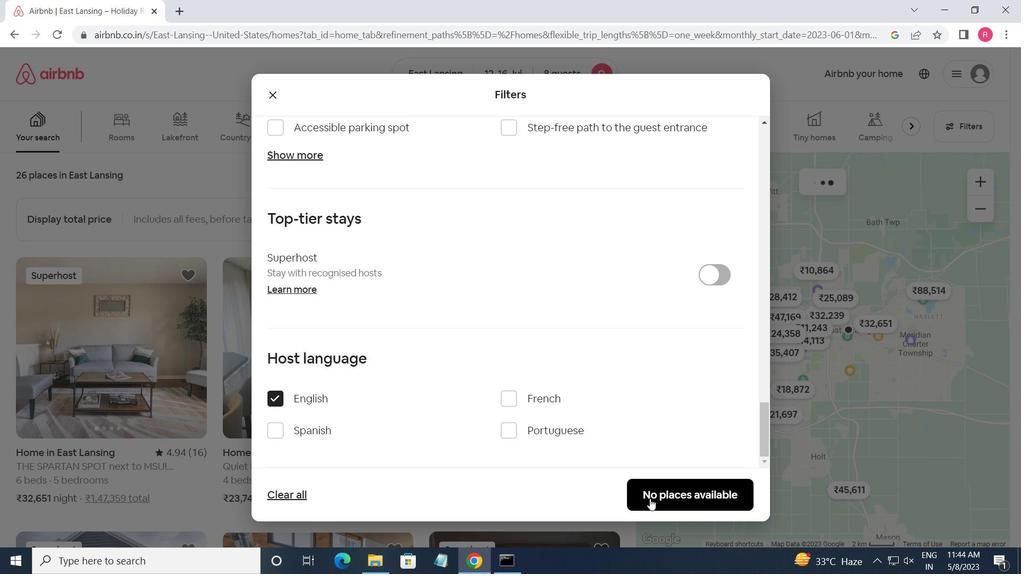
Action: Mouse pressed left at (664, 495)
Screenshot: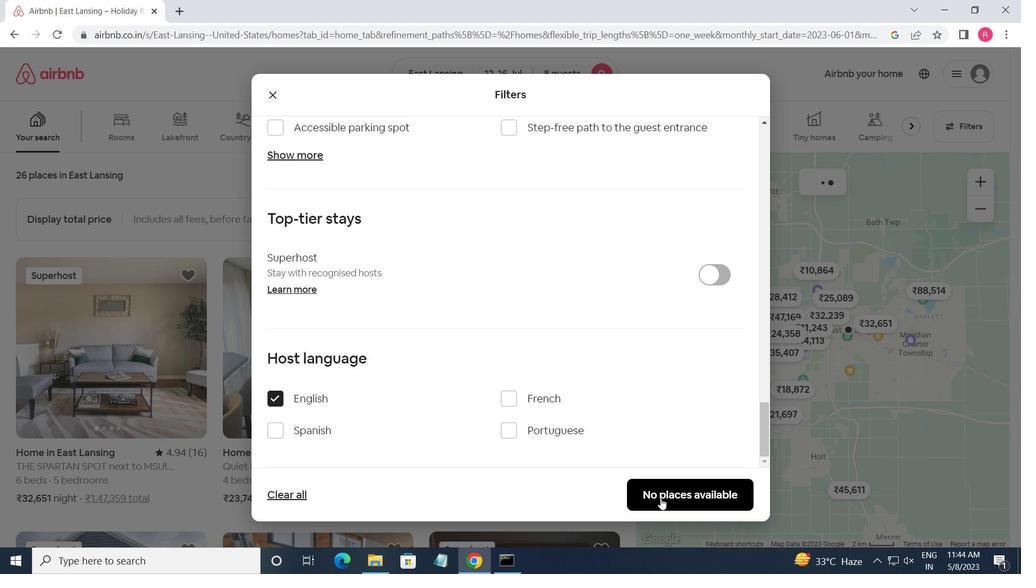 
Action: Mouse moved to (668, 494)
Screenshot: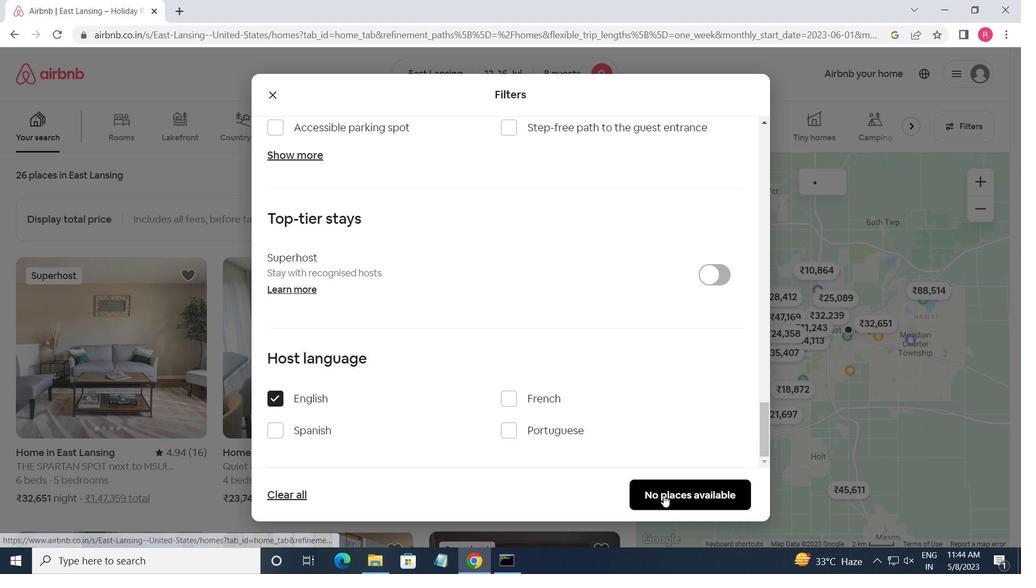 
